 Task: Buy 2 Barrels from Wine Making section under best seller category for shipping address: Gilberto Hall, 3104 Abia Martin Drive, Panther Burn, Mississippi 38765, Cell Number 6314971043. Pay from credit card ending with 6759, CVV 506
Action: Mouse moved to (300, 332)
Screenshot: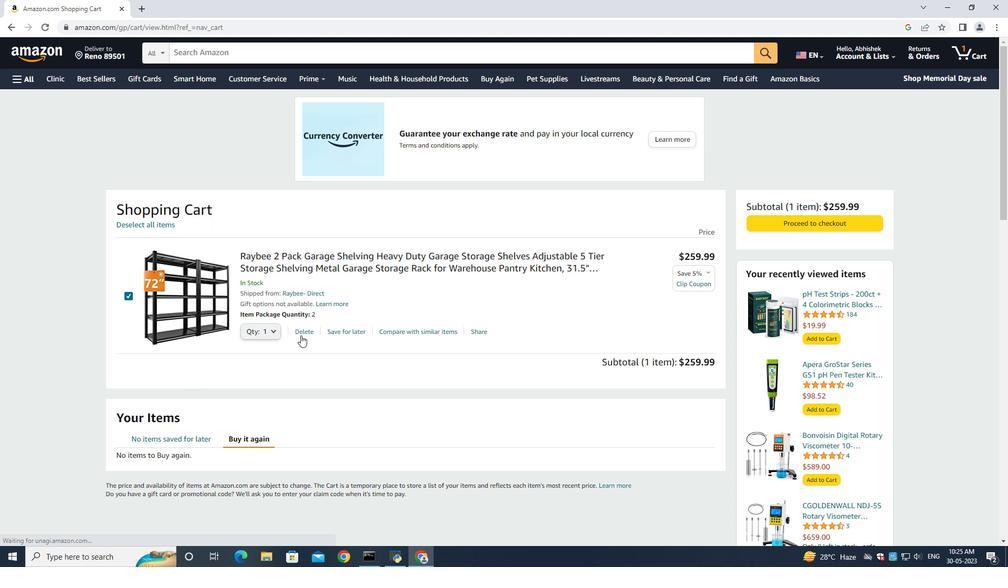 
Action: Mouse pressed left at (300, 332)
Screenshot: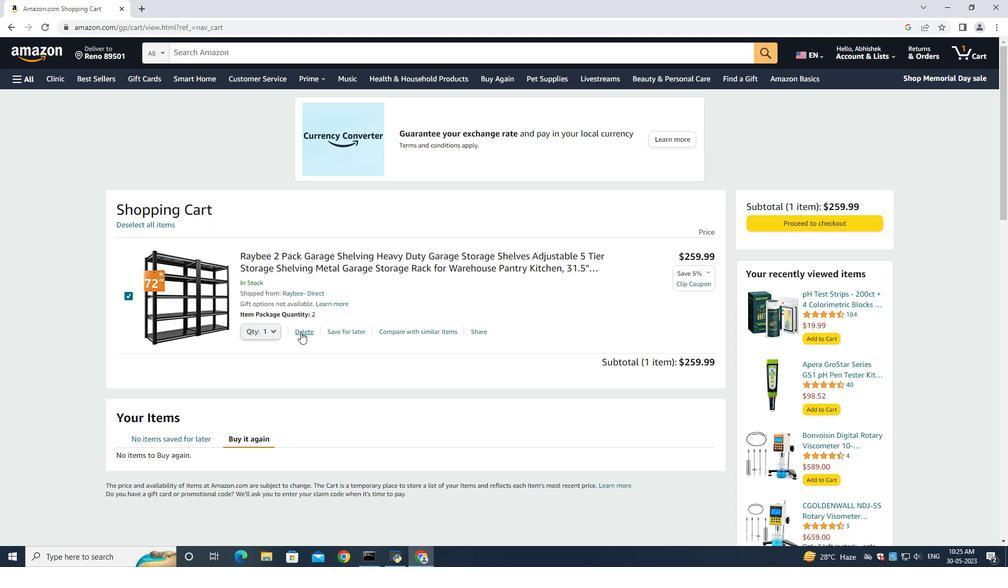 
Action: Mouse moved to (9, 79)
Screenshot: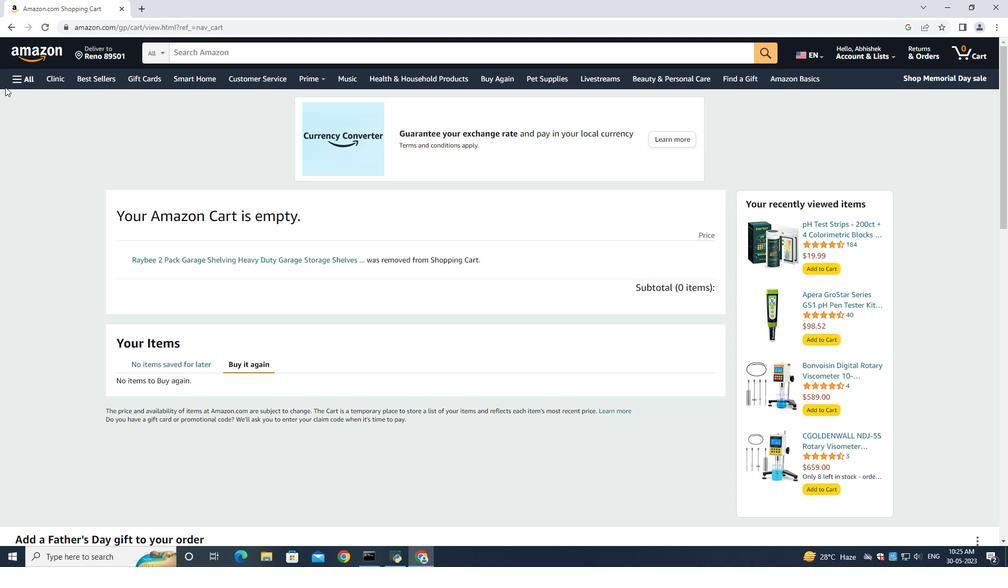 
Action: Mouse pressed left at (9, 79)
Screenshot: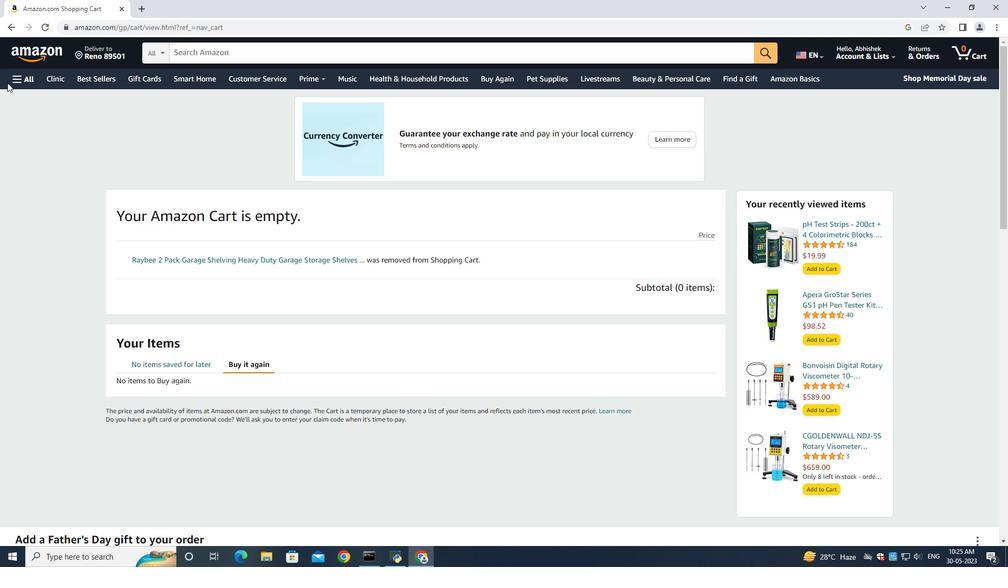 
Action: Mouse moved to (59, 103)
Screenshot: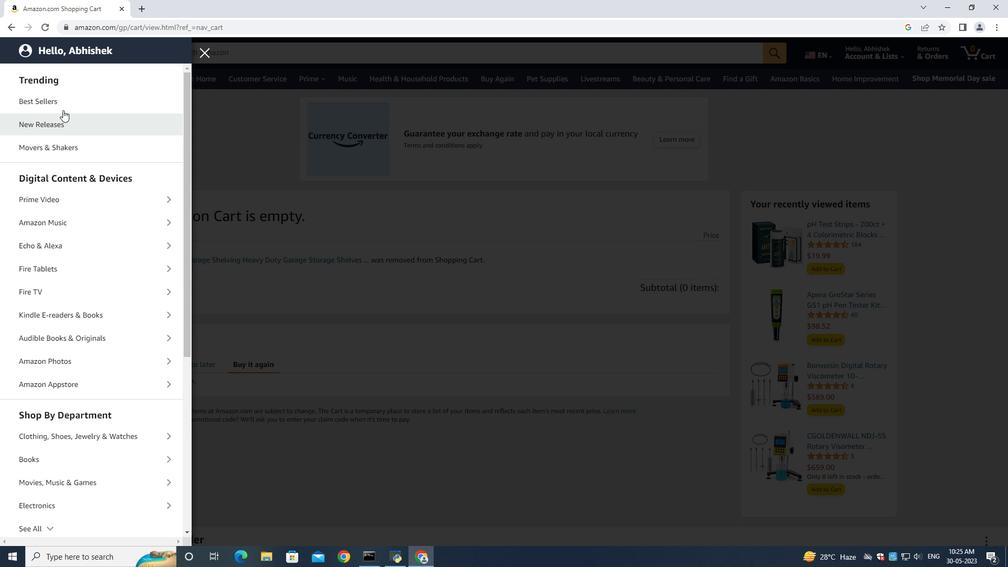 
Action: Mouse pressed left at (59, 103)
Screenshot: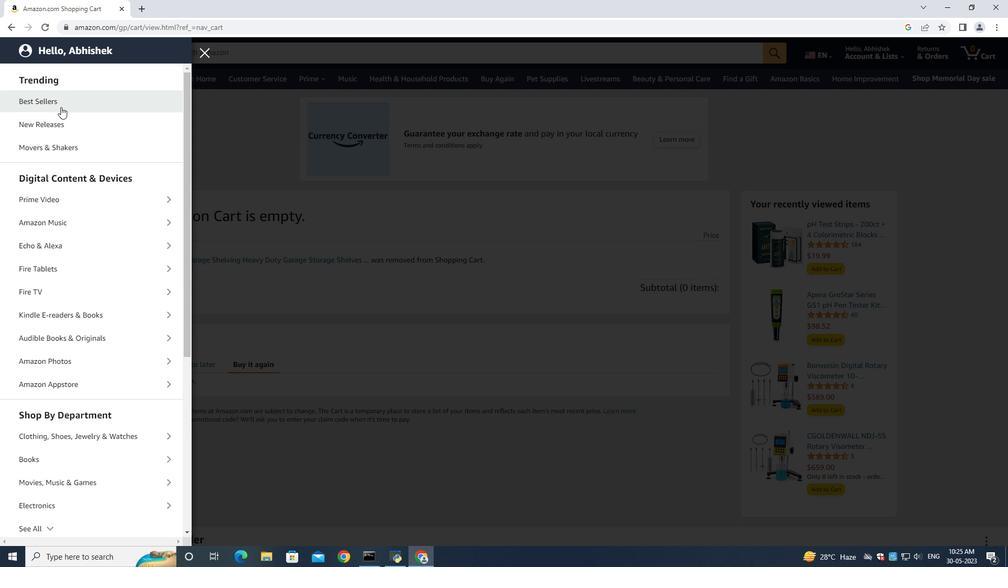 
Action: Mouse moved to (236, 55)
Screenshot: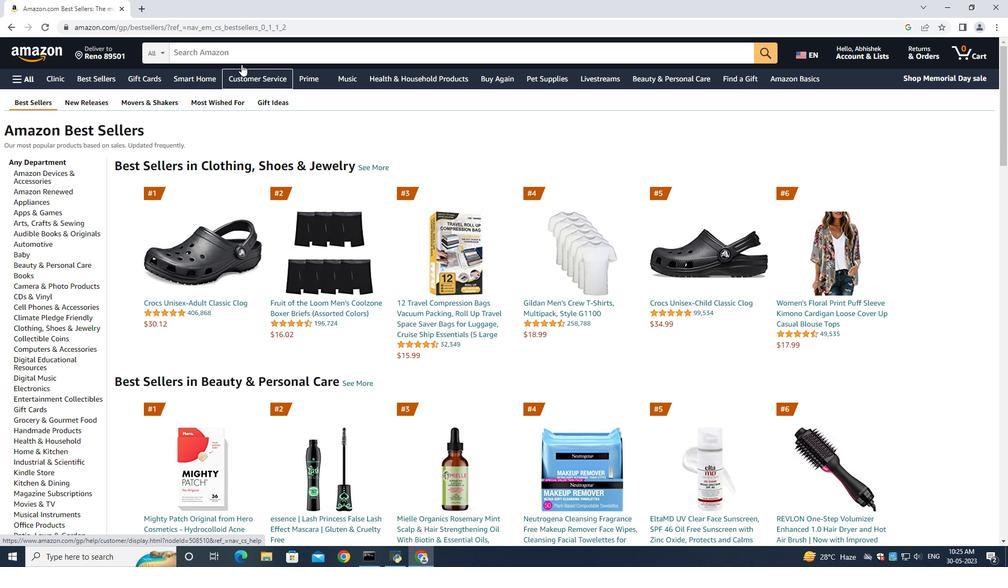 
Action: Mouse pressed left at (236, 55)
Screenshot: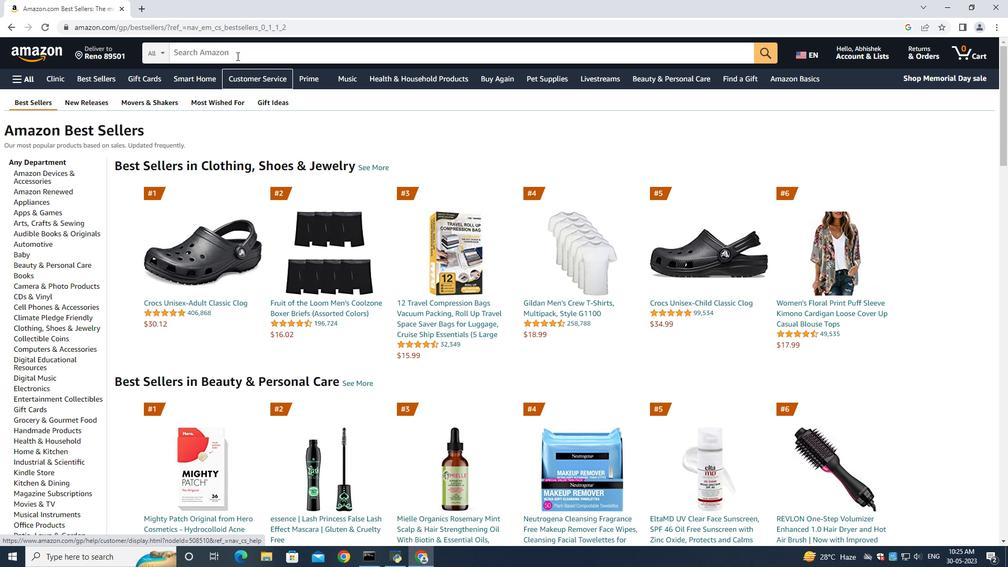 
Action: Key pressed <Key.shift>Barrels<Key.space><Key.enter>
Screenshot: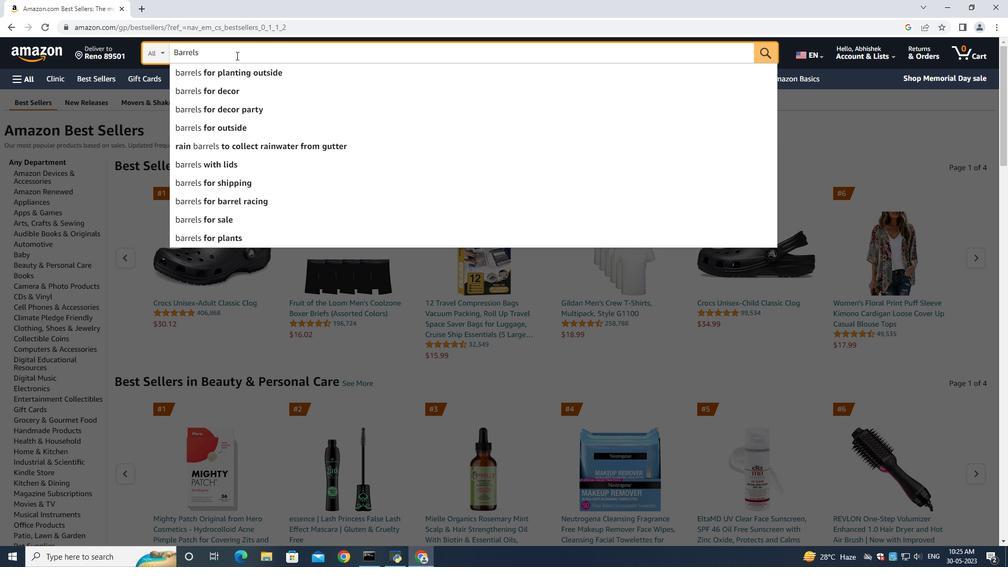 
Action: Mouse moved to (51, 327)
Screenshot: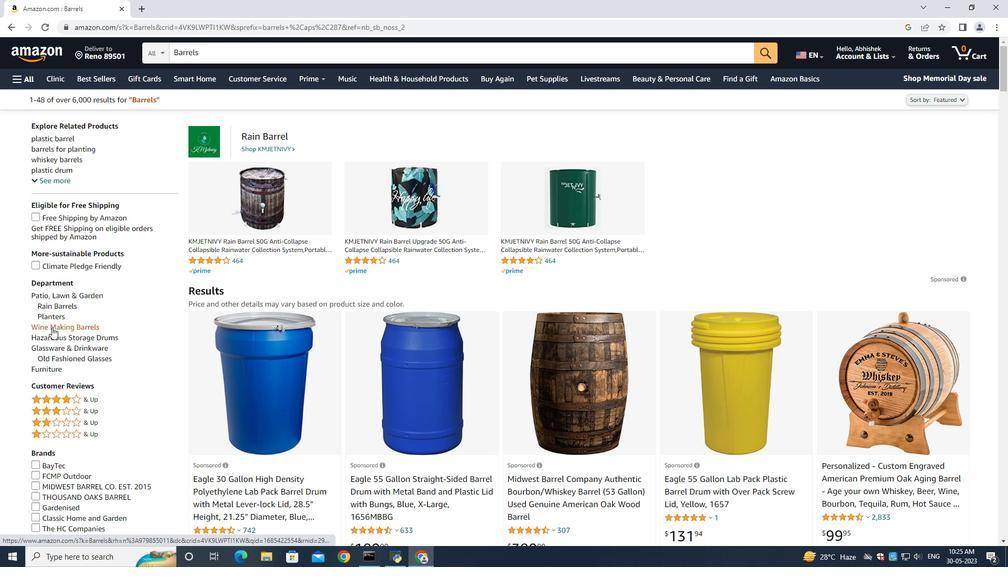 
Action: Mouse pressed left at (51, 327)
Screenshot: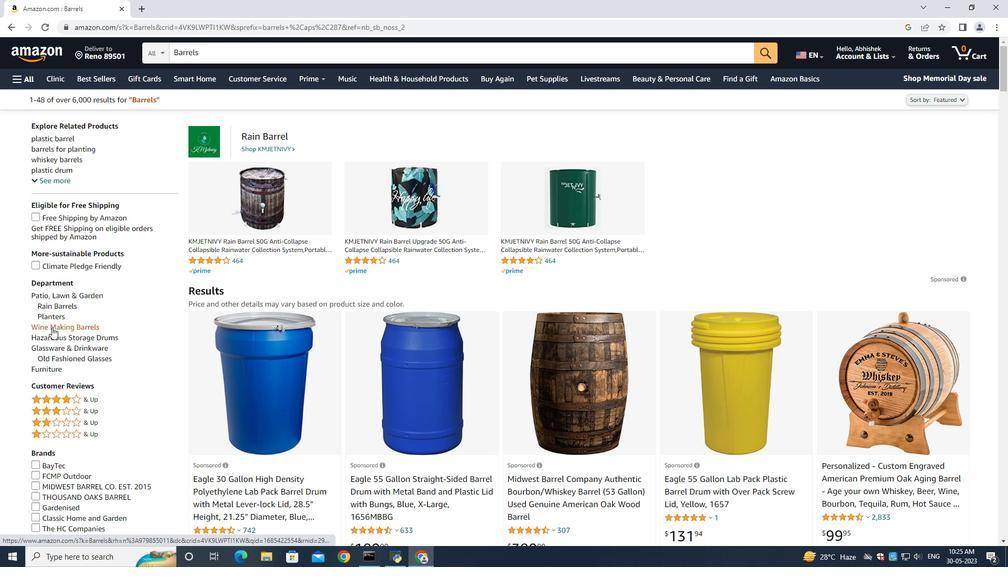 
Action: Mouse moved to (569, 374)
Screenshot: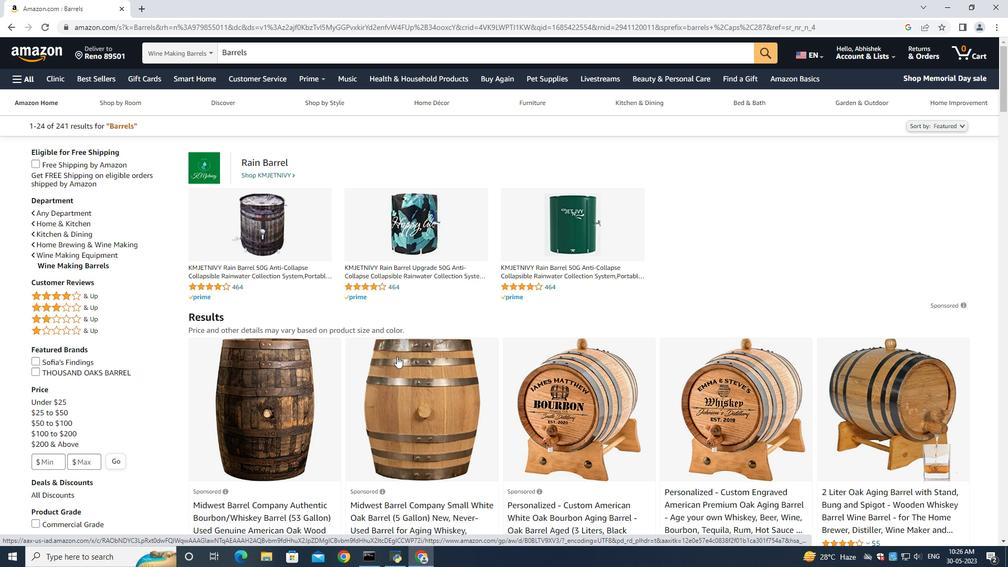 
Action: Mouse scrolled (569, 374) with delta (0, 0)
Screenshot: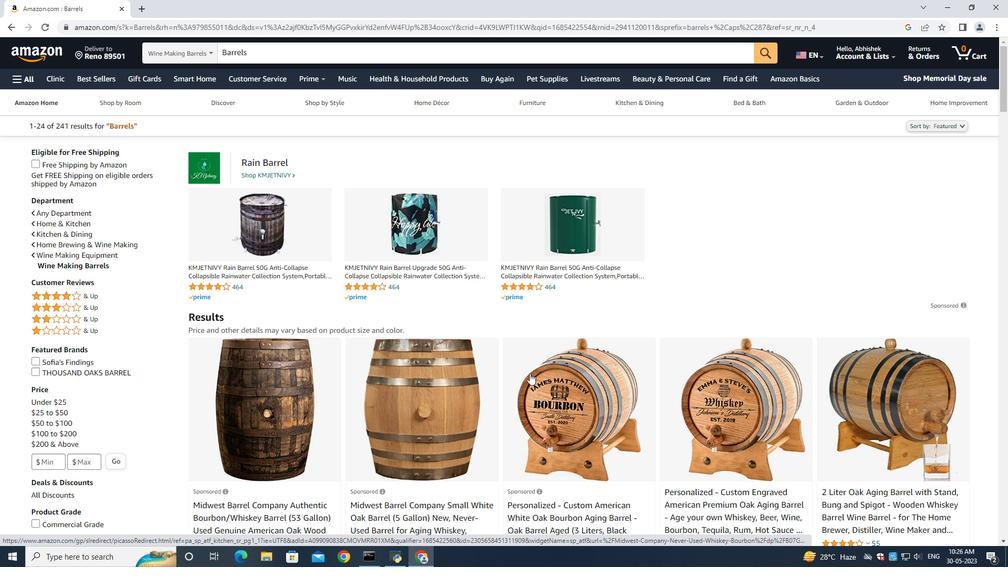 
Action: Mouse scrolled (569, 374) with delta (0, 0)
Screenshot: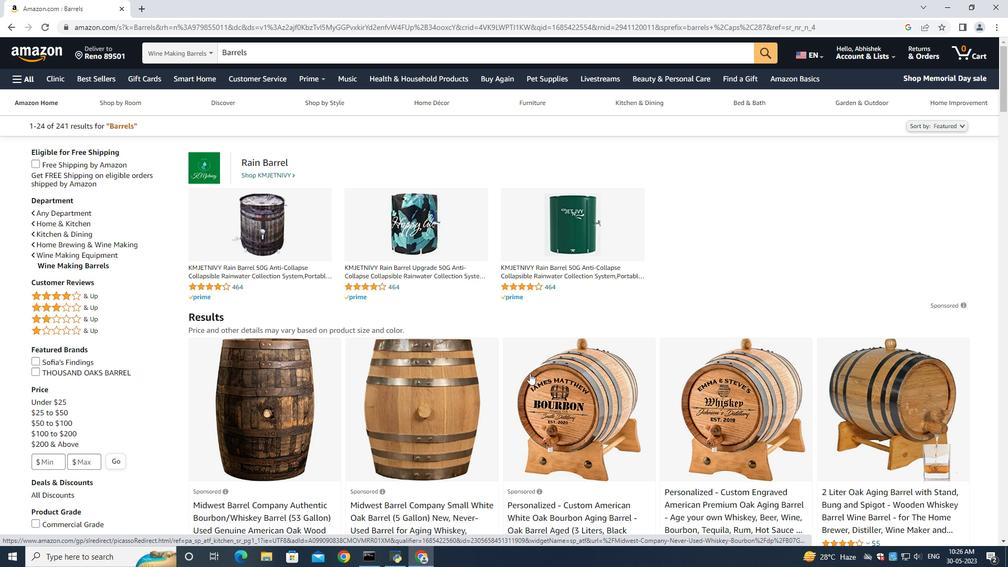 
Action: Mouse moved to (569, 372)
Screenshot: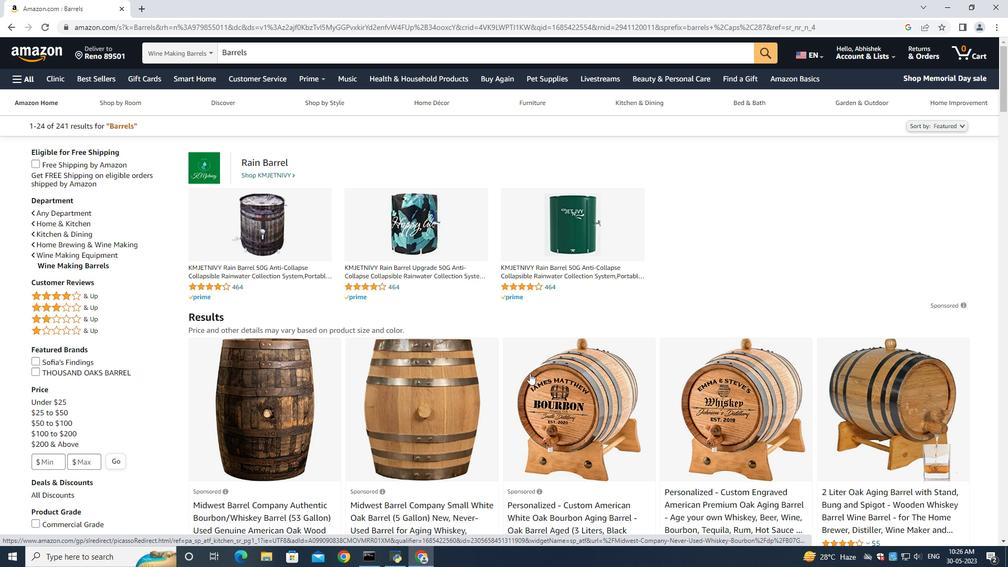 
Action: Mouse scrolled (569, 372) with delta (0, 0)
Screenshot: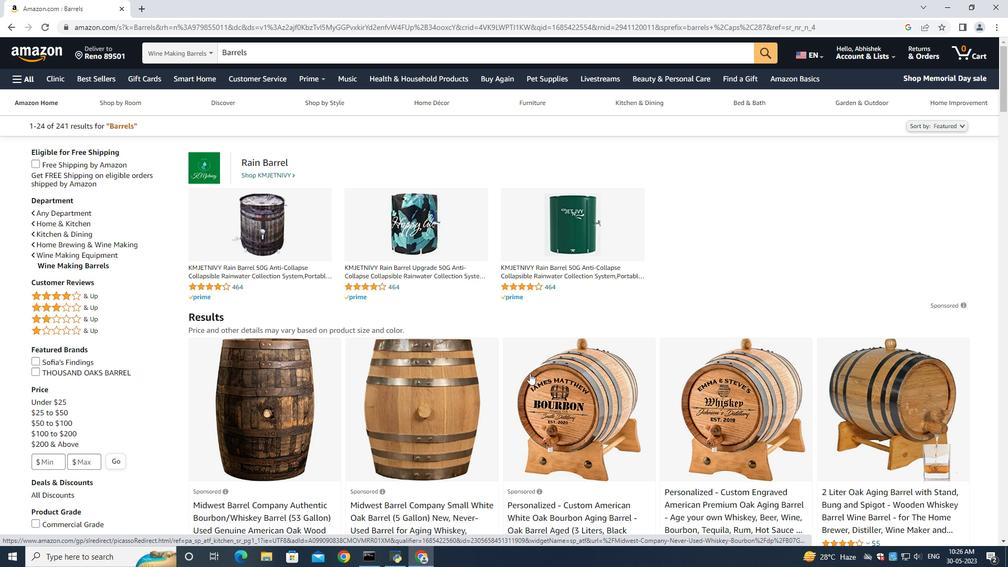 
Action: Mouse moved to (571, 366)
Screenshot: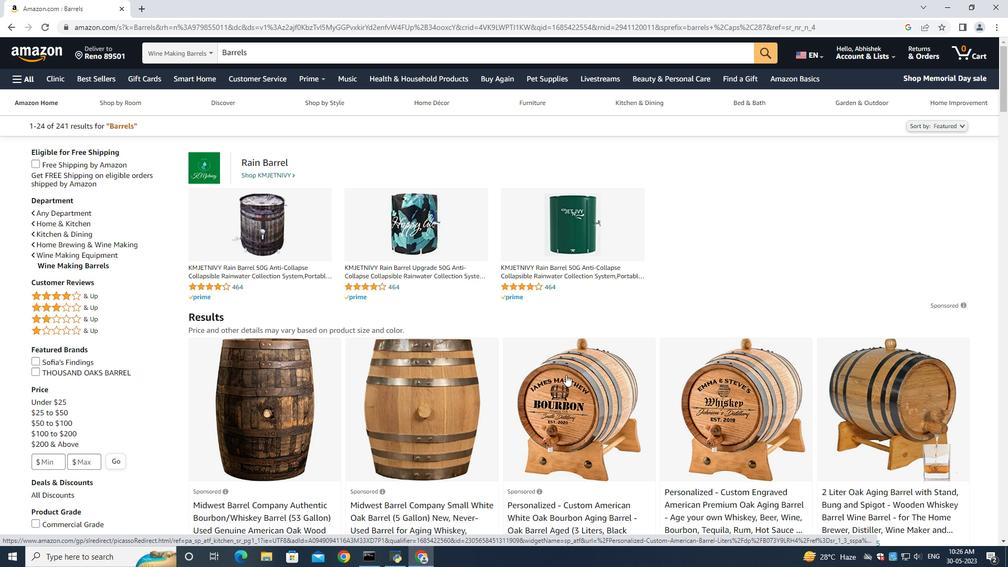 
Action: Mouse scrolled (570, 369) with delta (0, 0)
Screenshot: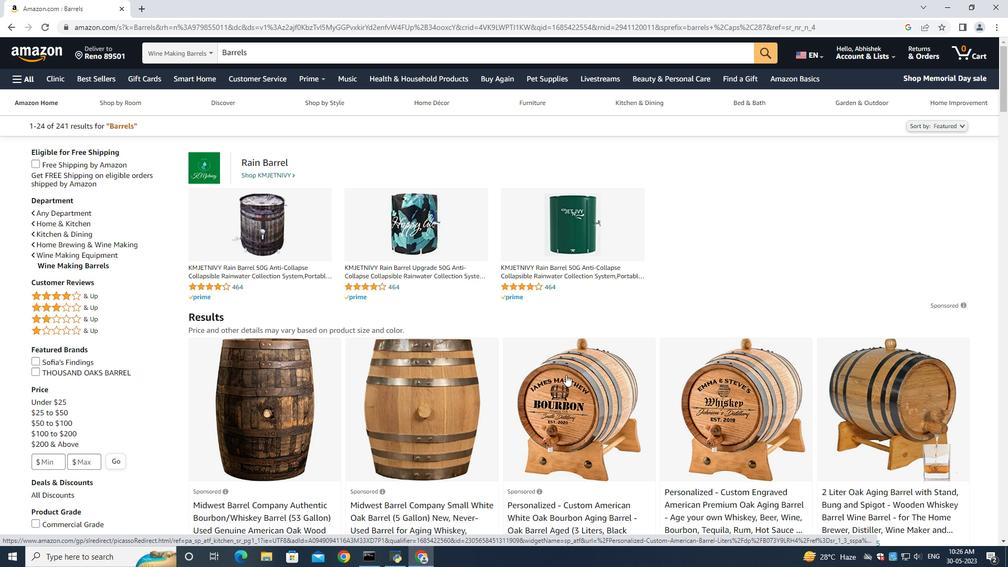 
Action: Mouse moved to (227, 298)
Screenshot: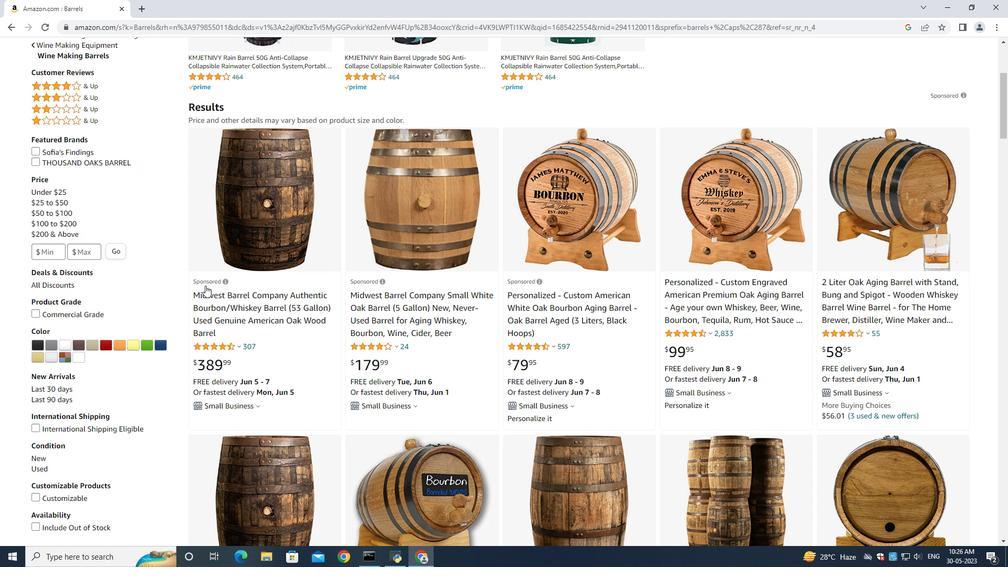 
Action: Mouse pressed left at (227, 298)
Screenshot: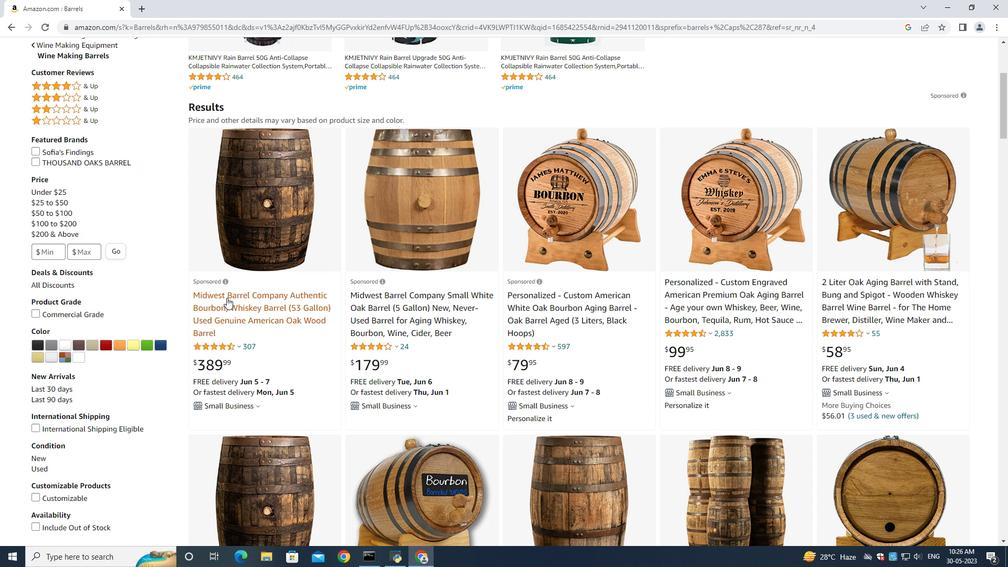 
Action: Mouse moved to (319, 430)
Screenshot: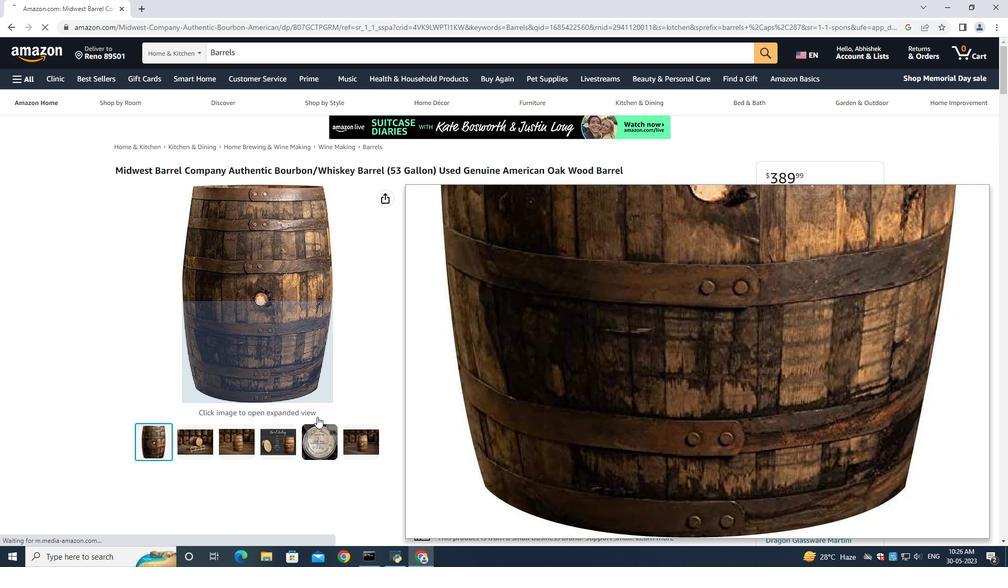 
Action: Mouse pressed left at (319, 430)
Screenshot: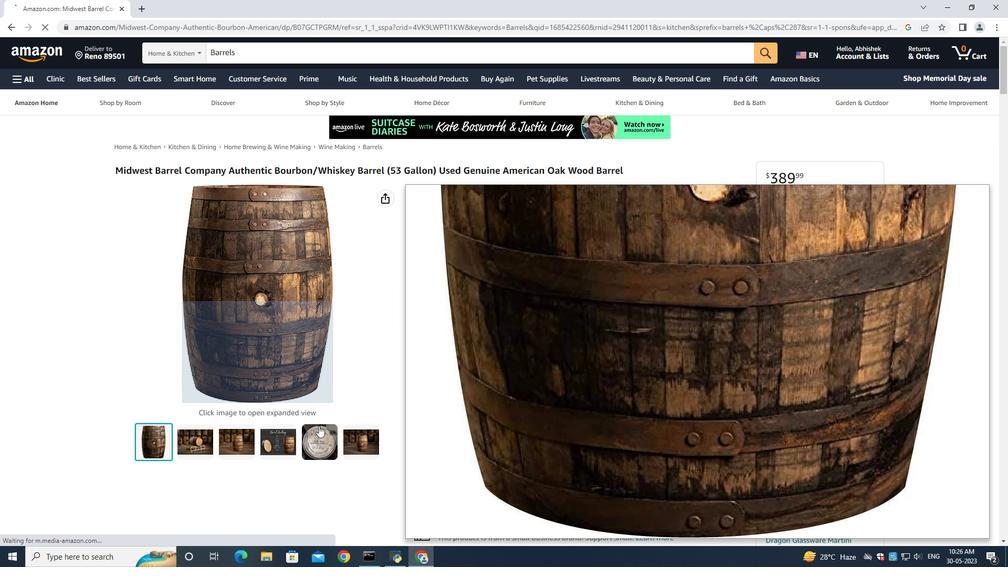
Action: Mouse moved to (8, 25)
Screenshot: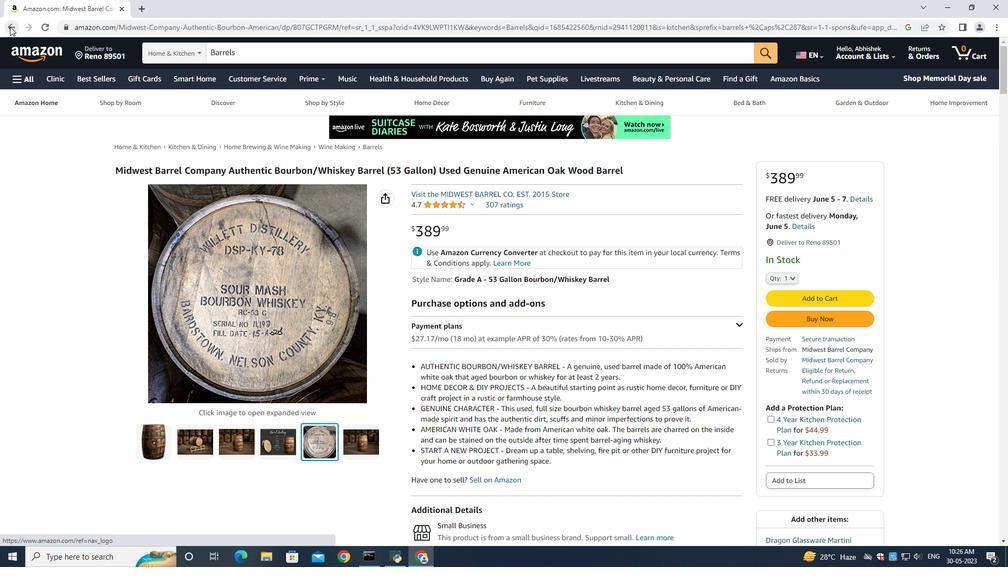 
Action: Mouse pressed left at (8, 25)
Screenshot: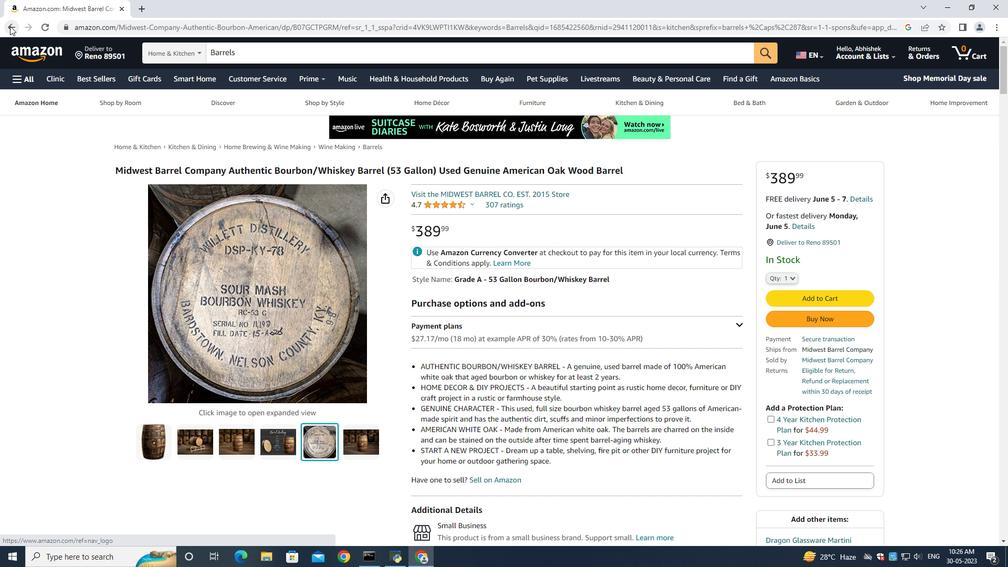 
Action: Mouse moved to (577, 246)
Screenshot: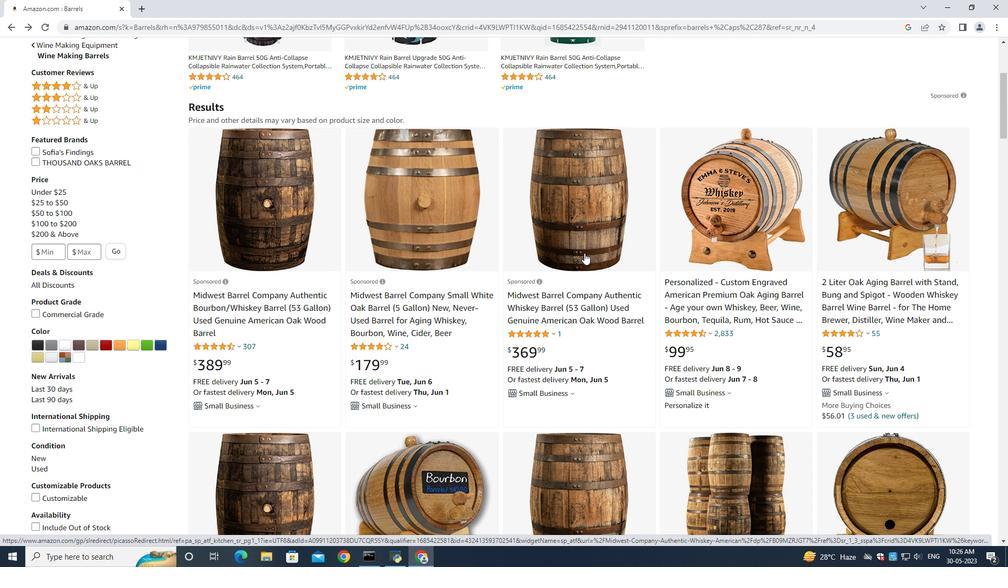 
Action: Mouse pressed left at (577, 246)
Screenshot: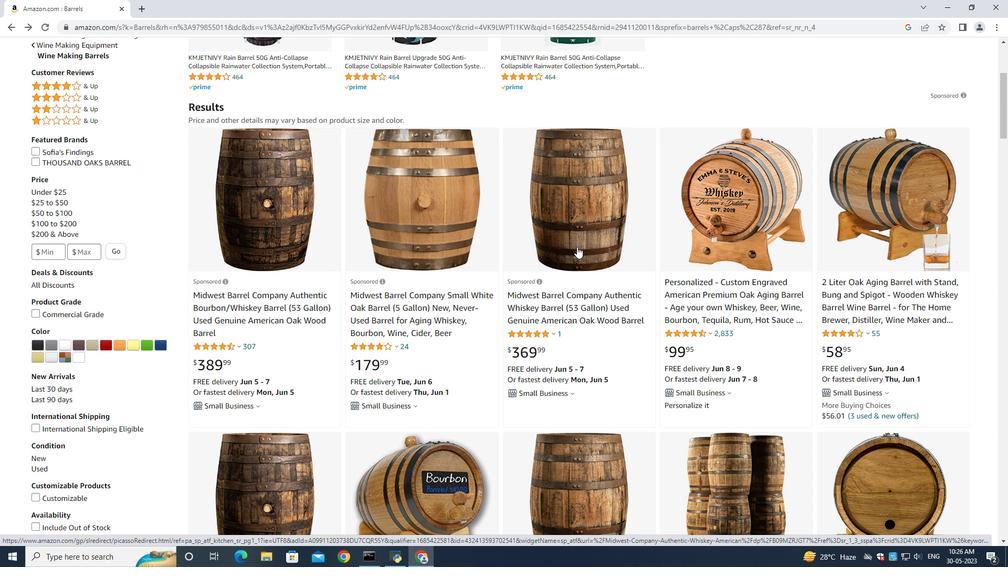 
Action: Mouse moved to (365, 450)
Screenshot: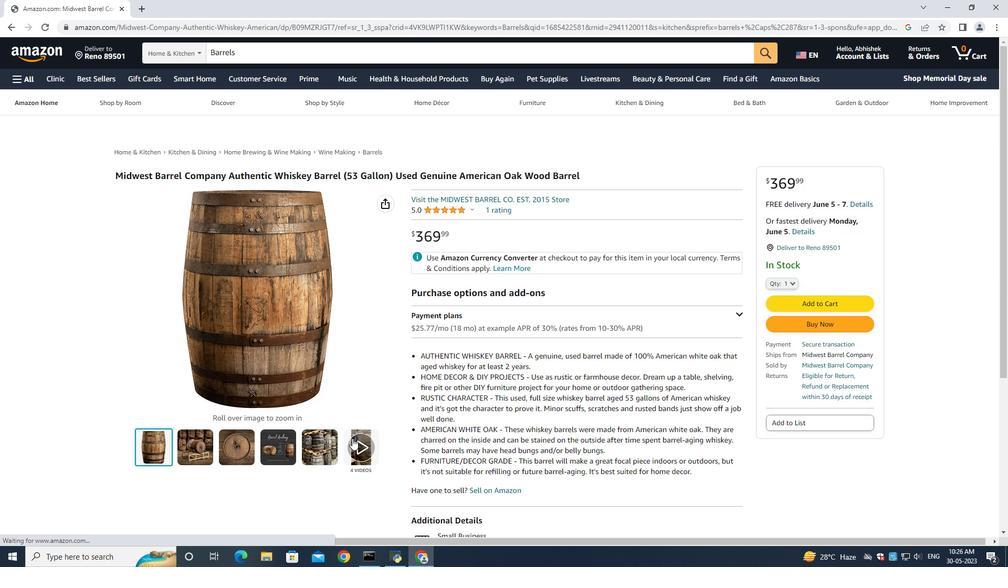 
Action: Mouse pressed left at (365, 450)
Screenshot: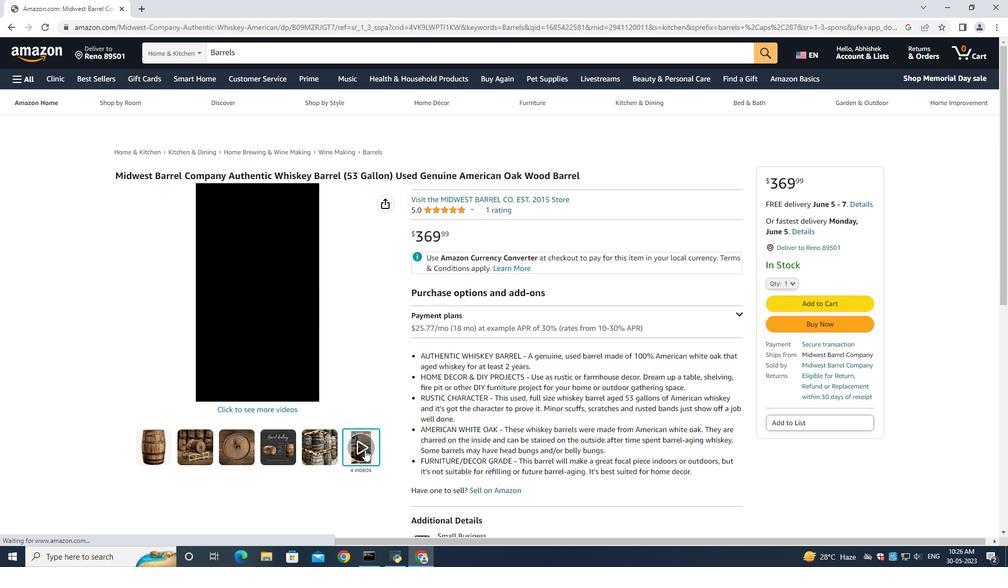 
Action: Mouse moved to (167, 457)
Screenshot: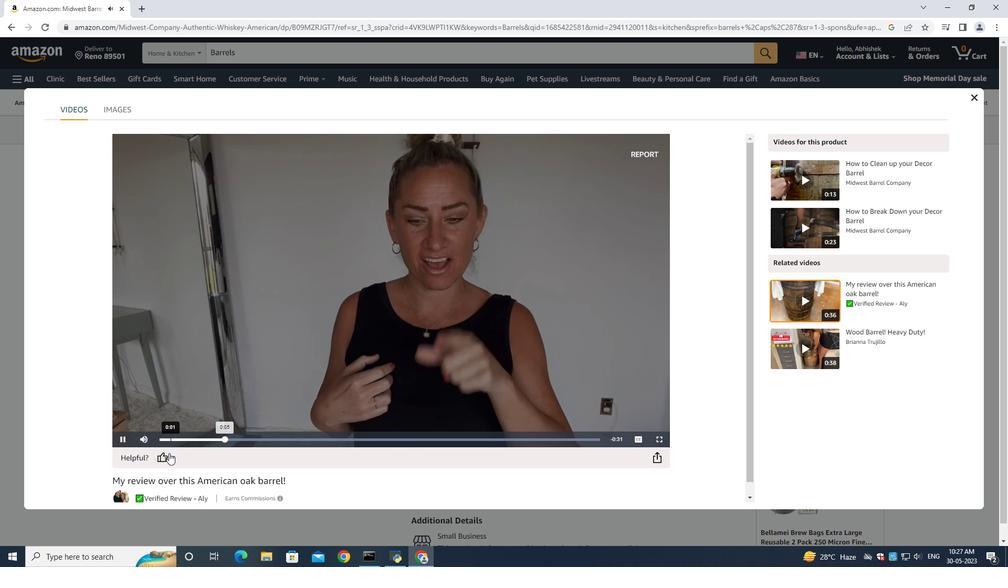
Action: Mouse pressed left at (167, 457)
Screenshot: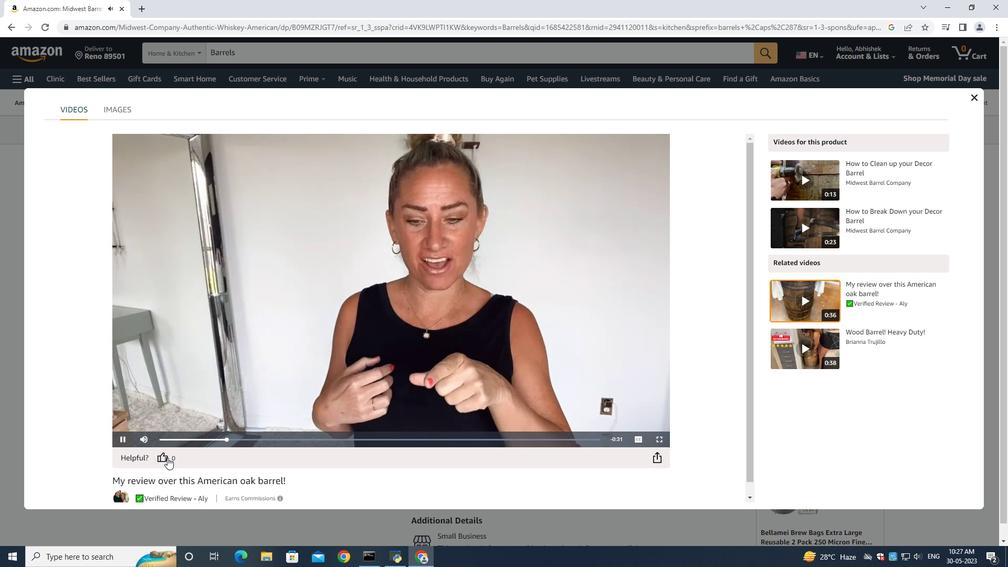 
Action: Mouse moved to (975, 98)
Screenshot: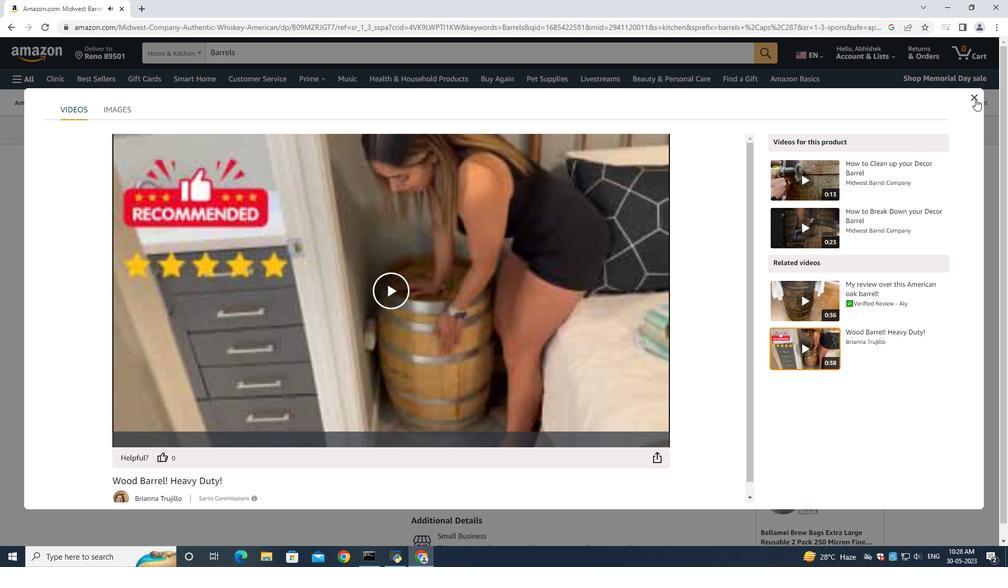 
Action: Mouse pressed left at (975, 98)
Screenshot: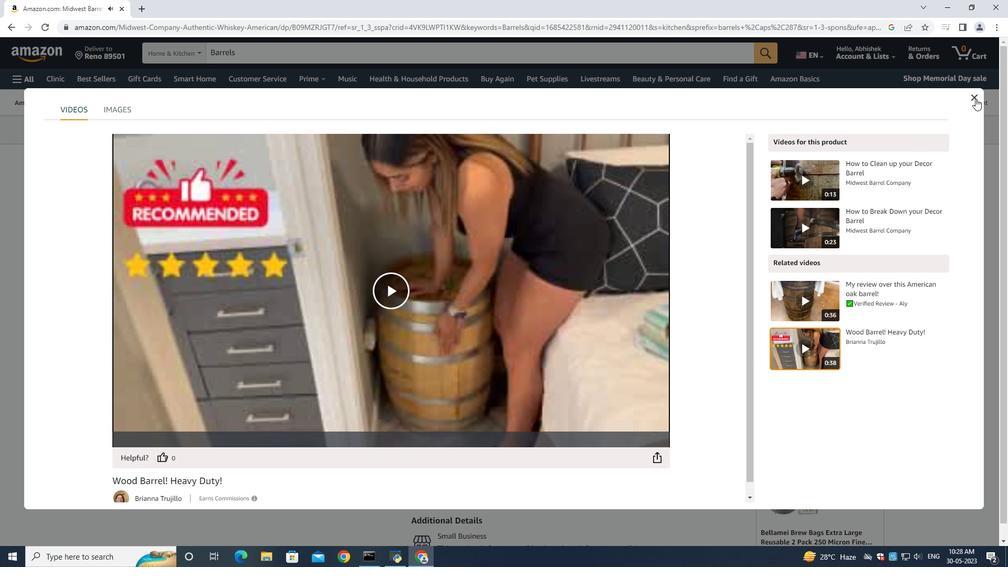 
Action: Mouse moved to (779, 282)
Screenshot: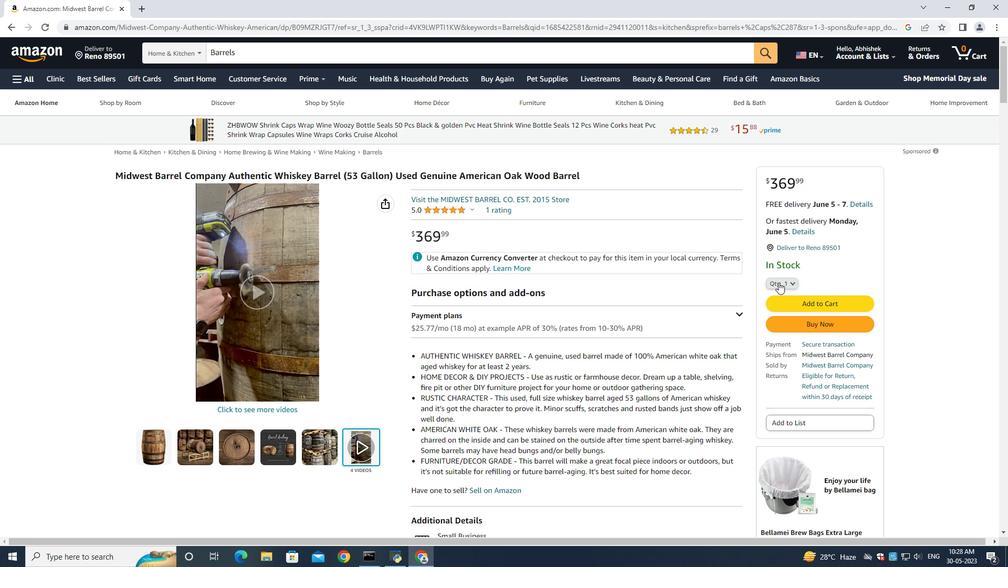 
Action: Mouse pressed left at (779, 282)
Screenshot: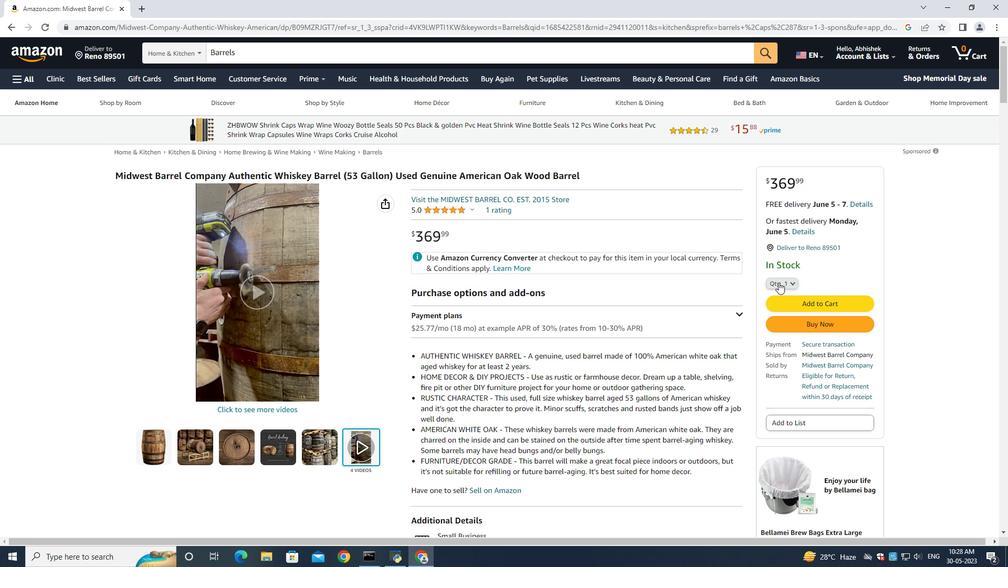 
Action: Mouse moved to (778, 302)
Screenshot: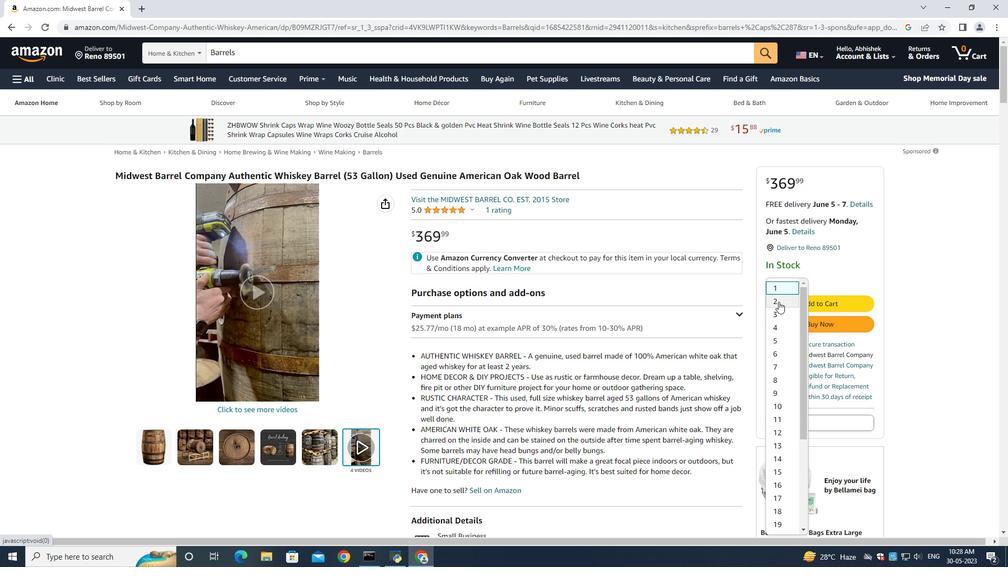 
Action: Mouse pressed left at (778, 302)
Screenshot: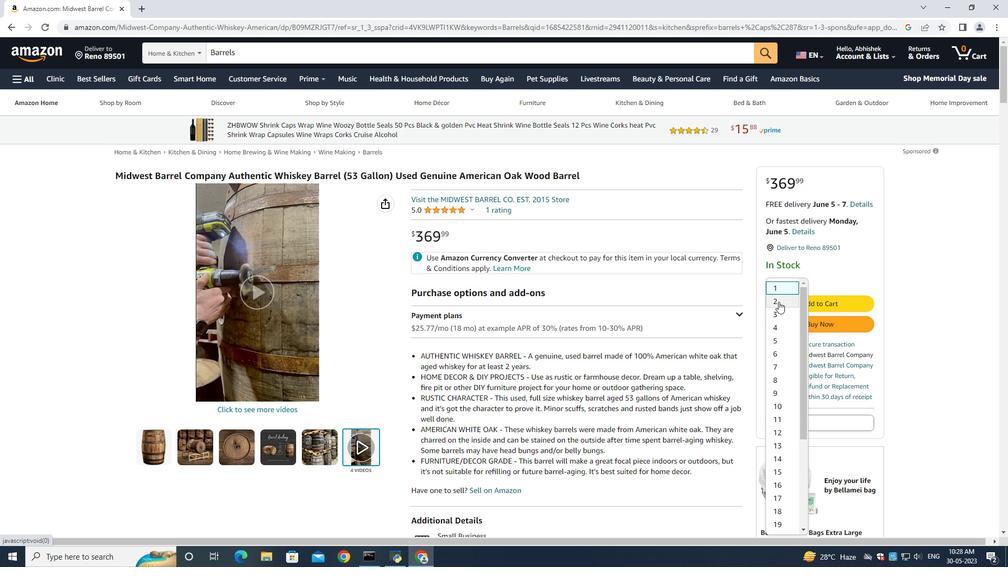 
Action: Mouse moved to (824, 325)
Screenshot: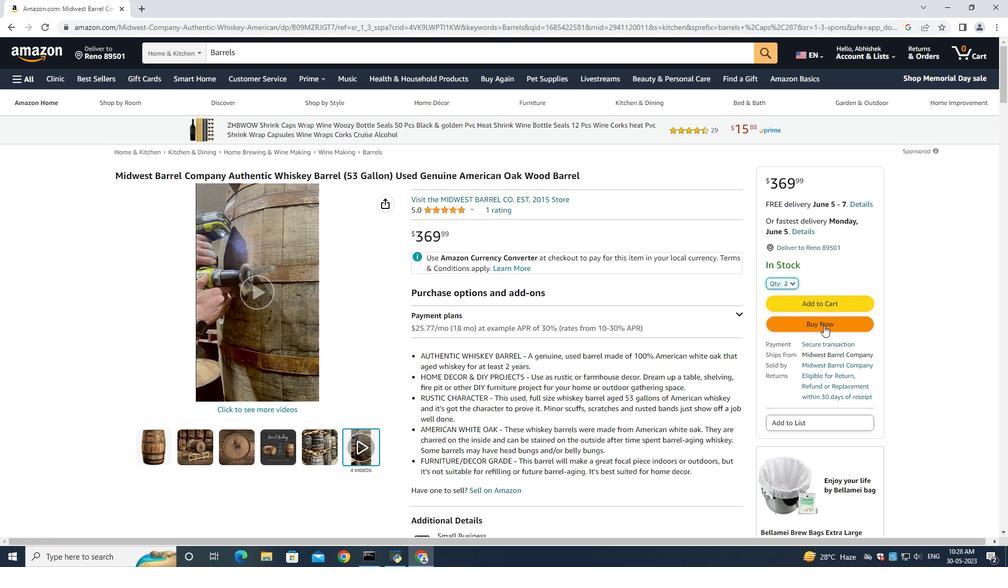 
Action: Mouse pressed left at (824, 325)
Screenshot: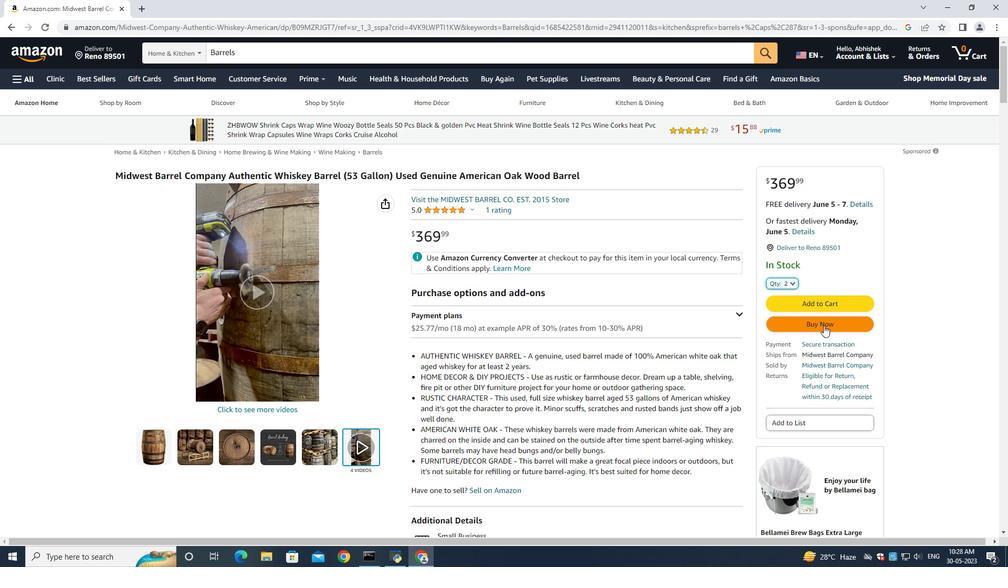 
Action: Mouse moved to (330, 292)
Screenshot: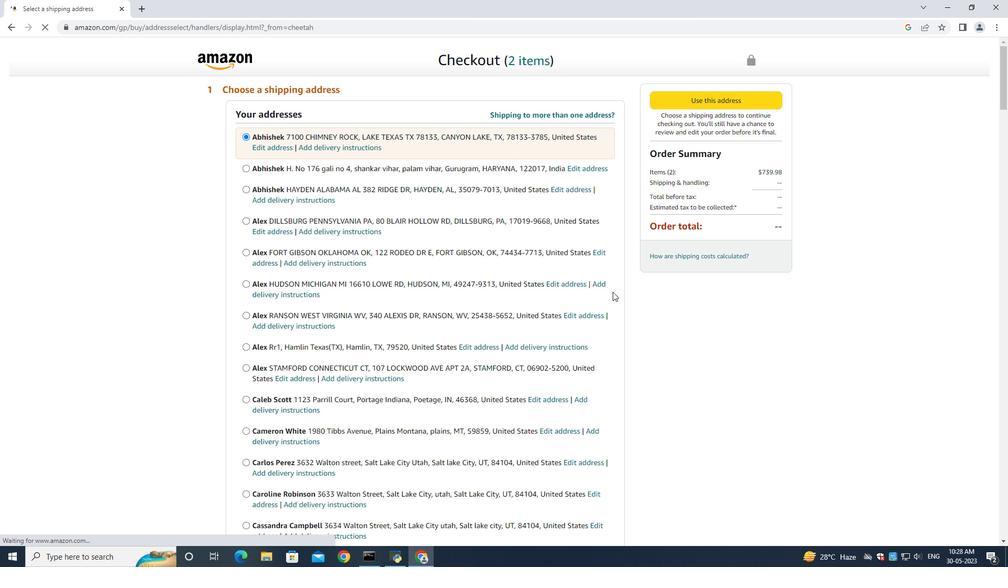 
Action: Mouse scrolled (332, 289) with delta (0, 0)
Screenshot: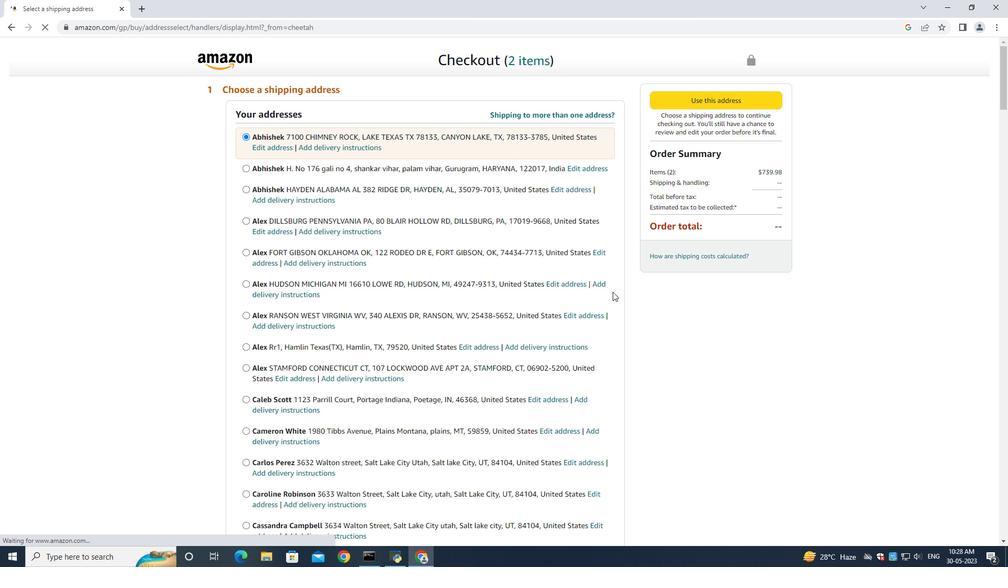 
Action: Mouse moved to (328, 294)
Screenshot: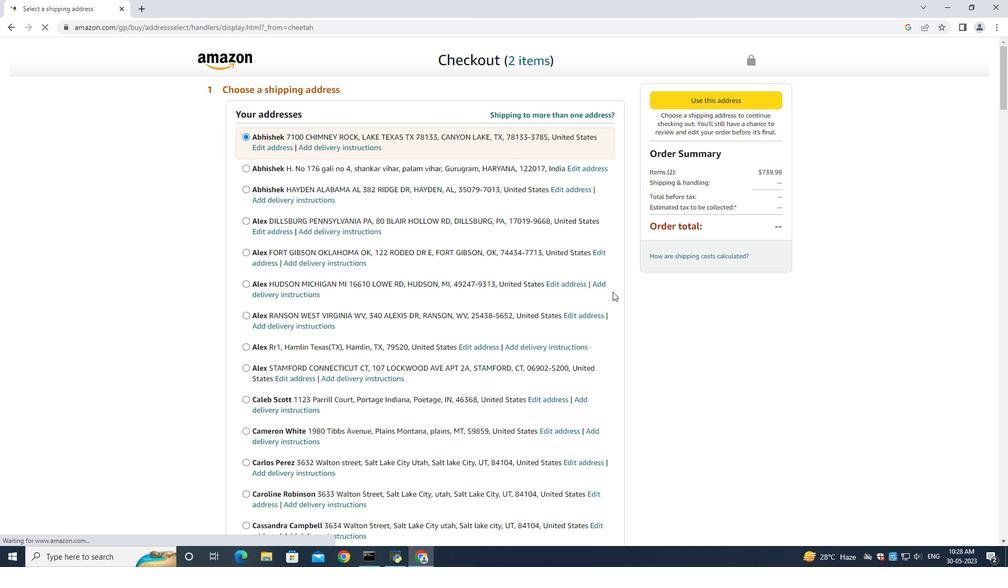 
Action: Mouse scrolled (329, 293) with delta (0, 0)
Screenshot: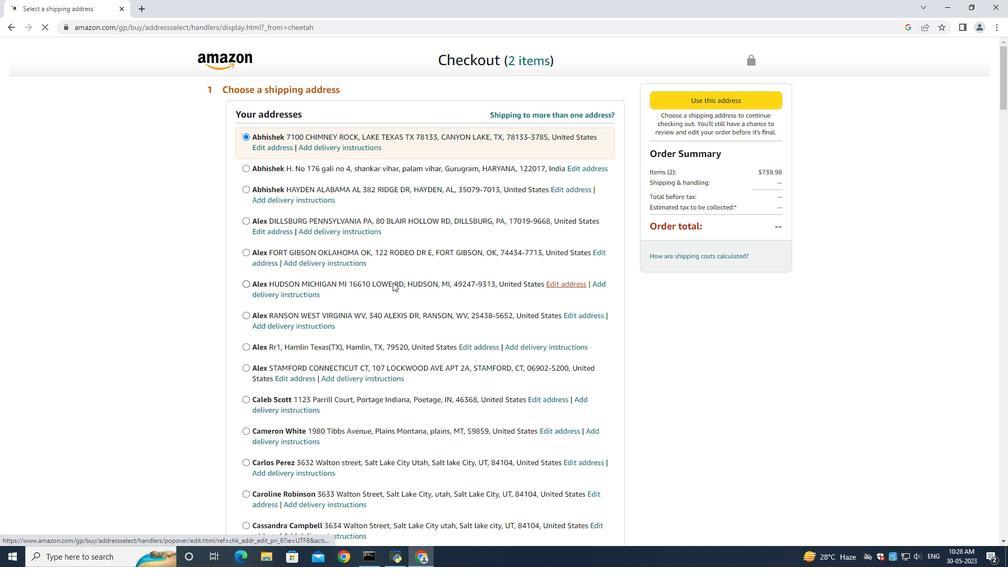 
Action: Mouse scrolled (328, 294) with delta (0, 0)
Screenshot: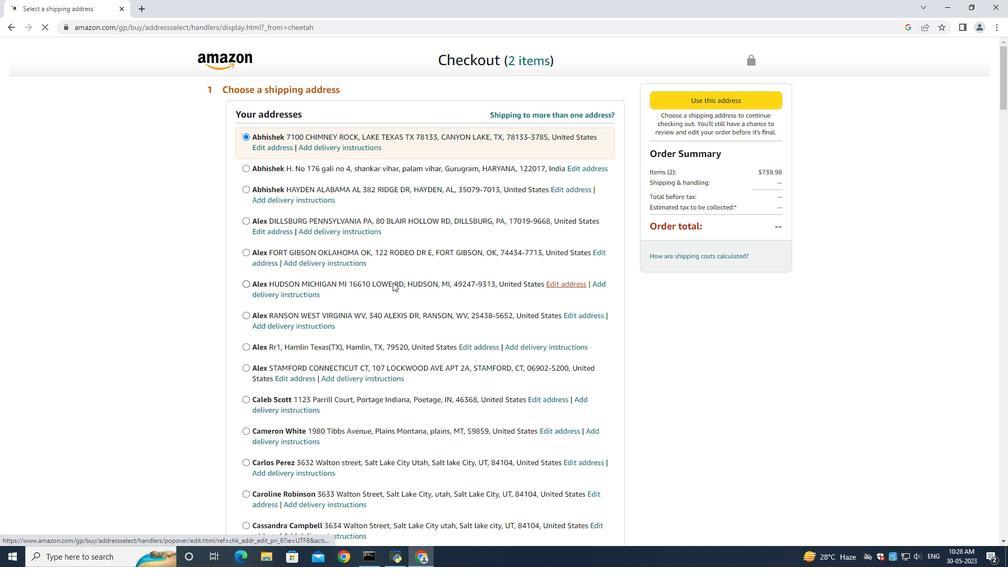 
Action: Mouse scrolled (328, 294) with delta (0, 0)
Screenshot: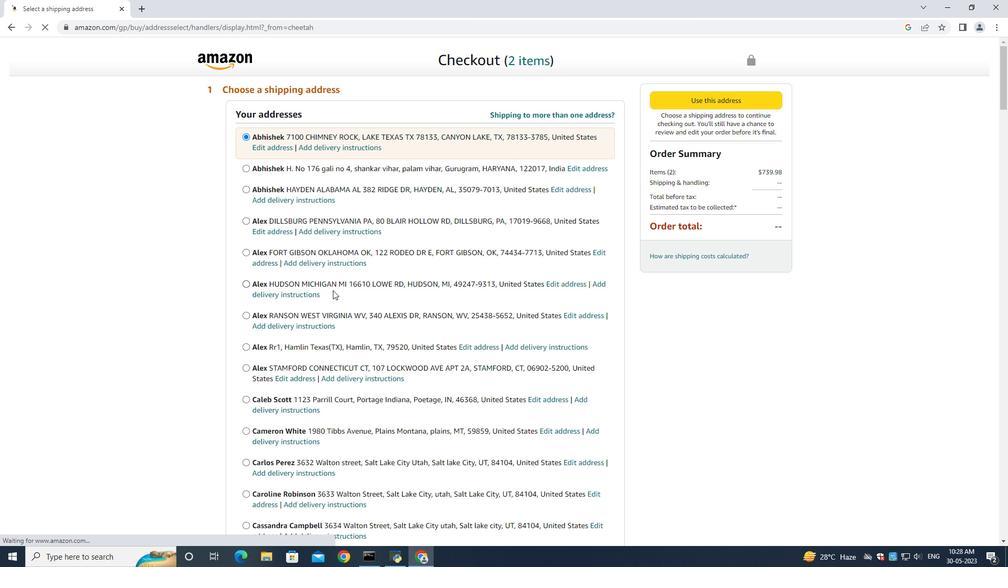 
Action: Mouse scrolled (328, 294) with delta (0, 0)
Screenshot: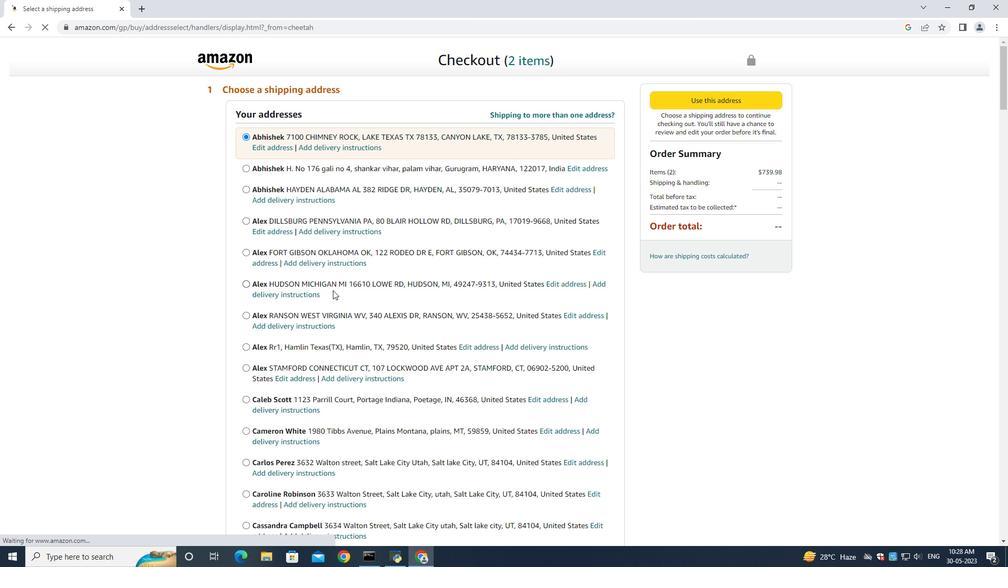 
Action: Mouse scrolled (328, 294) with delta (0, 0)
Screenshot: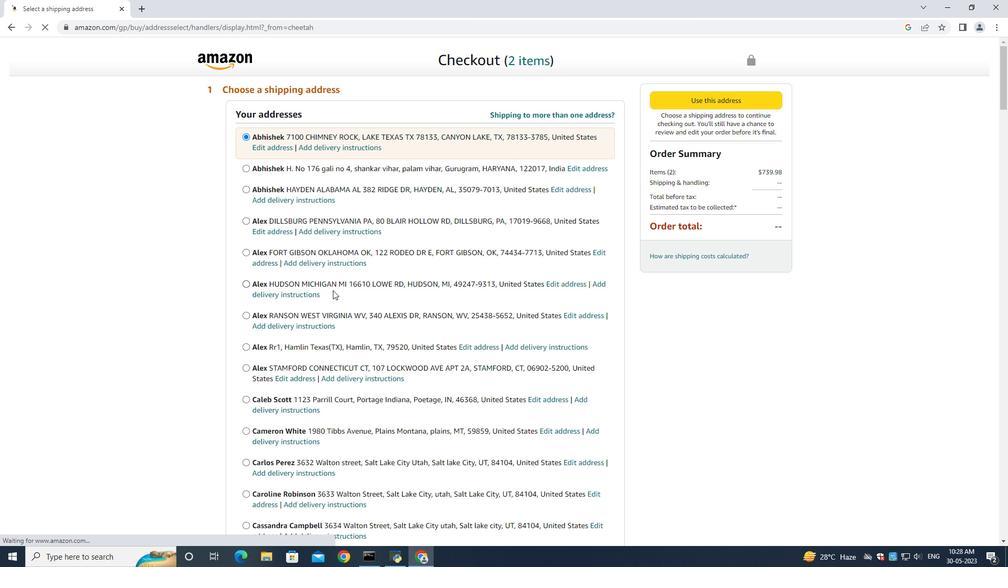 
Action: Mouse scrolled (328, 294) with delta (0, 0)
Screenshot: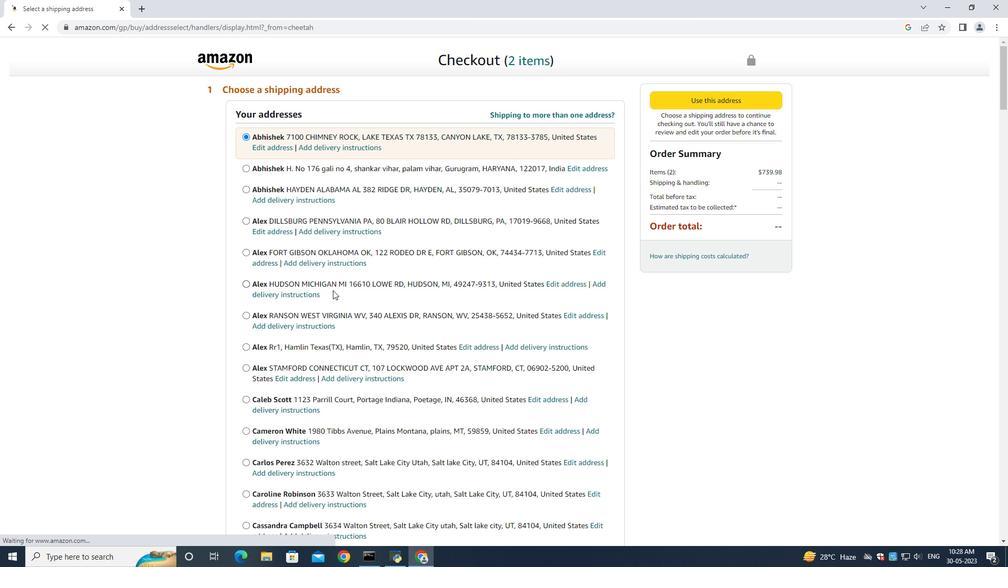 
Action: Mouse moved to (337, 292)
Screenshot: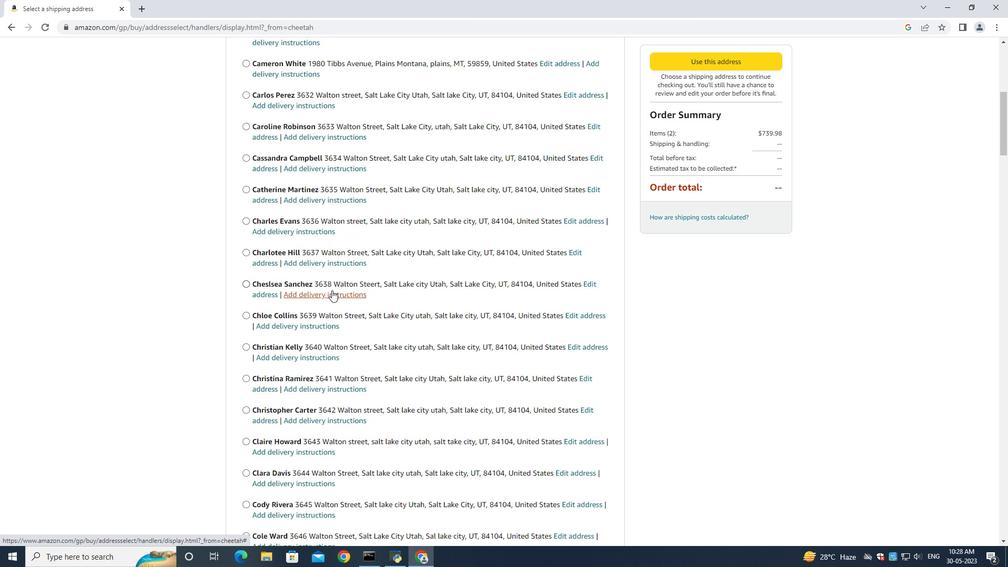 
Action: Mouse scrolled (336, 290) with delta (0, 0)
Screenshot: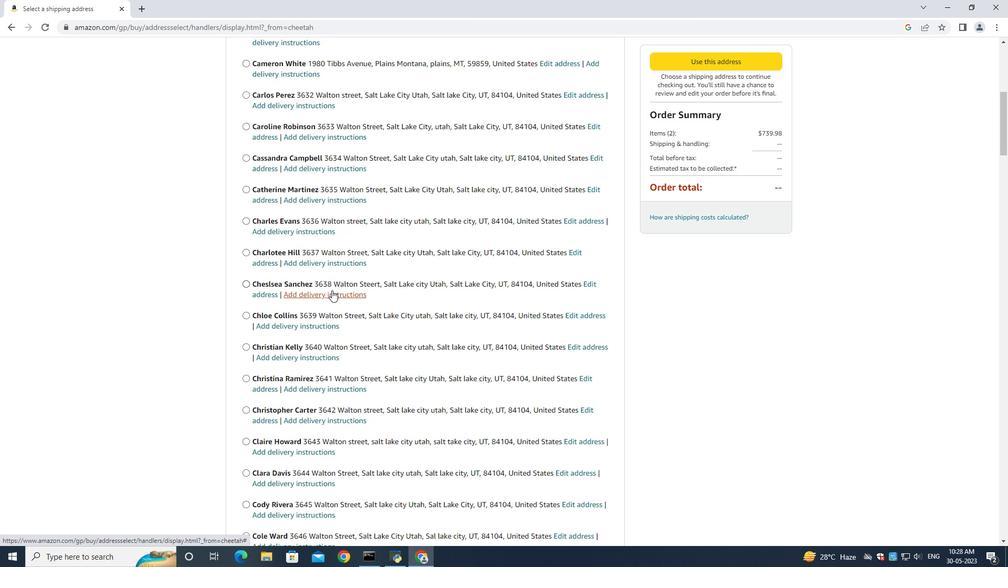 
Action: Mouse moved to (345, 293)
Screenshot: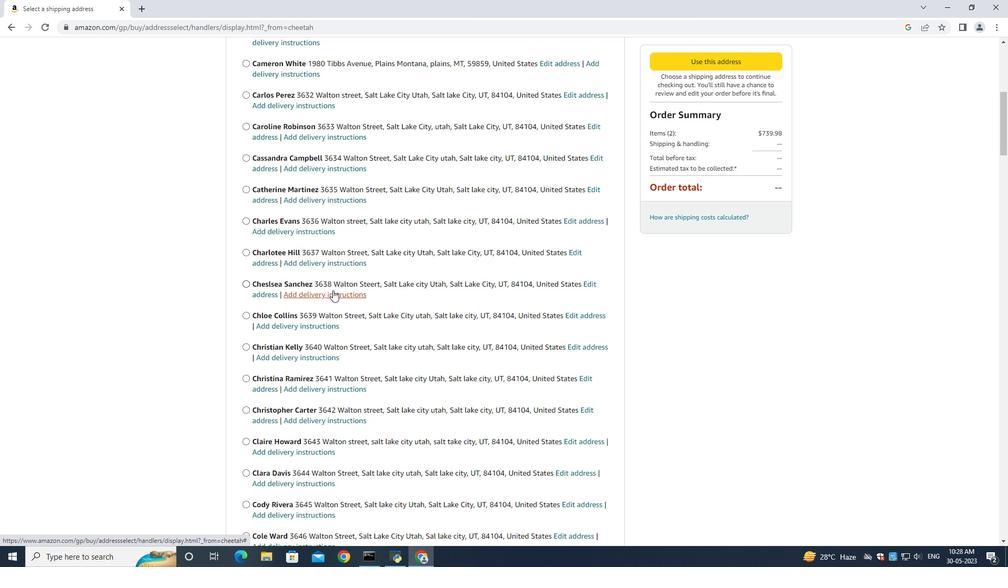 
Action: Mouse scrolled (337, 292) with delta (0, 0)
Screenshot: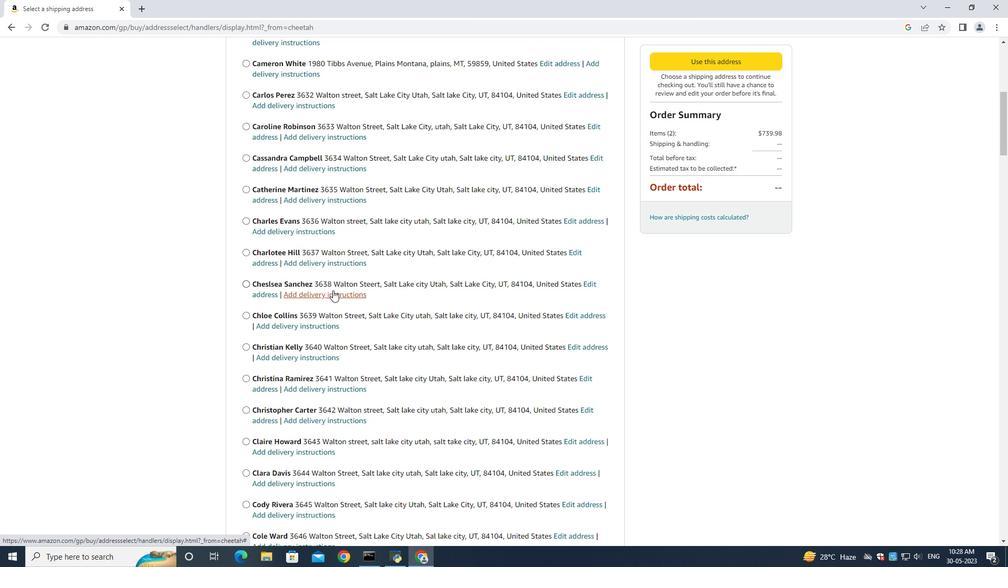 
Action: Mouse moved to (346, 293)
Screenshot: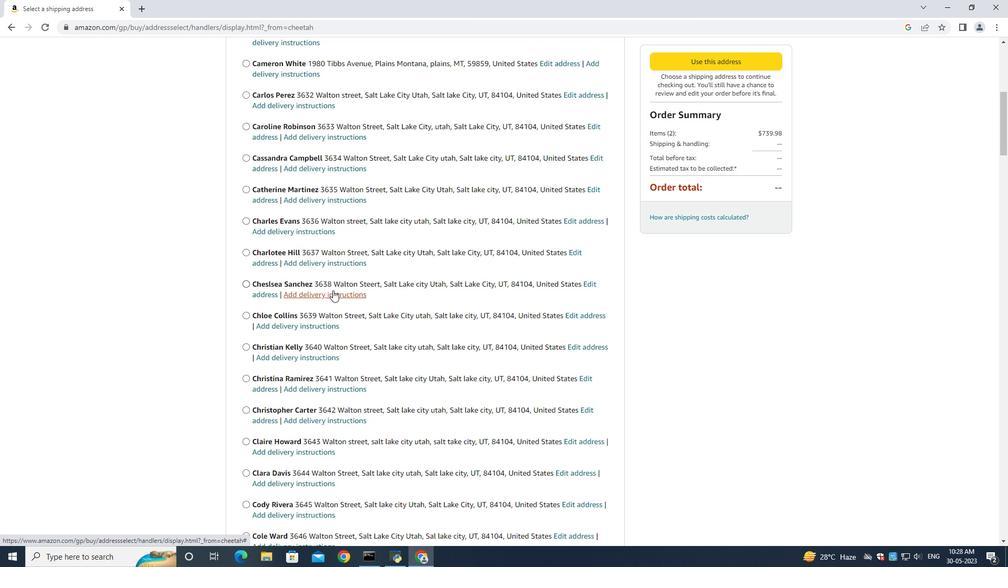 
Action: Mouse scrolled (338, 292) with delta (0, 0)
Screenshot: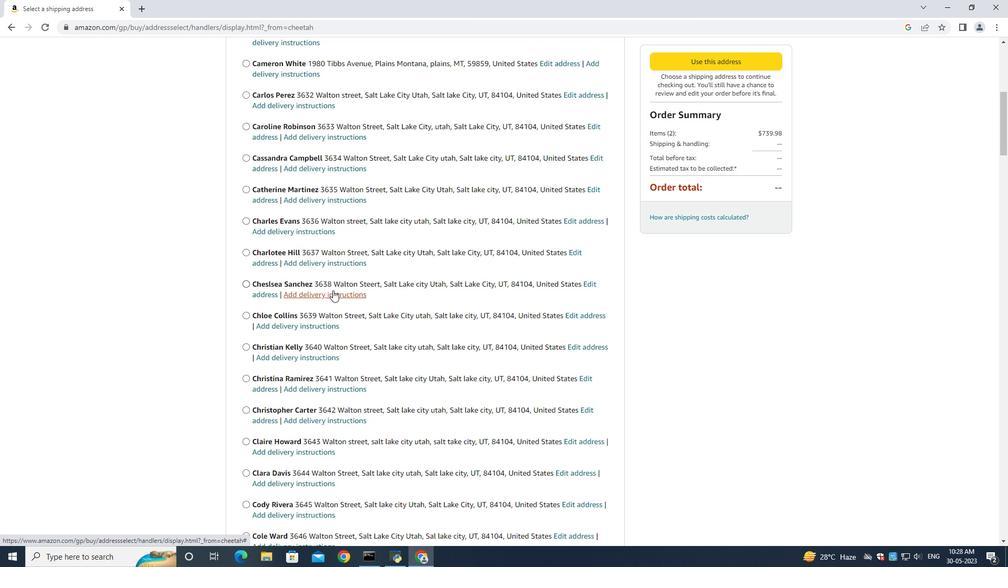 
Action: Mouse scrolled (338, 293) with delta (0, 0)
Screenshot: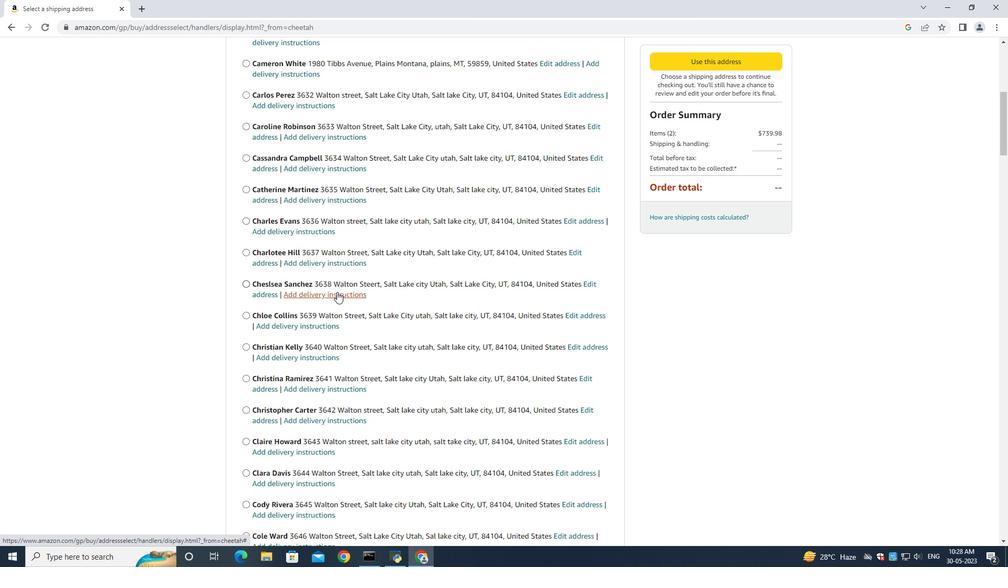 
Action: Mouse scrolled (339, 293) with delta (0, 0)
Screenshot: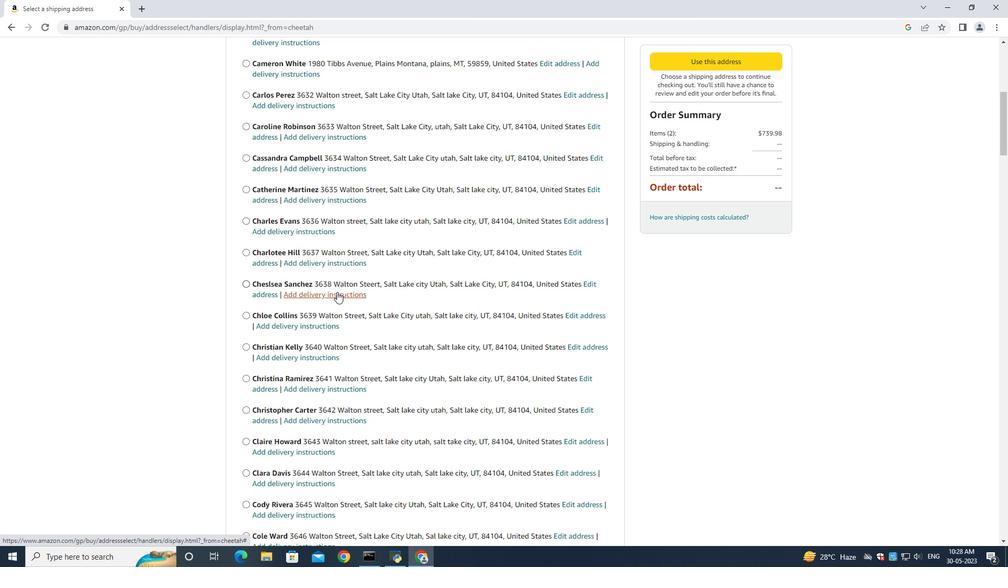 
Action: Mouse scrolled (339, 292) with delta (0, -1)
Screenshot: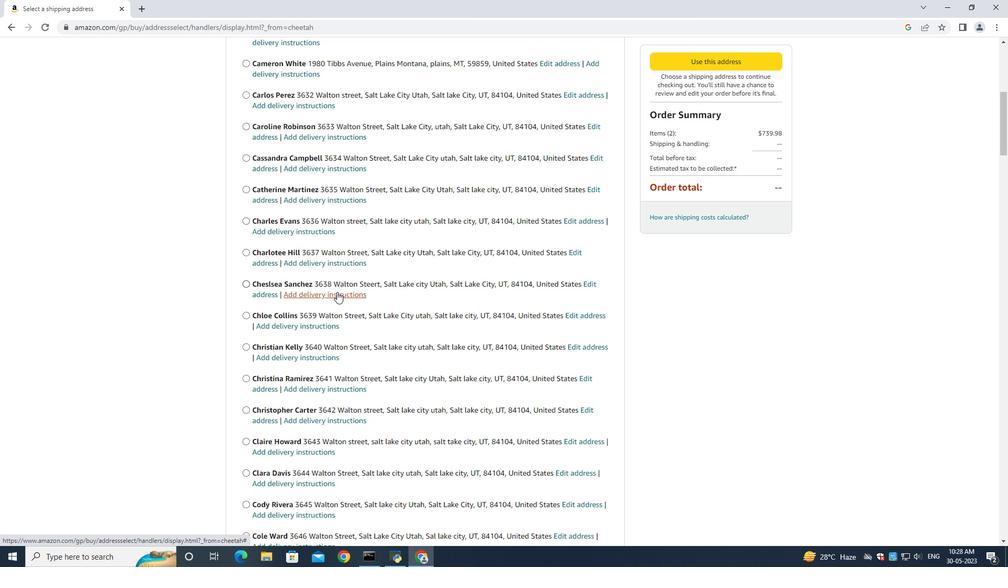
Action: Mouse moved to (346, 293)
Screenshot: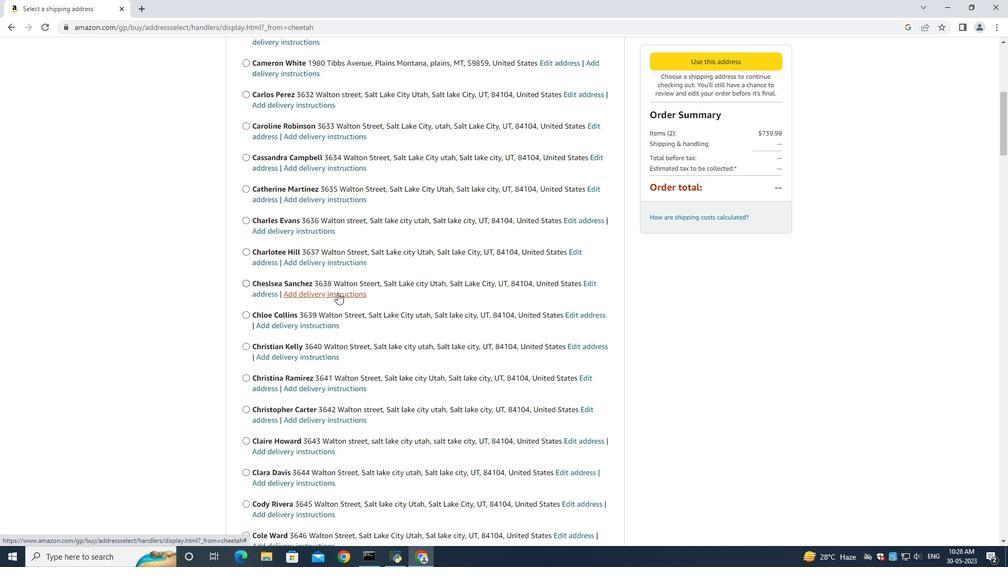 
Action: Mouse scrolled (341, 293) with delta (0, 0)
Screenshot: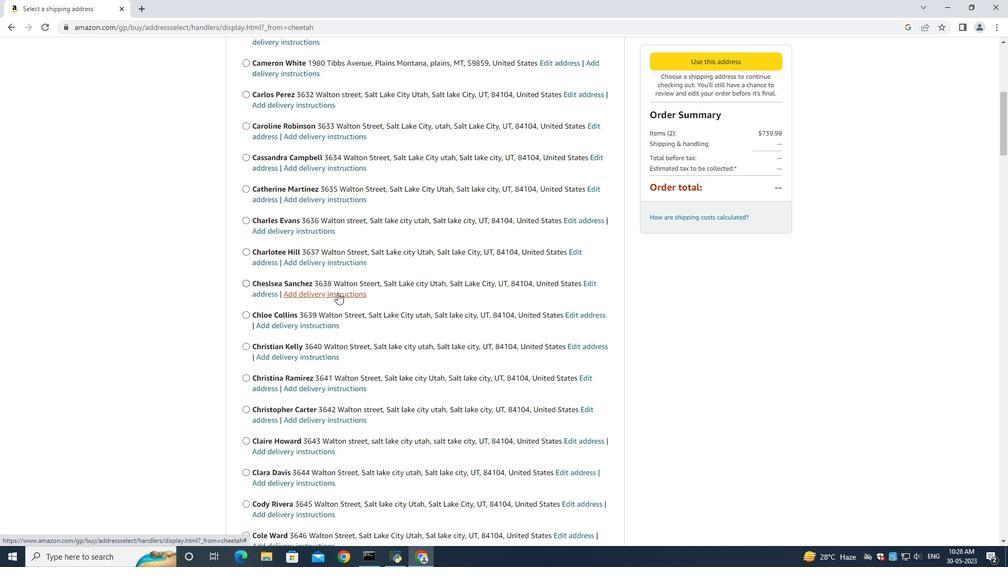 
Action: Mouse moved to (346, 293)
Screenshot: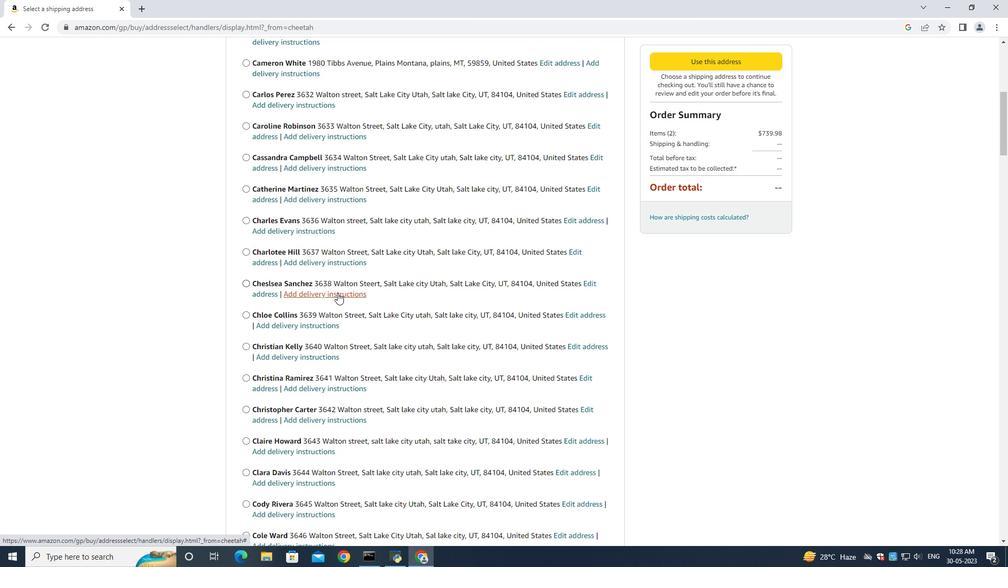 
Action: Mouse scrolled (346, 292) with delta (0, 0)
Screenshot: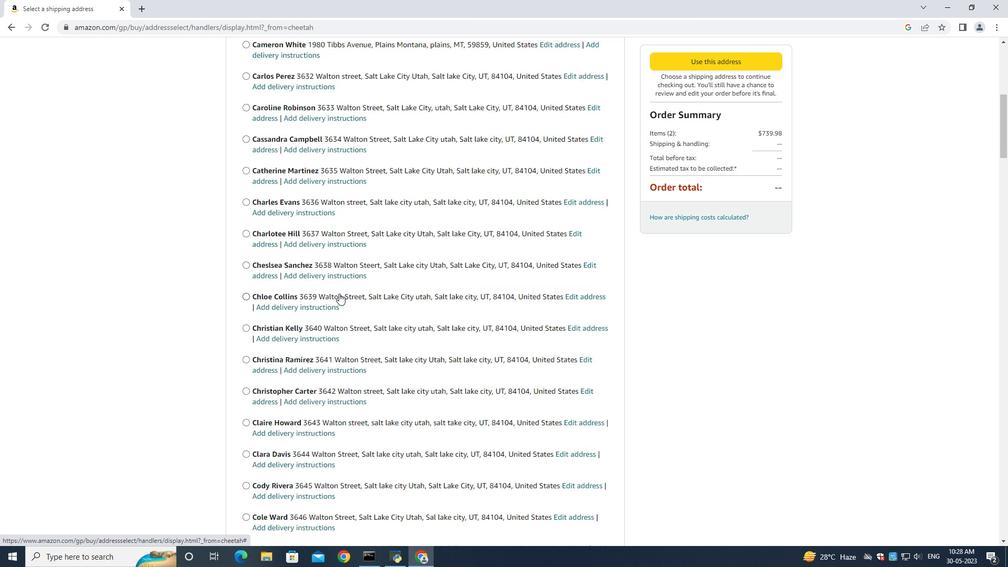 
Action: Mouse moved to (346, 293)
Screenshot: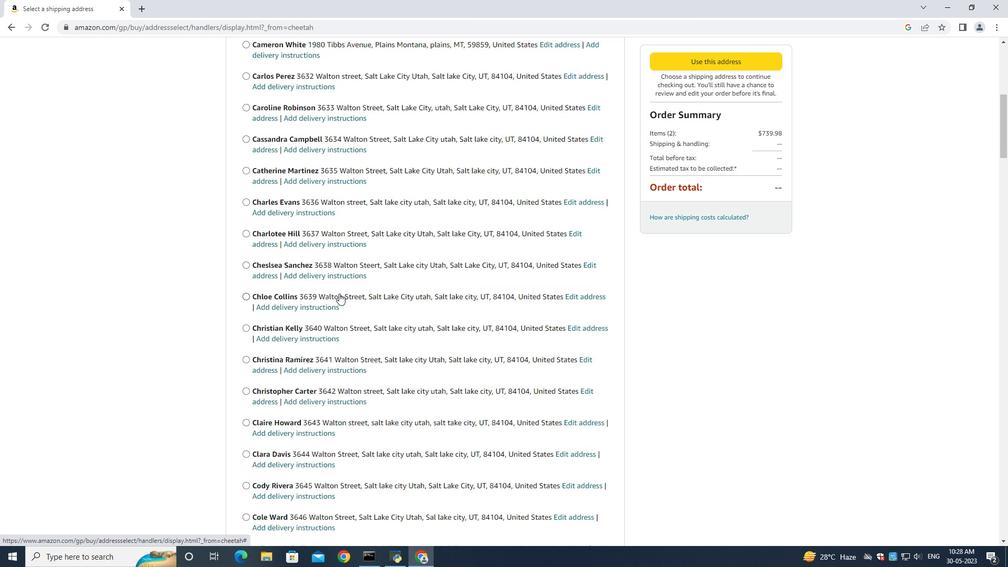 
Action: Mouse scrolled (346, 292) with delta (0, 0)
Screenshot: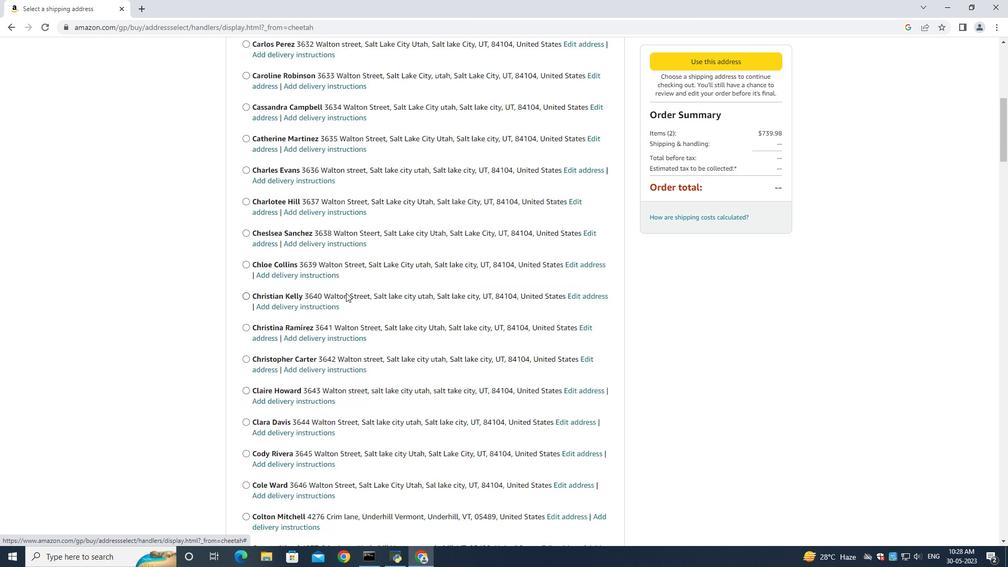 
Action: Mouse moved to (346, 292)
Screenshot: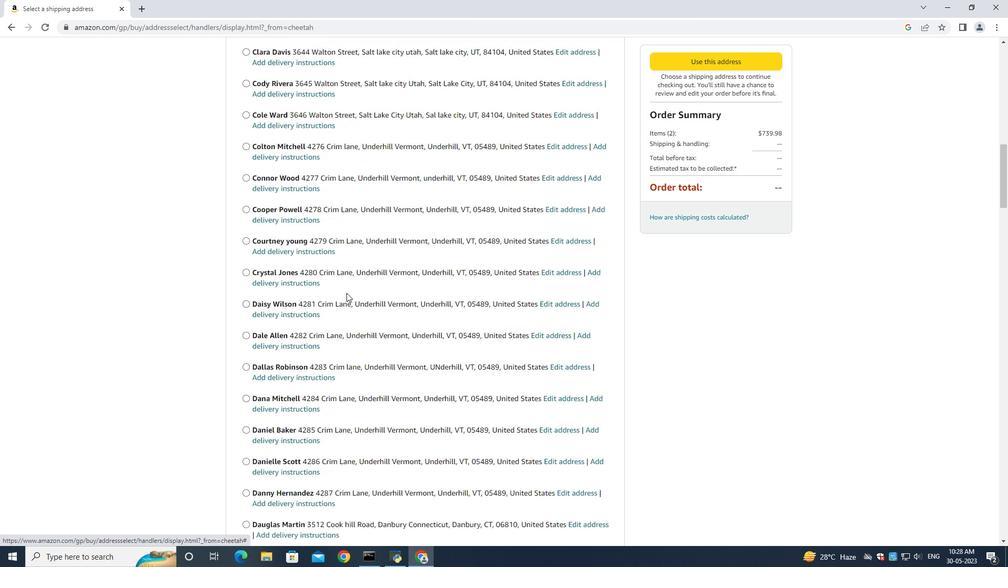 
Action: Mouse scrolled (346, 293) with delta (0, 0)
Screenshot: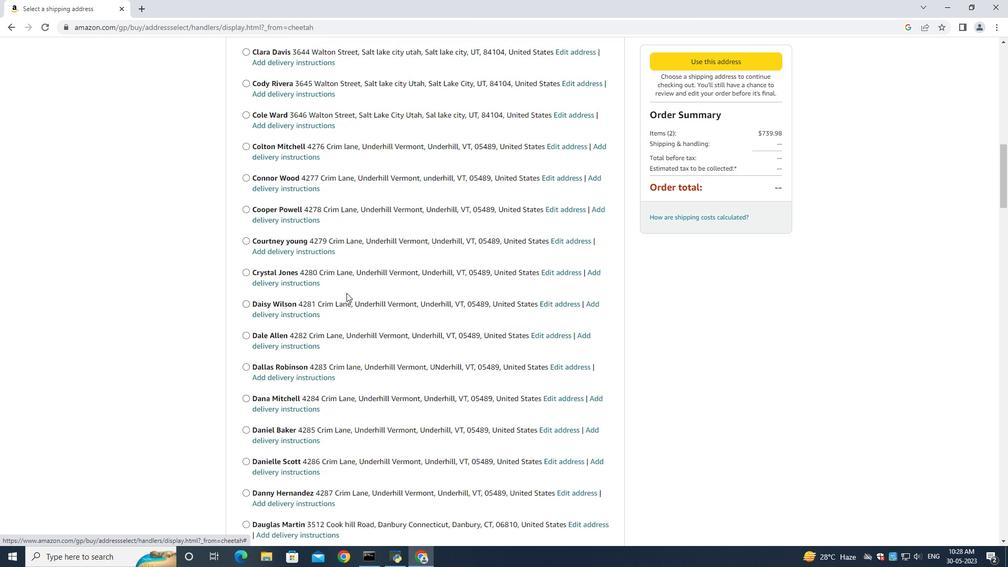 
Action: Mouse moved to (346, 292)
Screenshot: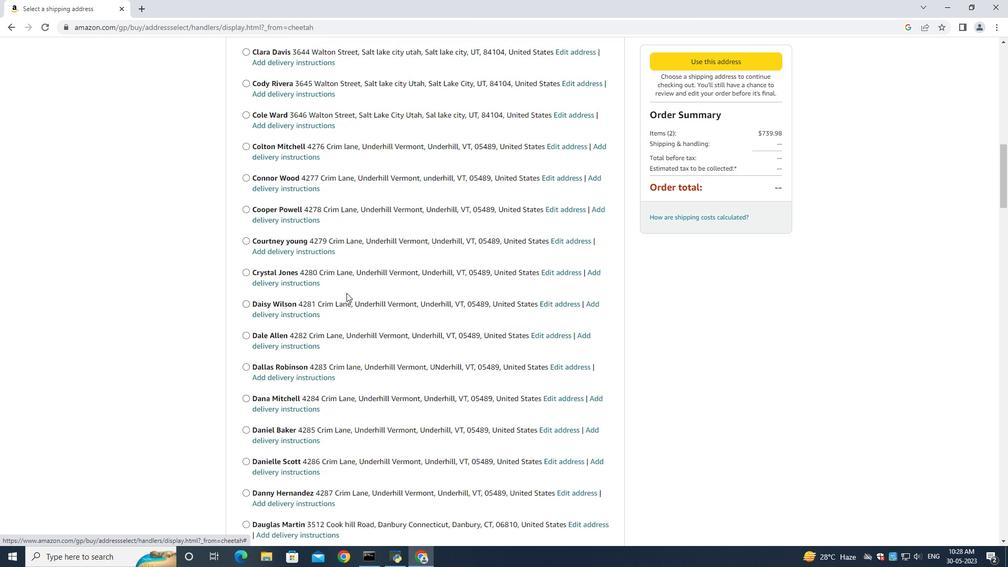 
Action: Mouse scrolled (346, 292) with delta (0, -1)
Screenshot: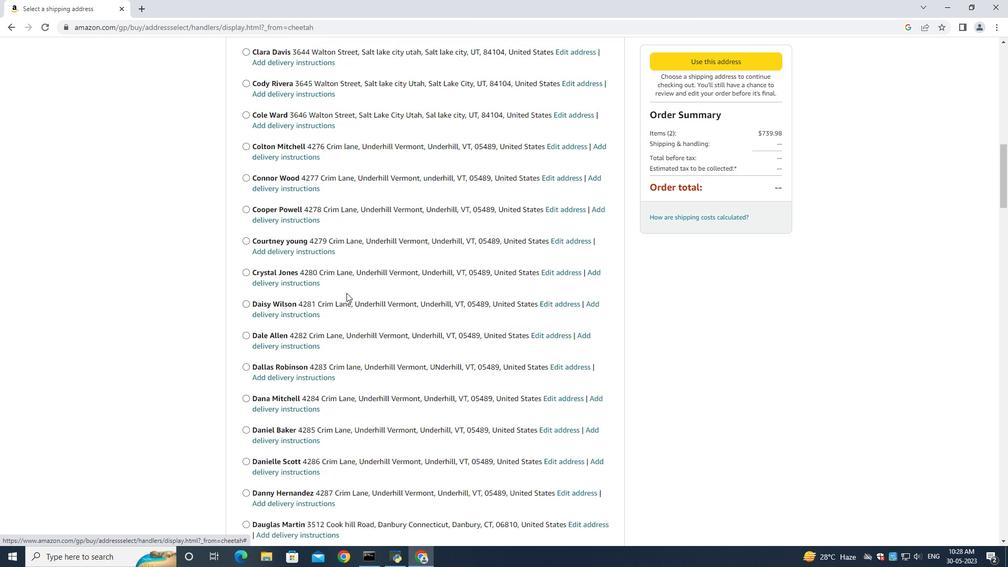 
Action: Mouse scrolled (346, 293) with delta (0, 0)
Screenshot: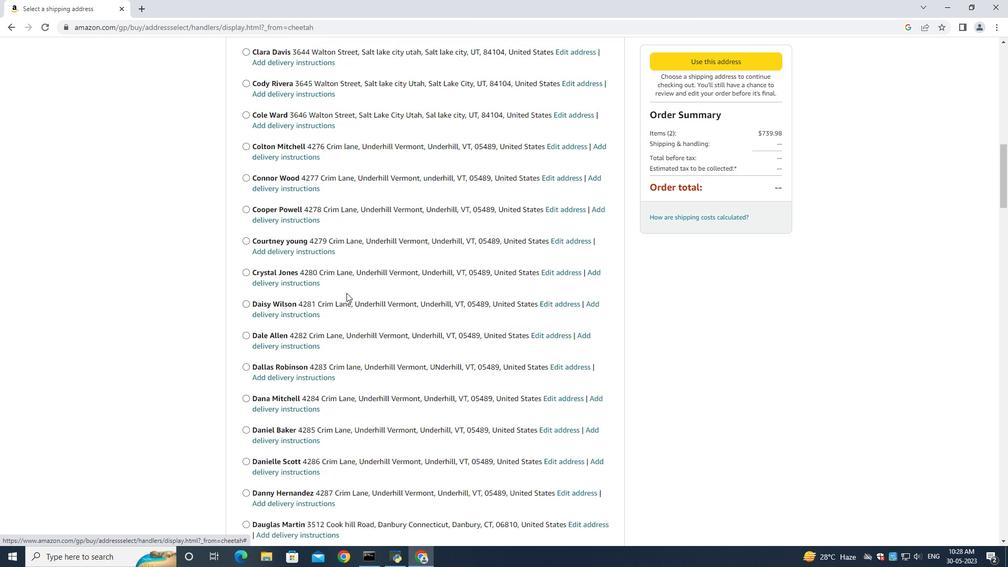 
Action: Mouse scrolled (346, 293) with delta (0, 0)
Screenshot: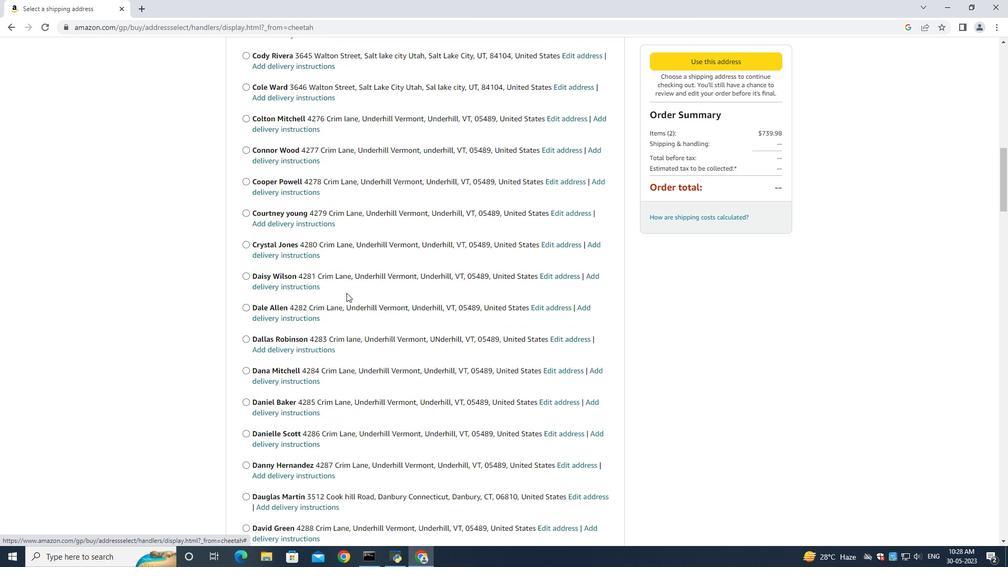 
Action: Mouse scrolled (346, 291) with delta (0, 0)
Screenshot: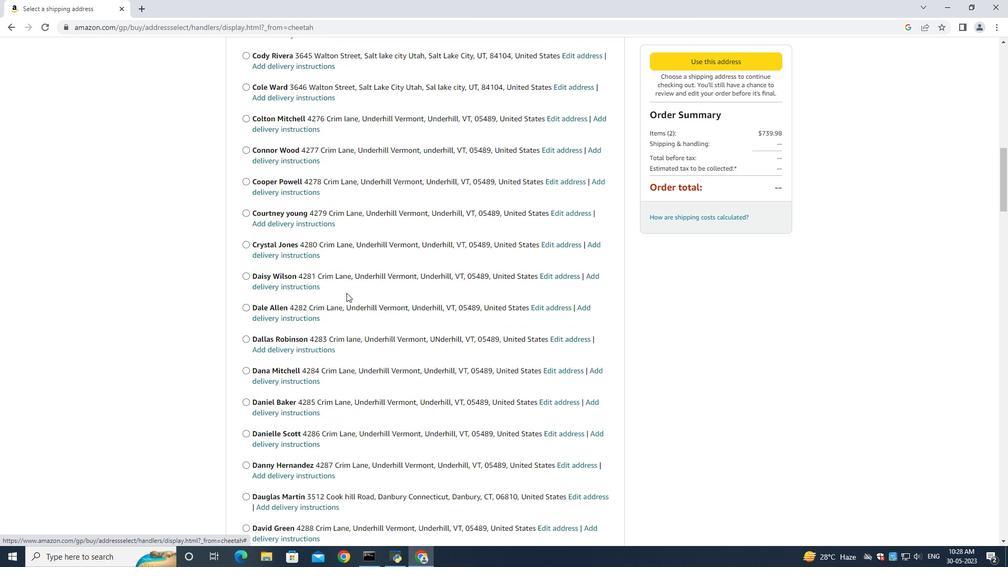 
Action: Mouse scrolled (346, 291) with delta (0, 0)
Screenshot: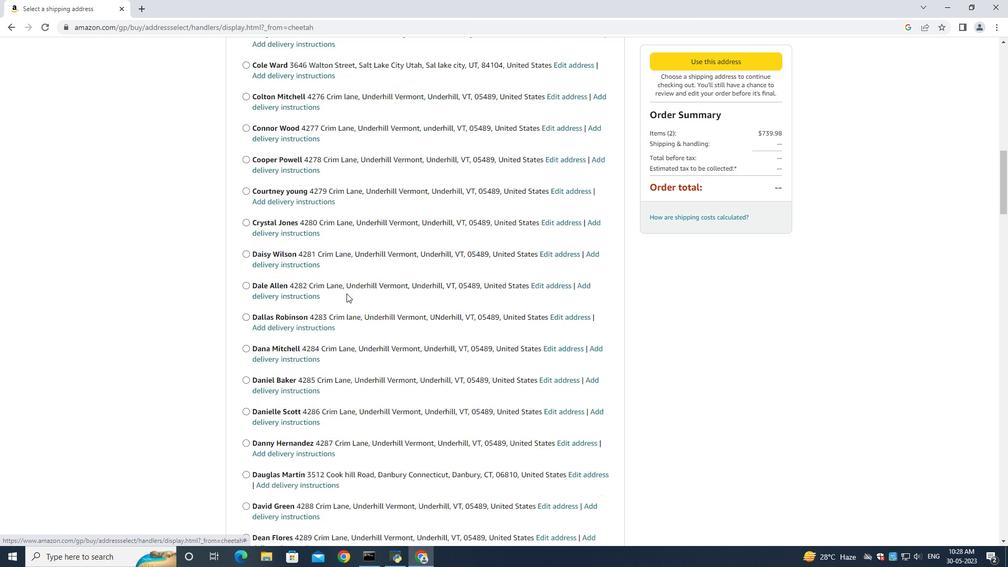 
Action: Mouse moved to (346, 291)
Screenshot: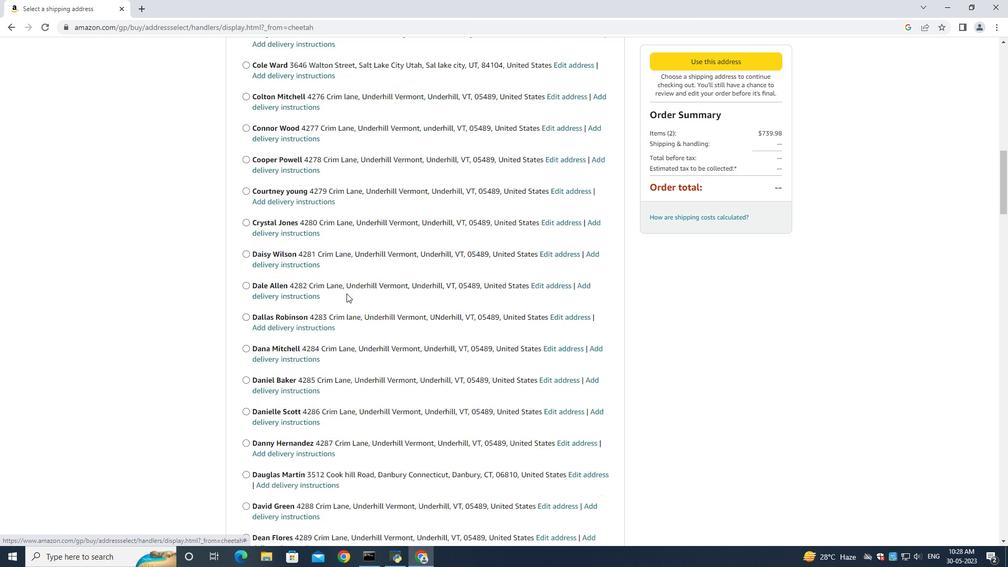 
Action: Mouse scrolled (346, 291) with delta (0, 0)
Screenshot: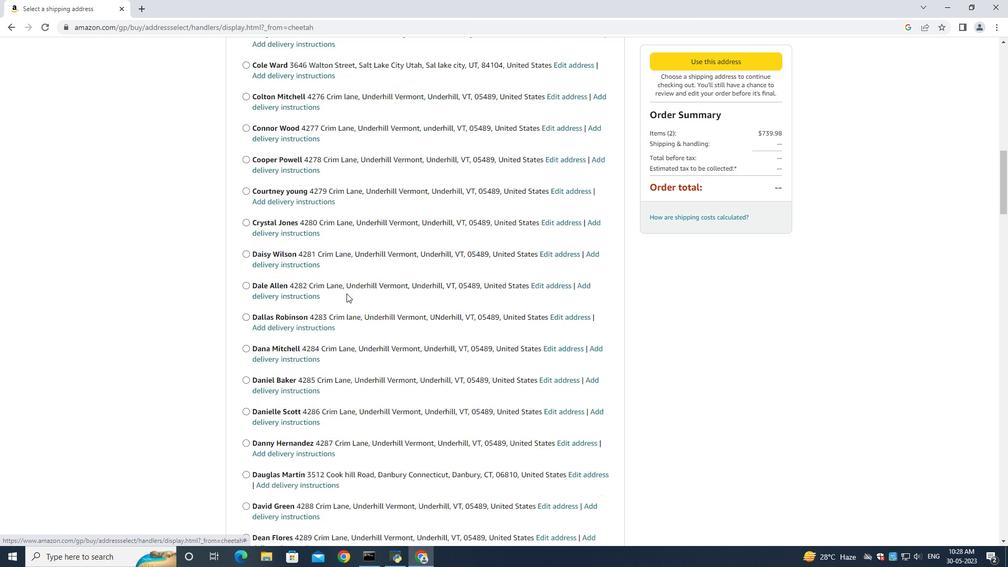 
Action: Mouse moved to (346, 291)
Screenshot: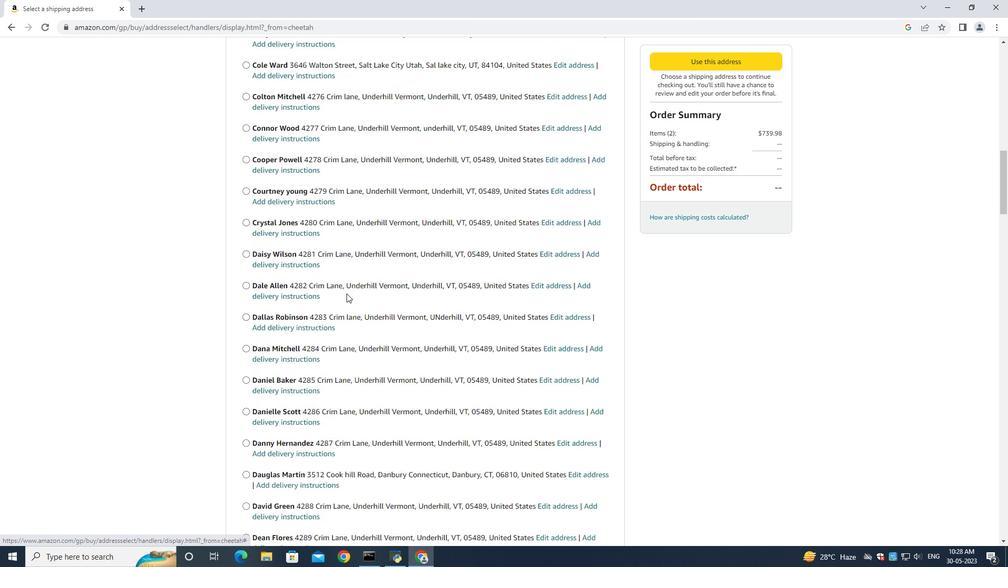 
Action: Mouse scrolled (346, 291) with delta (0, 0)
Screenshot: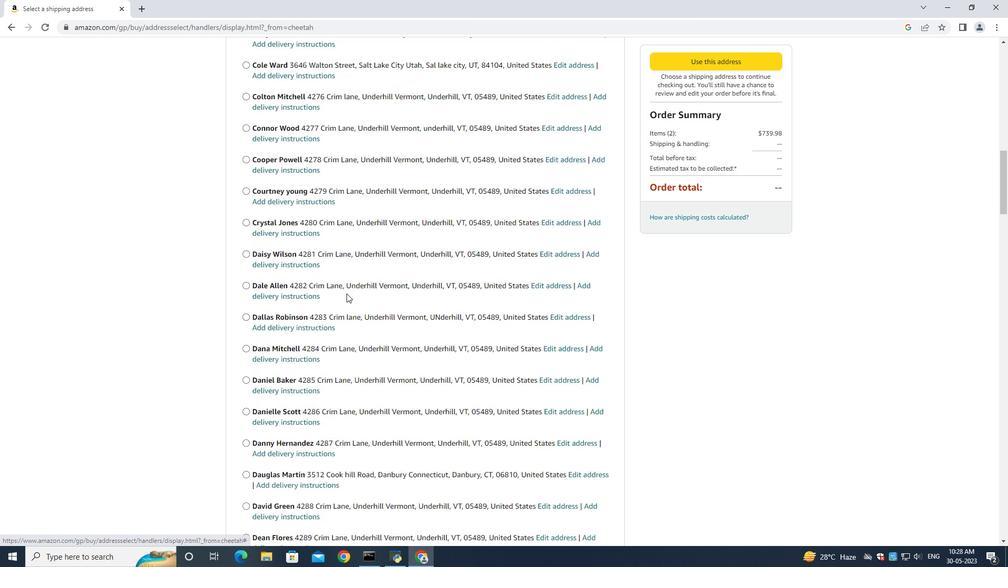 
Action: Mouse scrolled (346, 291) with delta (0, 0)
Screenshot: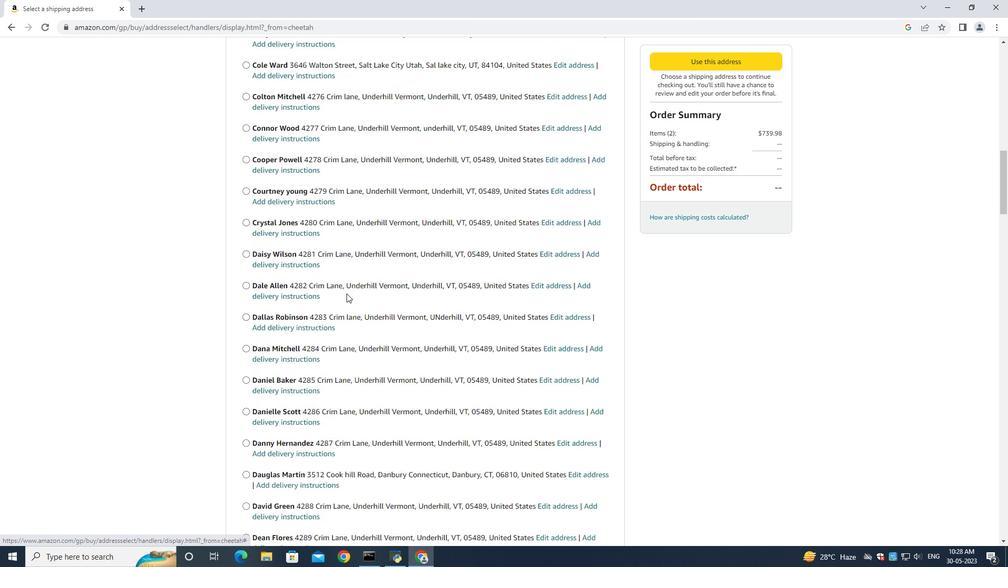 
Action: Mouse scrolled (346, 291) with delta (0, 0)
Screenshot: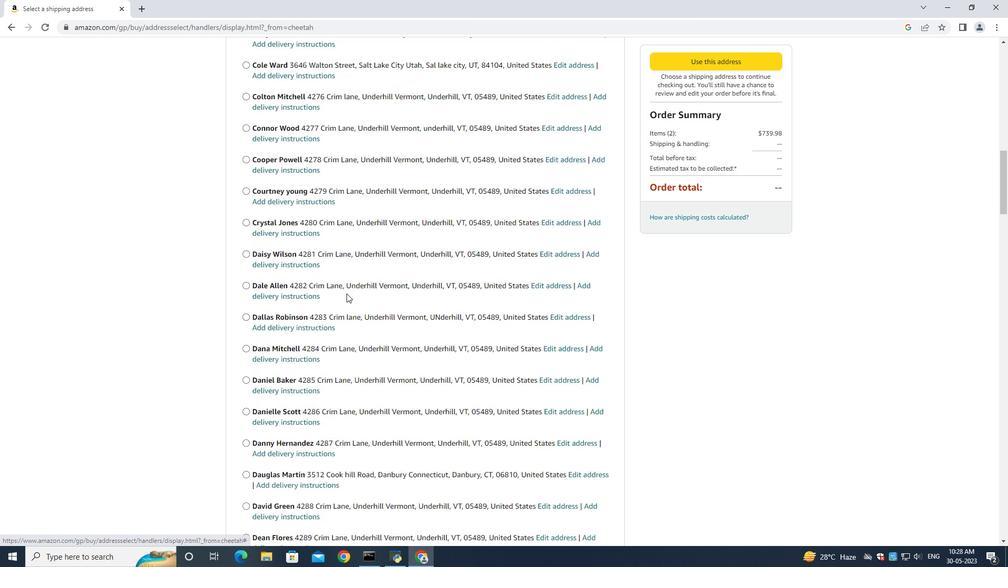 
Action: Mouse scrolled (346, 291) with delta (0, 0)
Screenshot: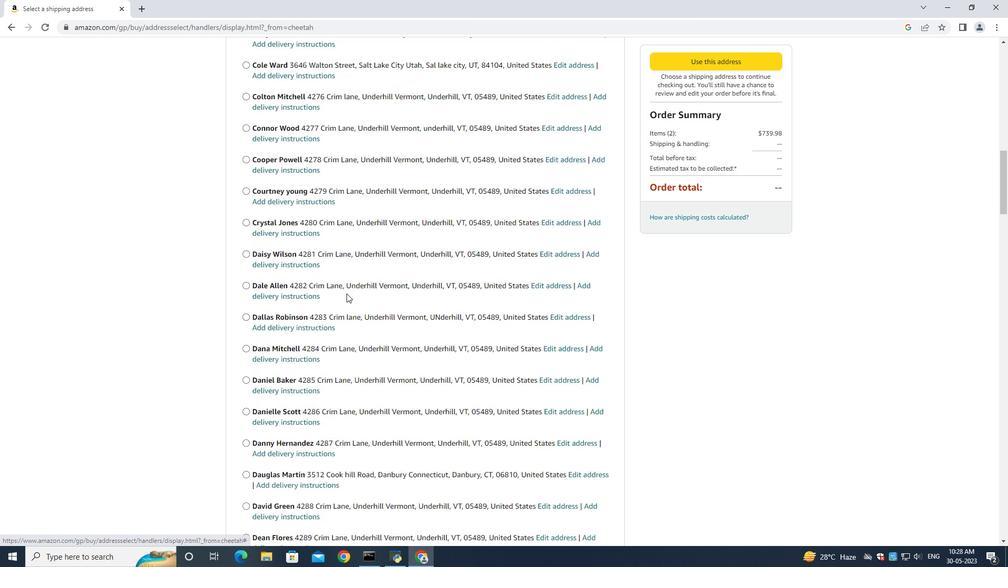 
Action: Mouse moved to (346, 290)
Screenshot: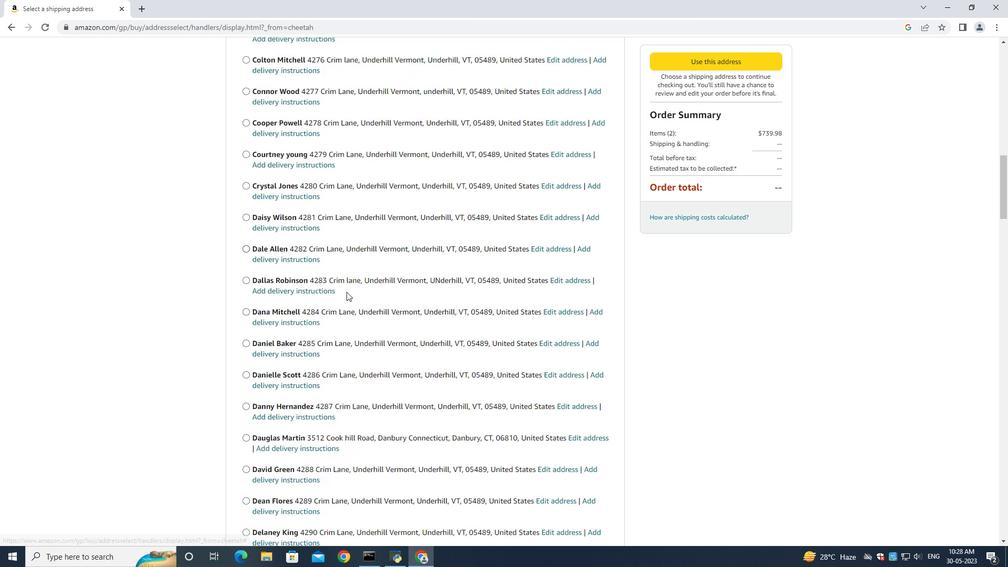 
Action: Mouse scrolled (346, 290) with delta (0, 0)
Screenshot: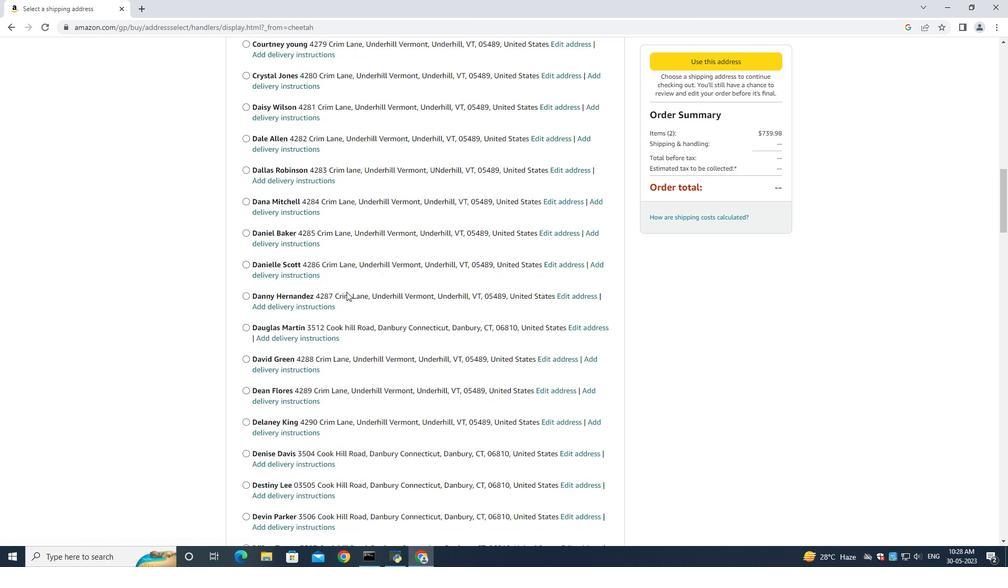 
Action: Mouse scrolled (346, 290) with delta (0, 0)
Screenshot: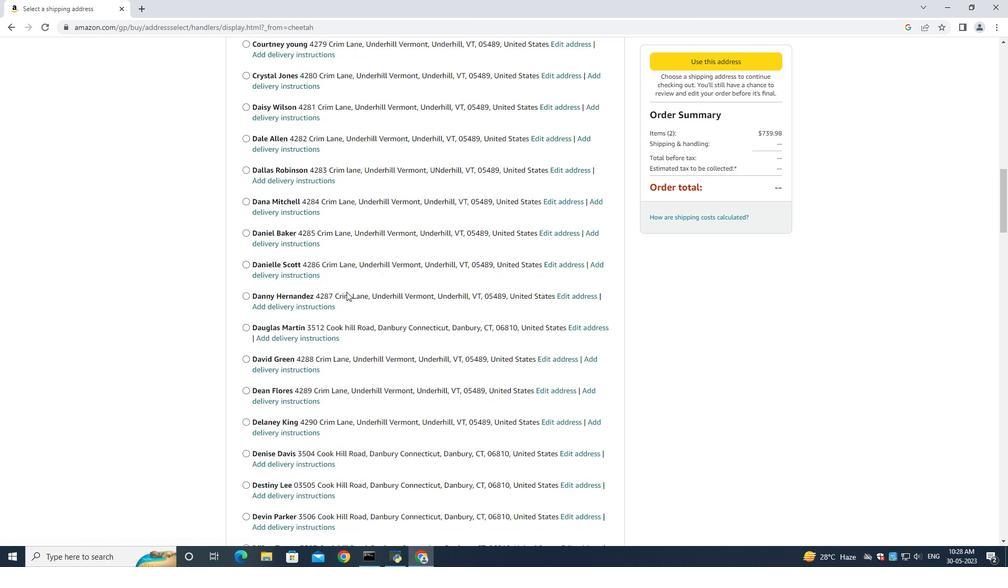 
Action: Mouse scrolled (346, 290) with delta (0, 0)
Screenshot: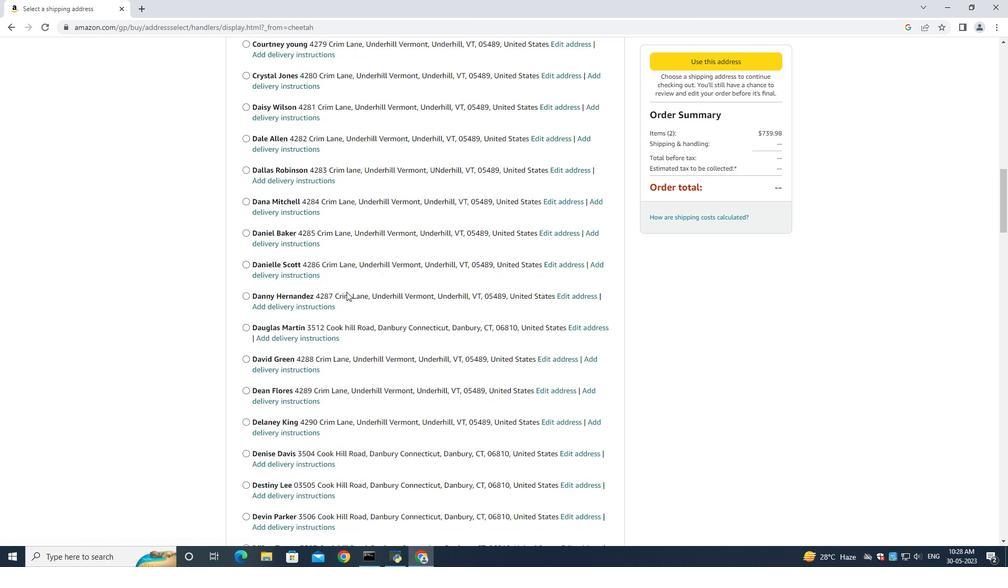 
Action: Mouse moved to (346, 290)
Screenshot: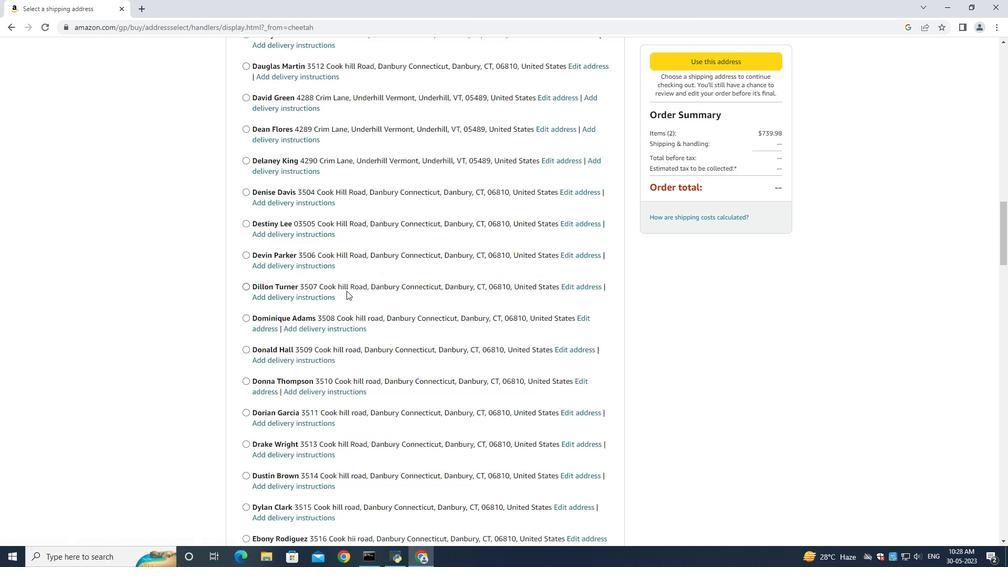 
Action: Mouse scrolled (346, 290) with delta (0, 0)
Screenshot: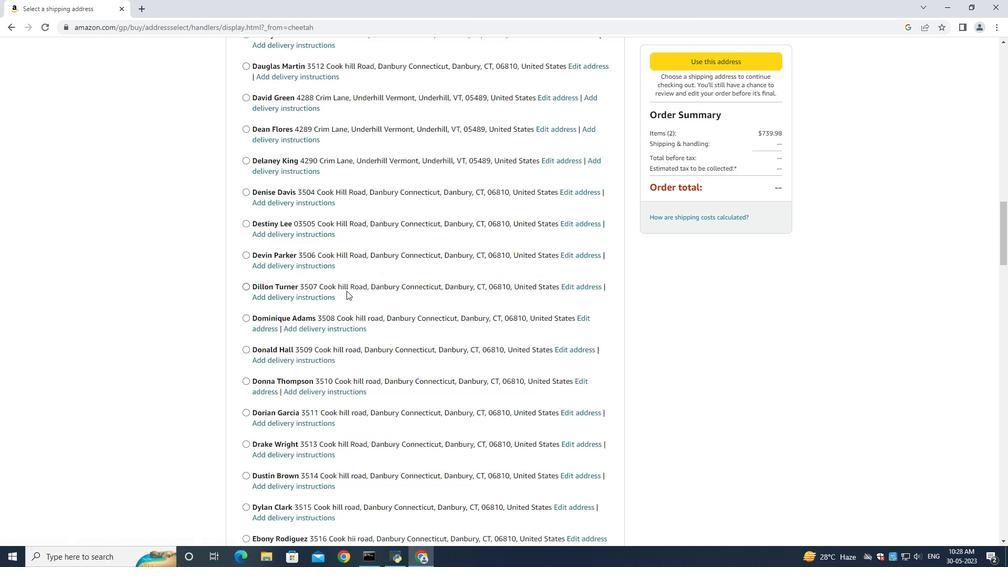 
Action: Mouse moved to (346, 289)
Screenshot: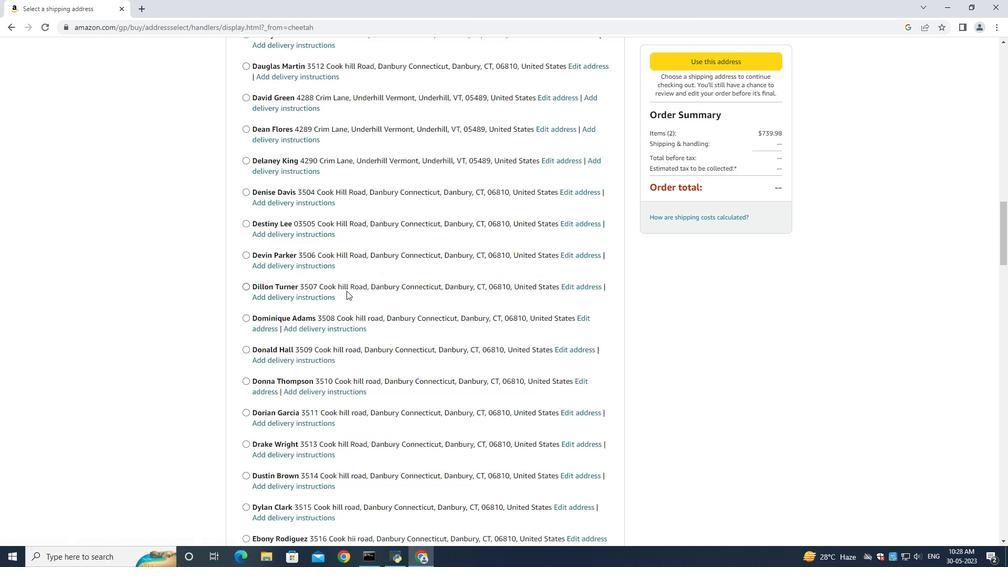
Action: Mouse scrolled (346, 290) with delta (0, 0)
Screenshot: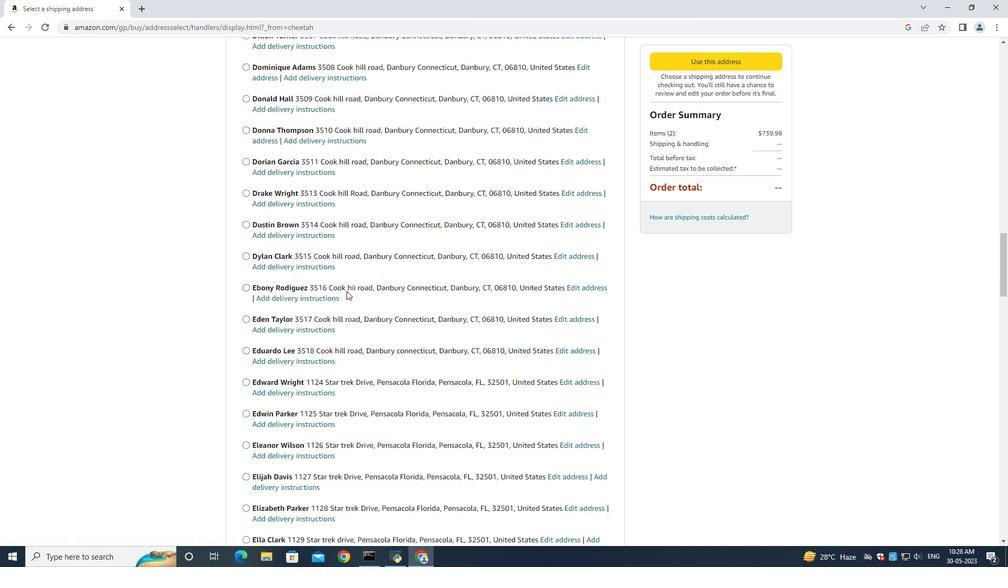 
Action: Mouse moved to (341, 285)
Screenshot: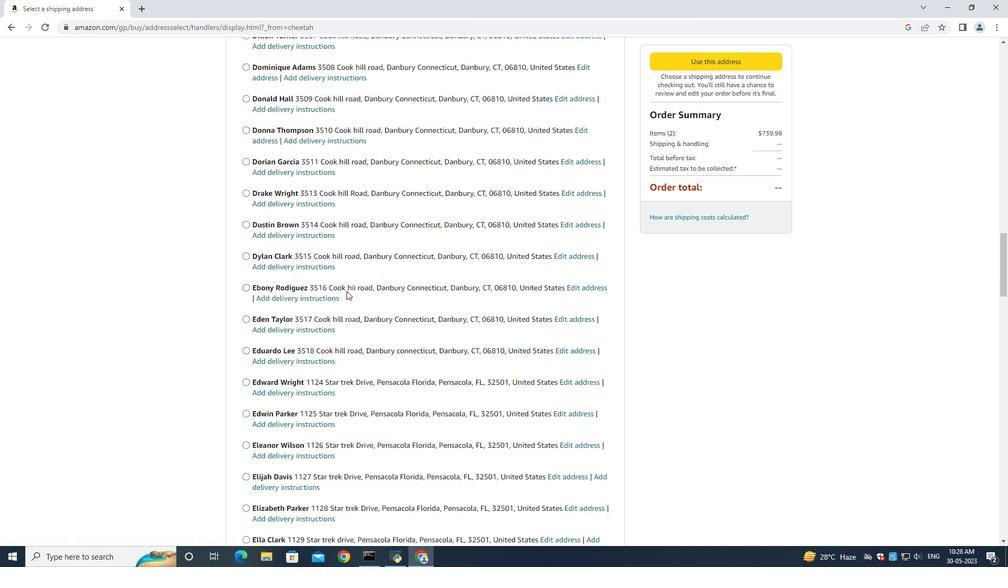 
Action: Mouse scrolled (345, 287) with delta (0, 0)
Screenshot: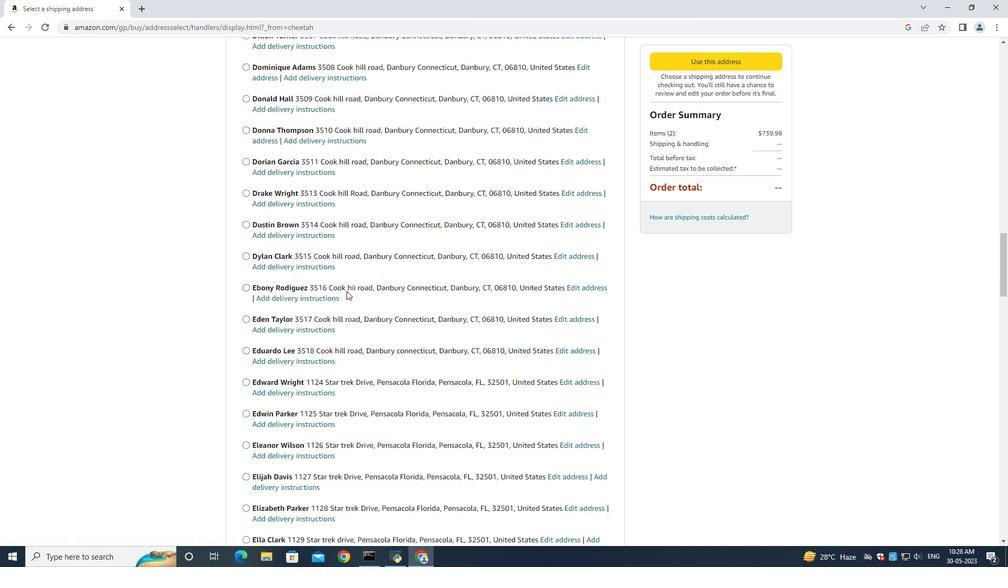 
Action: Mouse moved to (340, 284)
Screenshot: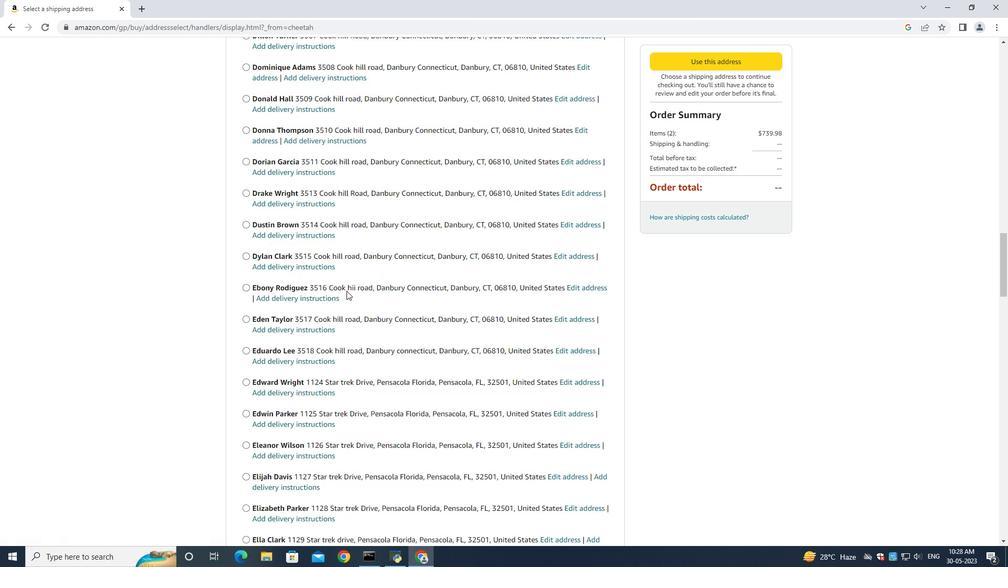 
Action: Mouse scrolled (340, 283) with delta (0, 0)
Screenshot: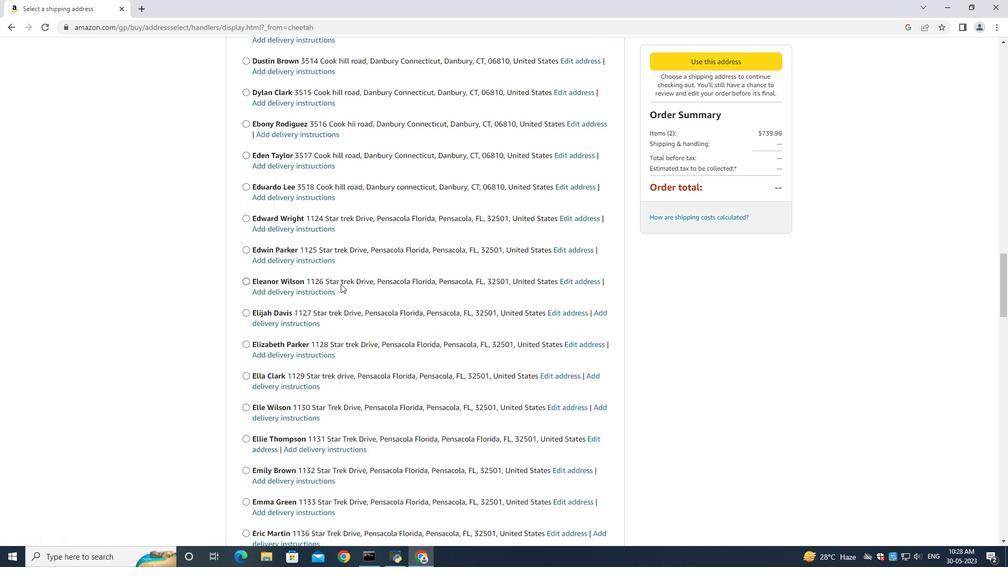 
Action: Mouse scrolled (340, 283) with delta (0, 0)
Screenshot: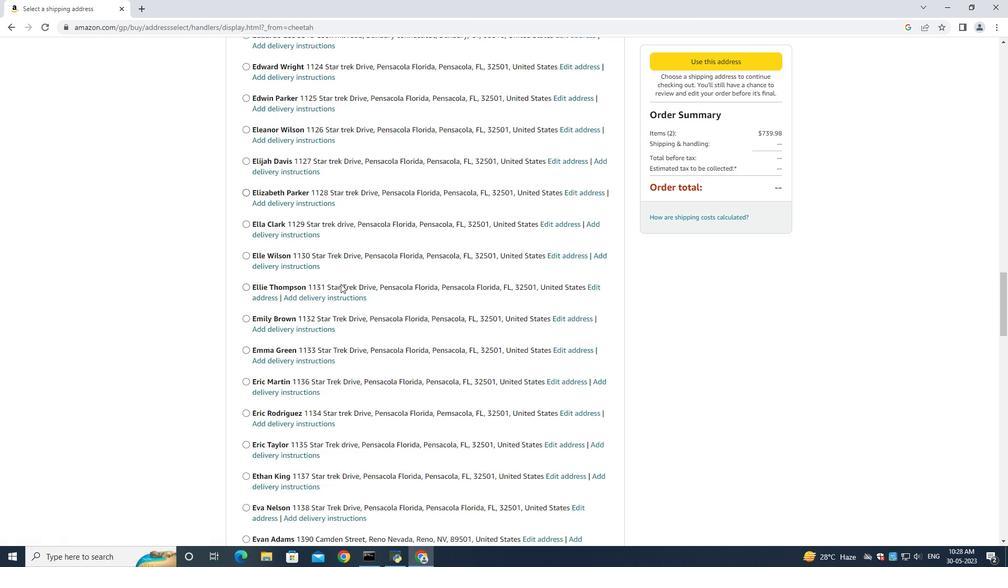 
Action: Mouse scrolled (340, 283) with delta (0, 0)
Screenshot: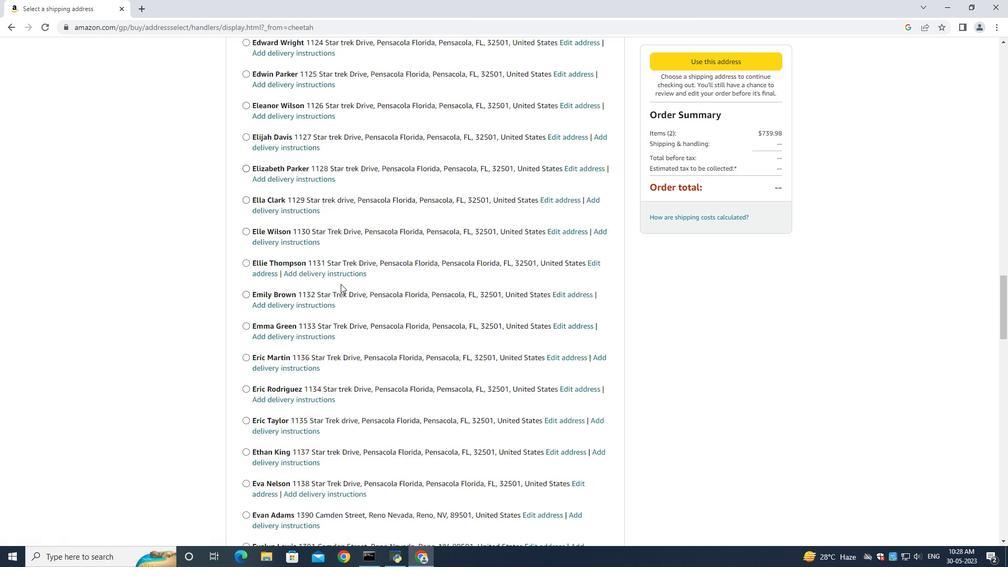 
Action: Mouse scrolled (340, 283) with delta (0, 0)
Screenshot: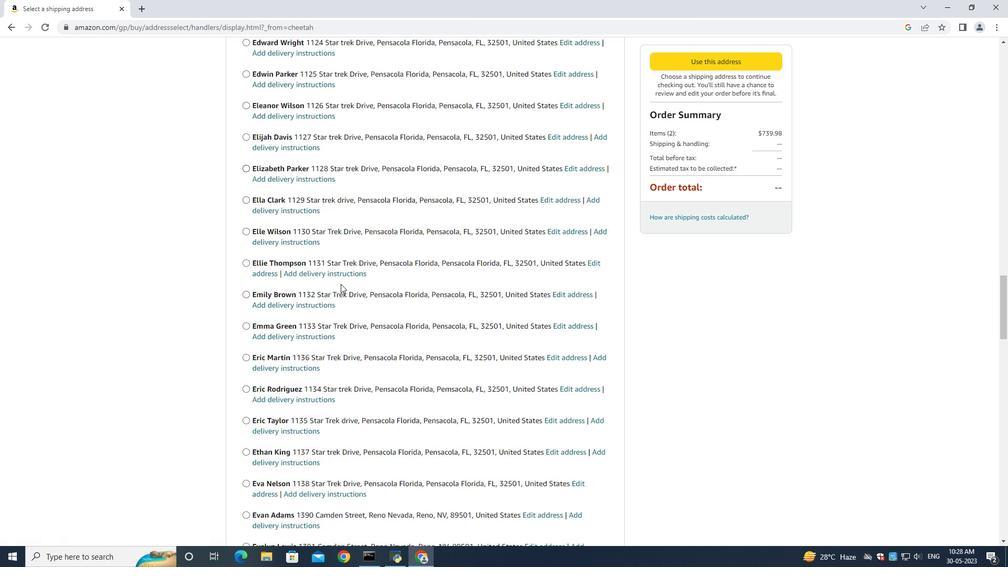 
Action: Mouse scrolled (340, 283) with delta (0, 0)
Screenshot: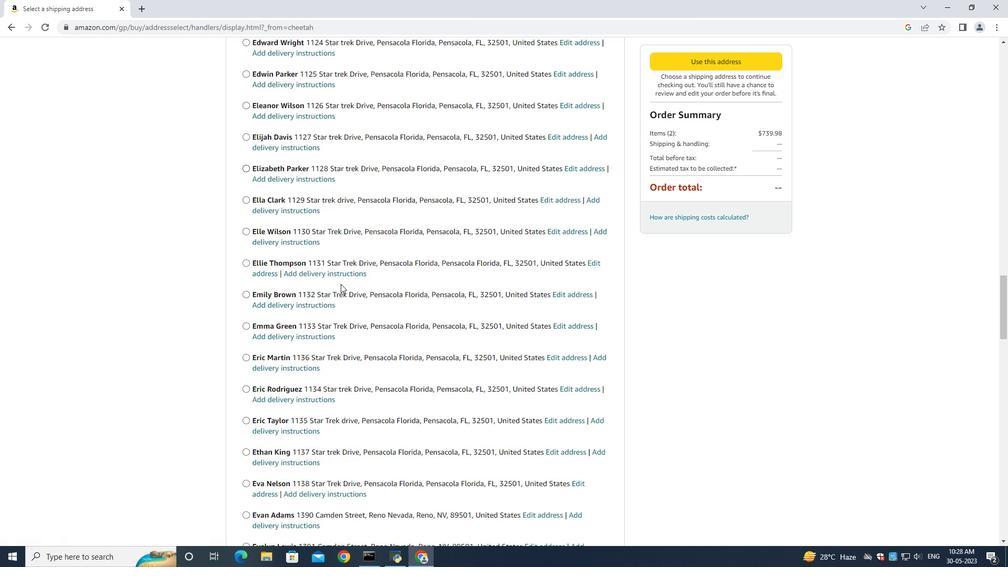 
Action: Mouse scrolled (340, 283) with delta (0, 0)
Screenshot: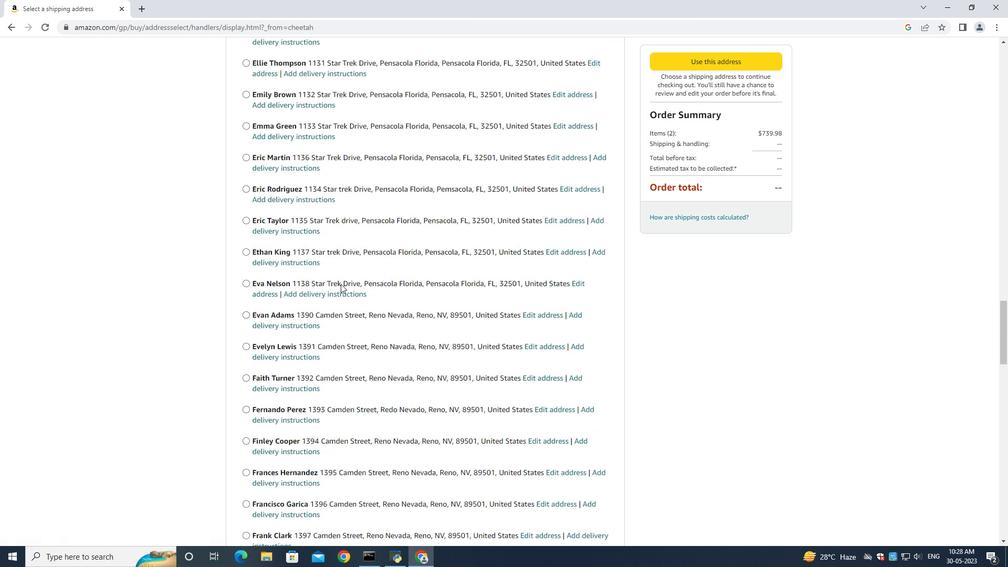 
Action: Mouse scrolled (340, 283) with delta (0, 0)
Screenshot: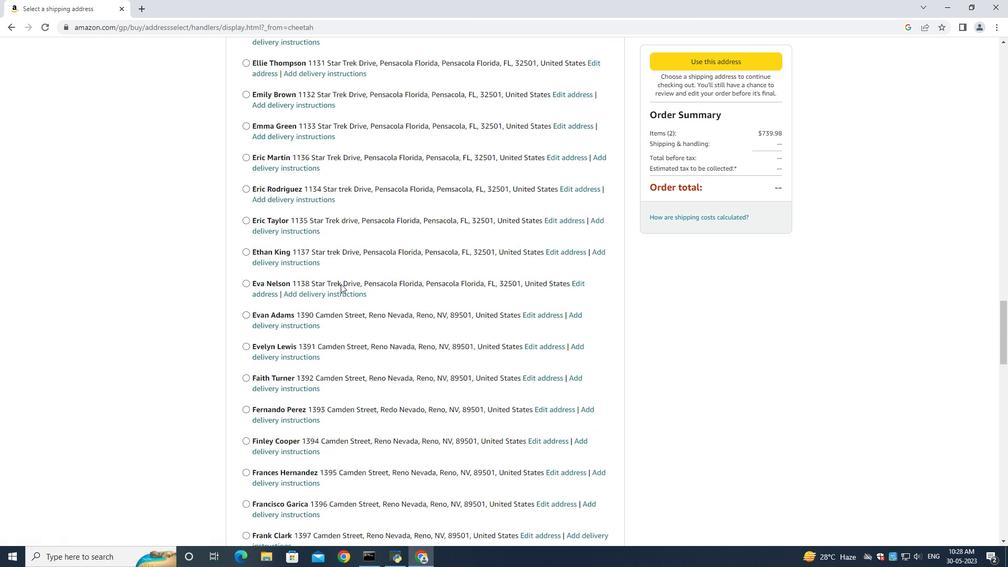 
Action: Mouse scrolled (340, 283) with delta (0, 0)
Screenshot: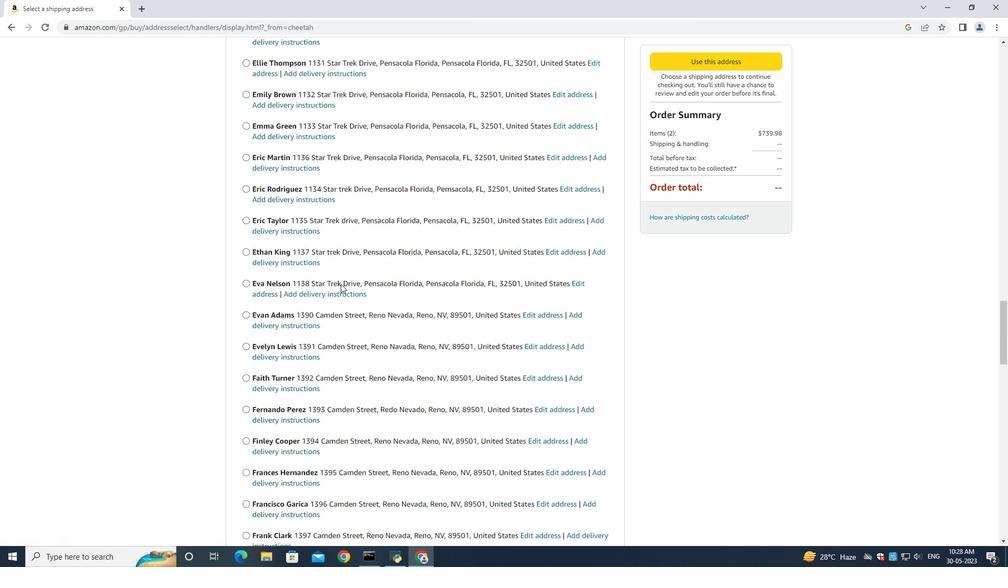 
Action: Mouse scrolled (340, 283) with delta (0, 0)
Screenshot: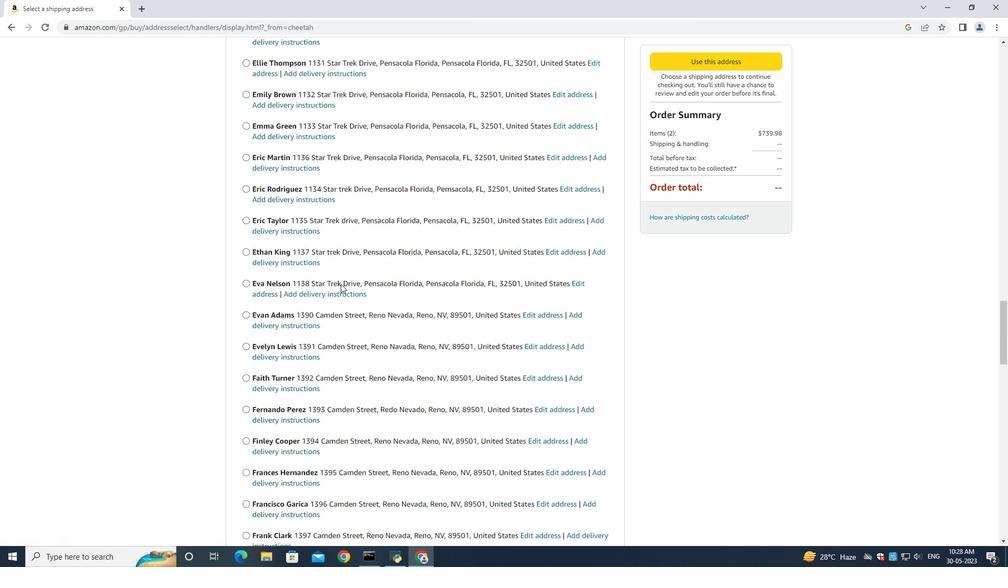 
Action: Mouse scrolled (340, 283) with delta (0, 0)
Screenshot: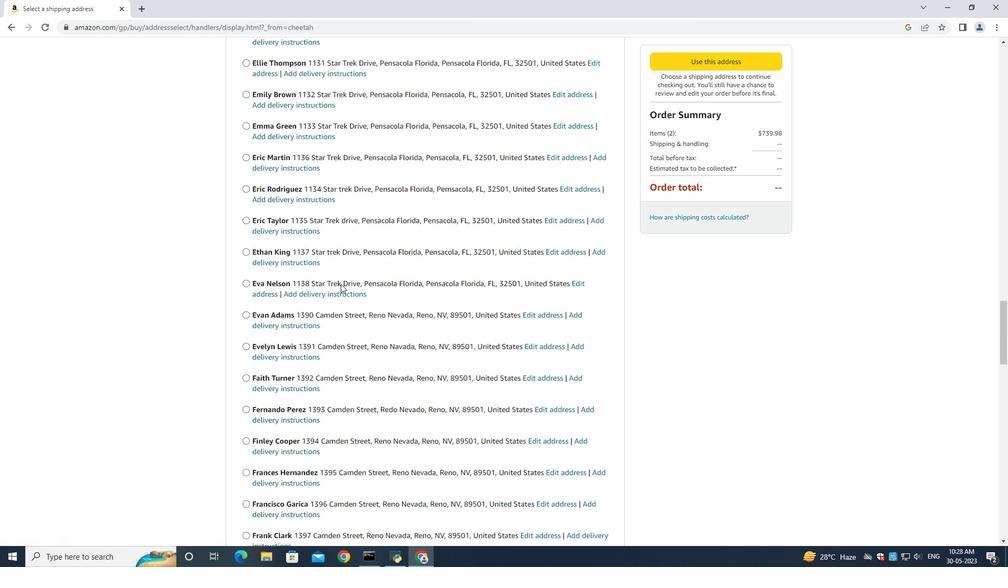 
Action: Mouse scrolled (340, 283) with delta (0, 0)
Screenshot: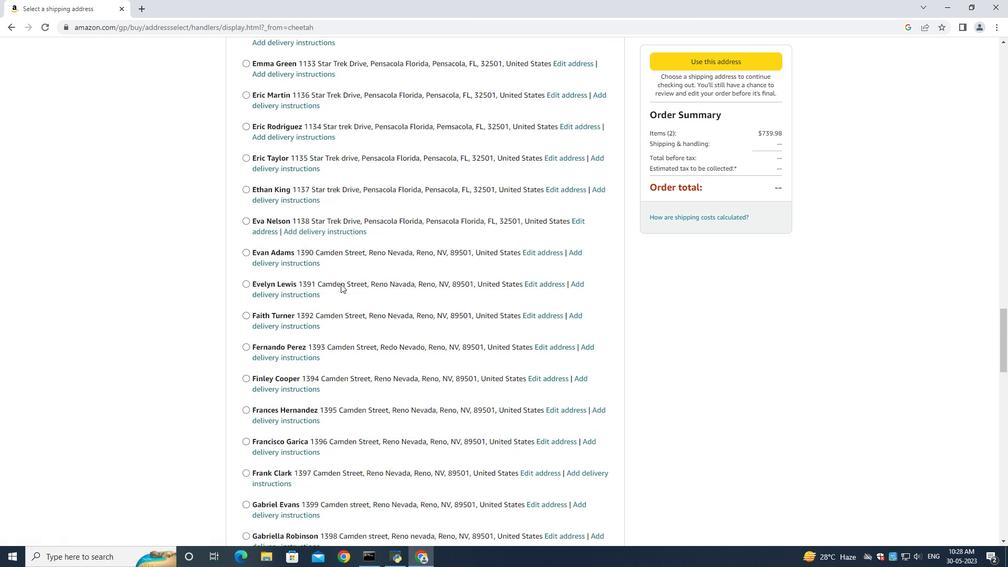 
Action: Mouse moved to (341, 283)
Screenshot: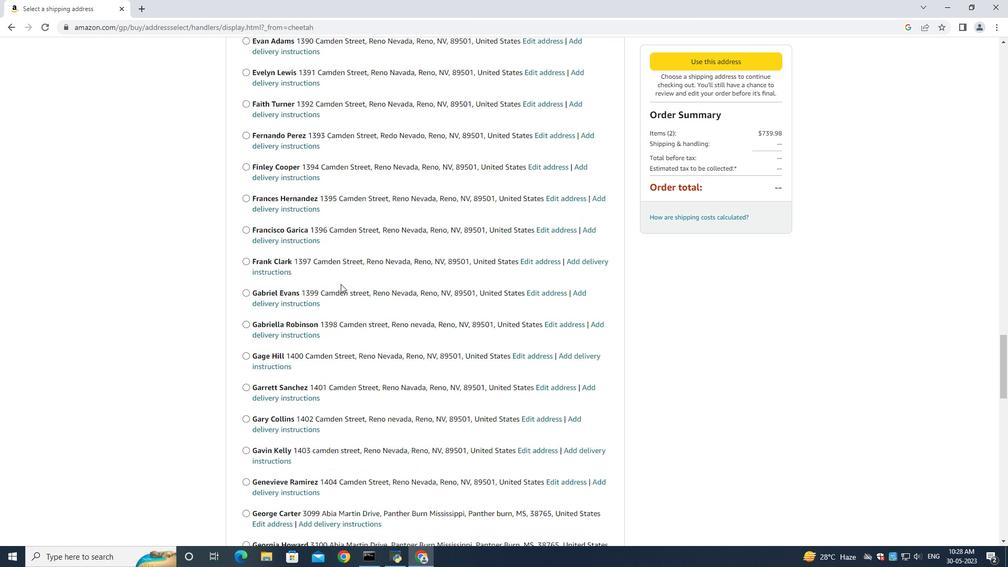
Action: Mouse scrolled (341, 283) with delta (0, 0)
Screenshot: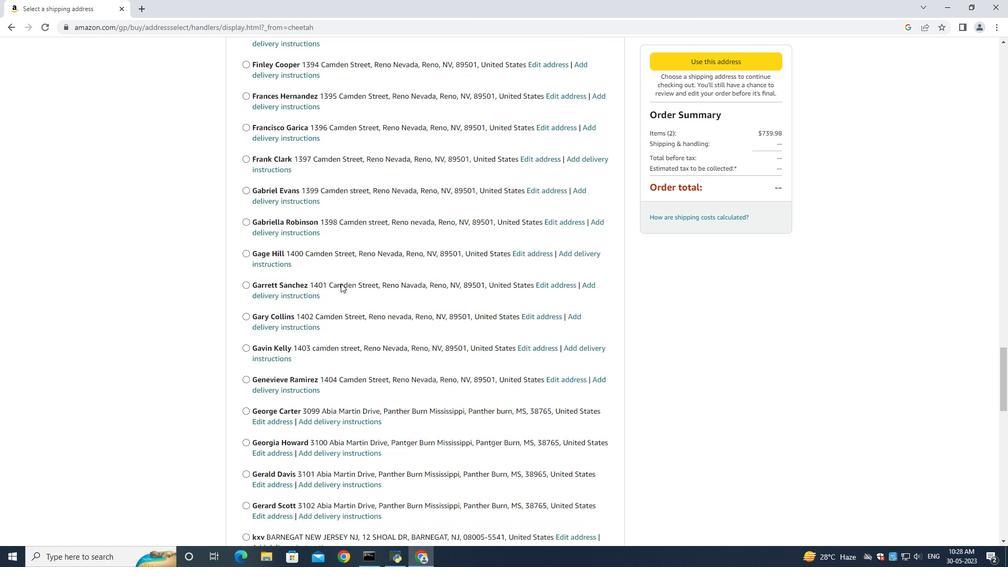 
Action: Mouse scrolled (341, 283) with delta (0, 0)
Screenshot: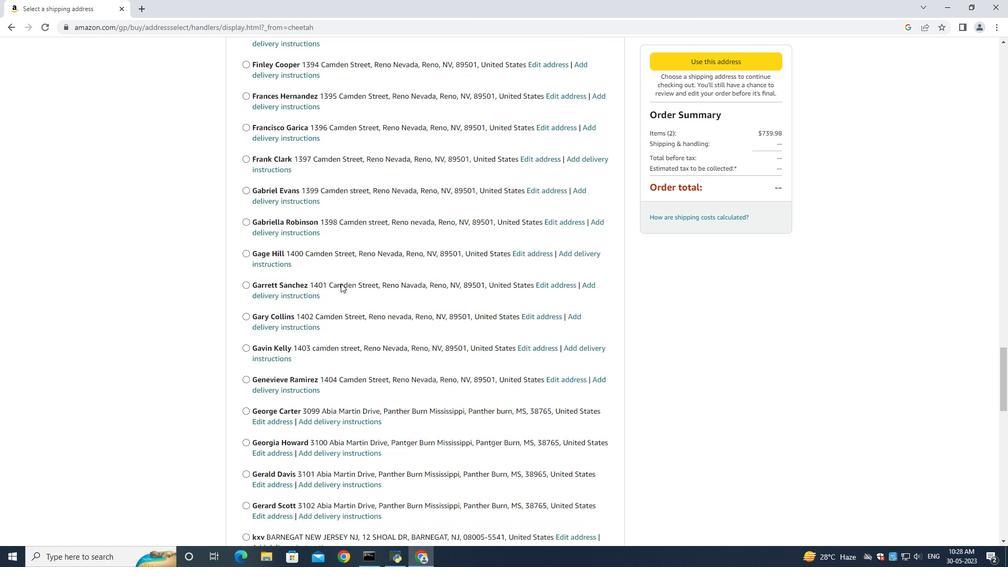 
Action: Mouse moved to (341, 283)
Screenshot: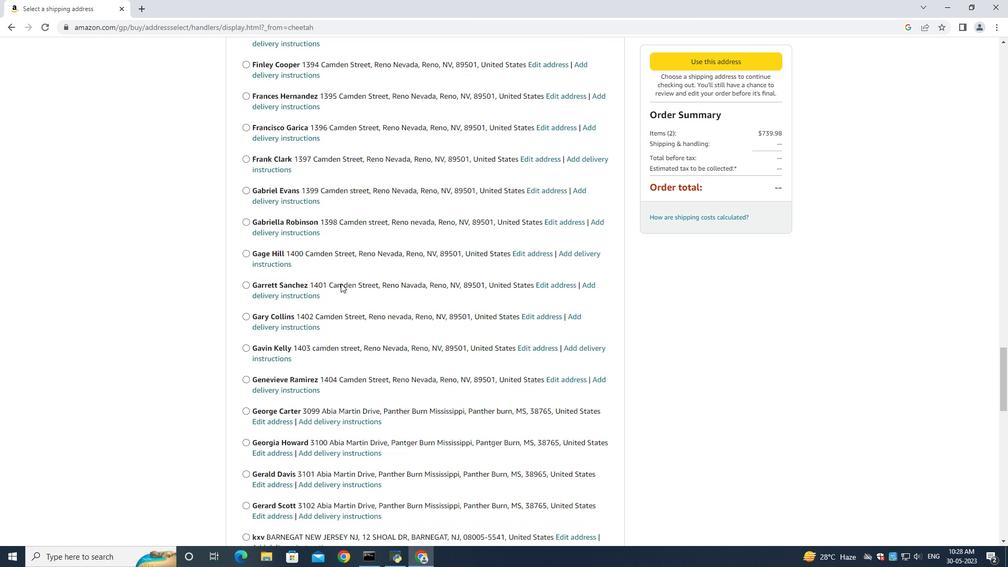
Action: Mouse scrolled (341, 283) with delta (0, 0)
Screenshot: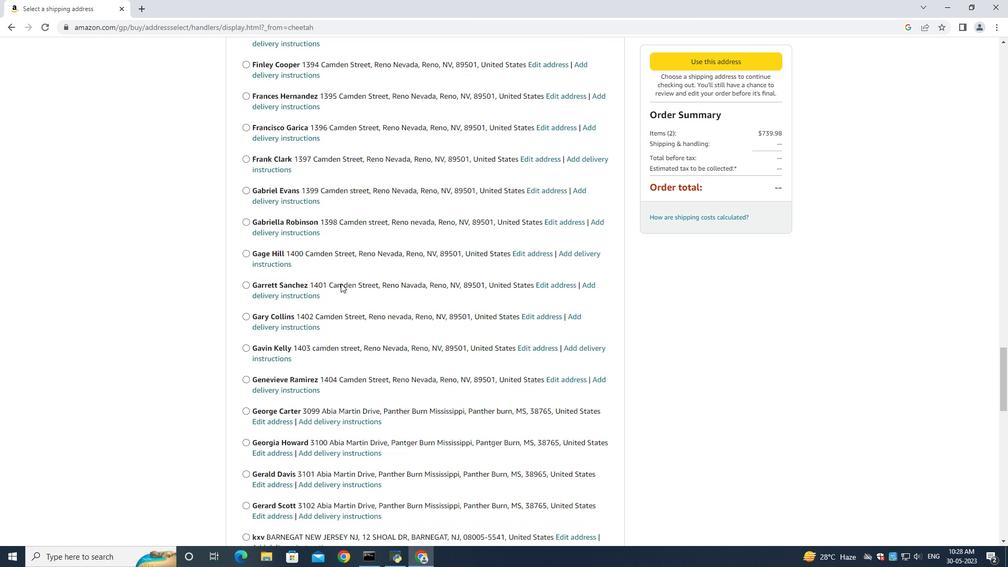 
Action: Mouse scrolled (341, 283) with delta (0, 0)
Screenshot: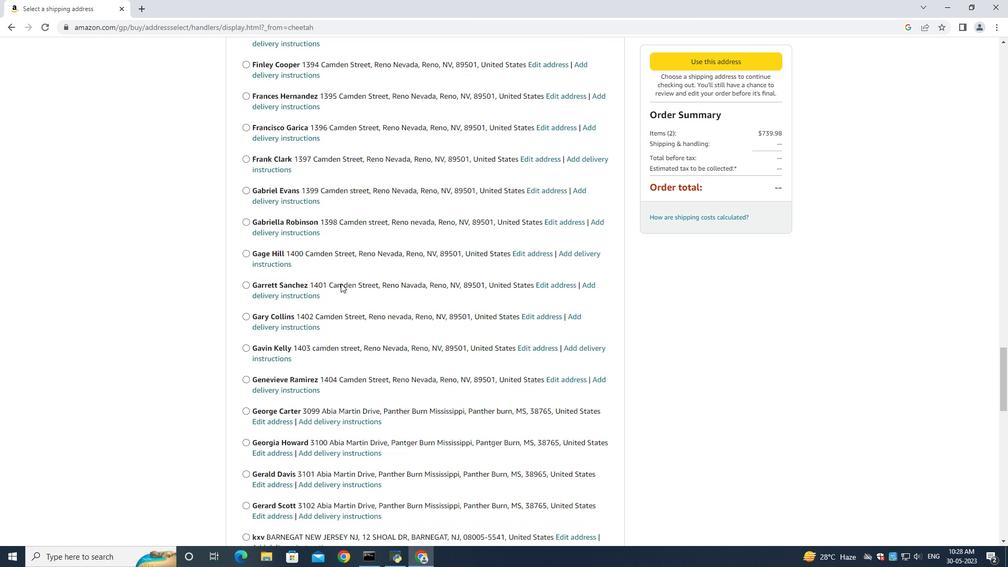 
Action: Mouse moved to (341, 283)
Screenshot: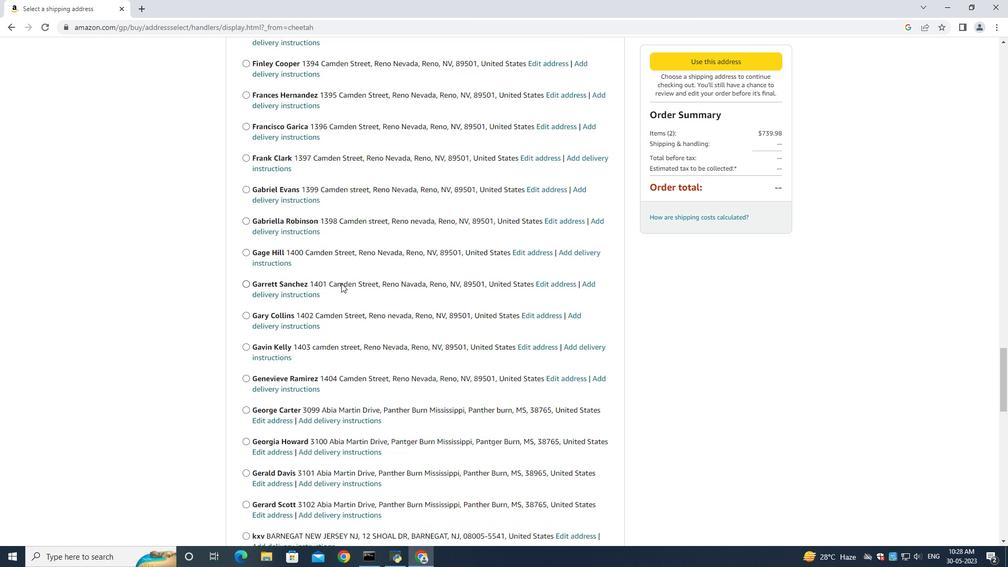 
Action: Mouse scrolled (341, 283) with delta (0, 0)
Screenshot: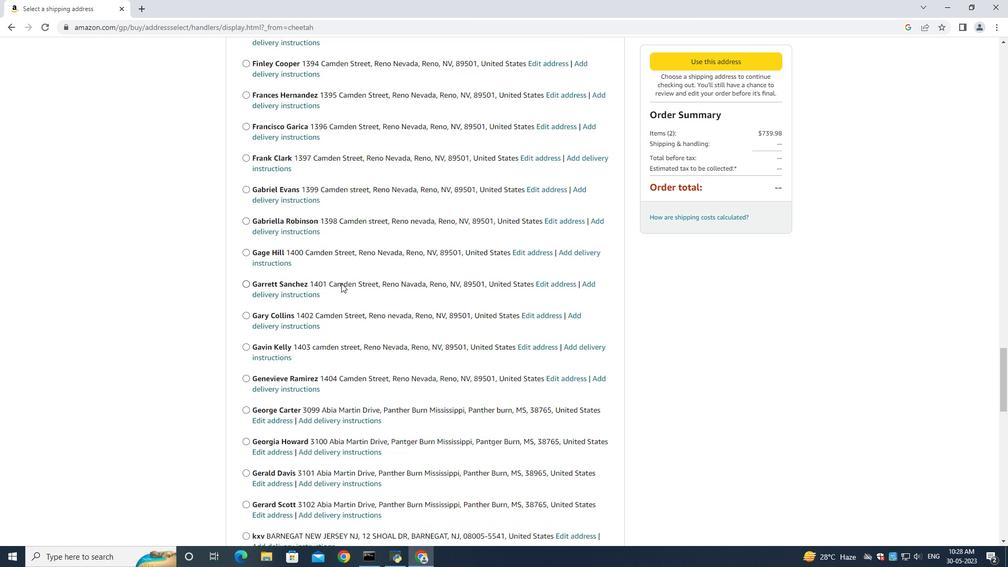 
Action: Mouse moved to (341, 283)
Screenshot: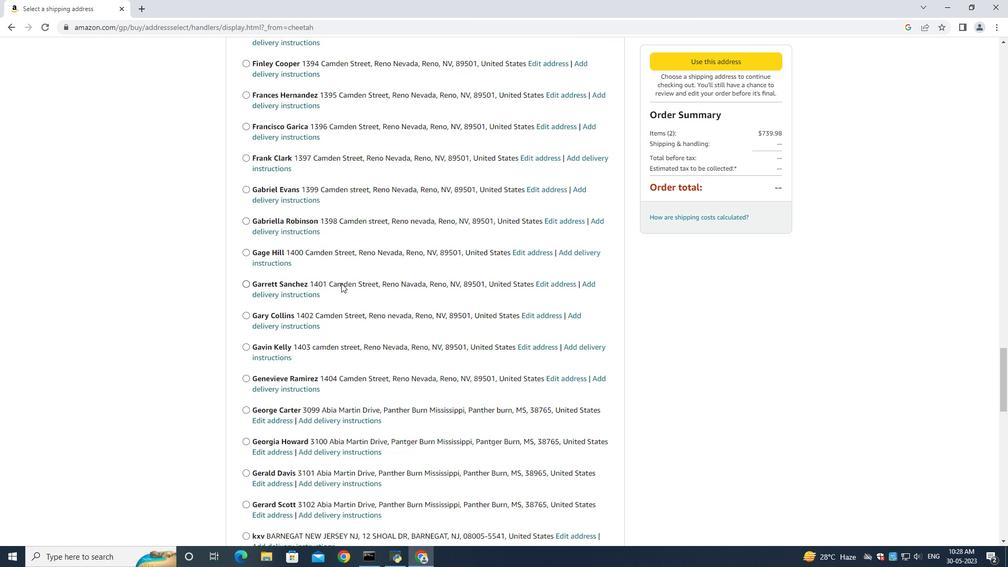 
Action: Mouse scrolled (341, 283) with delta (0, 0)
Screenshot: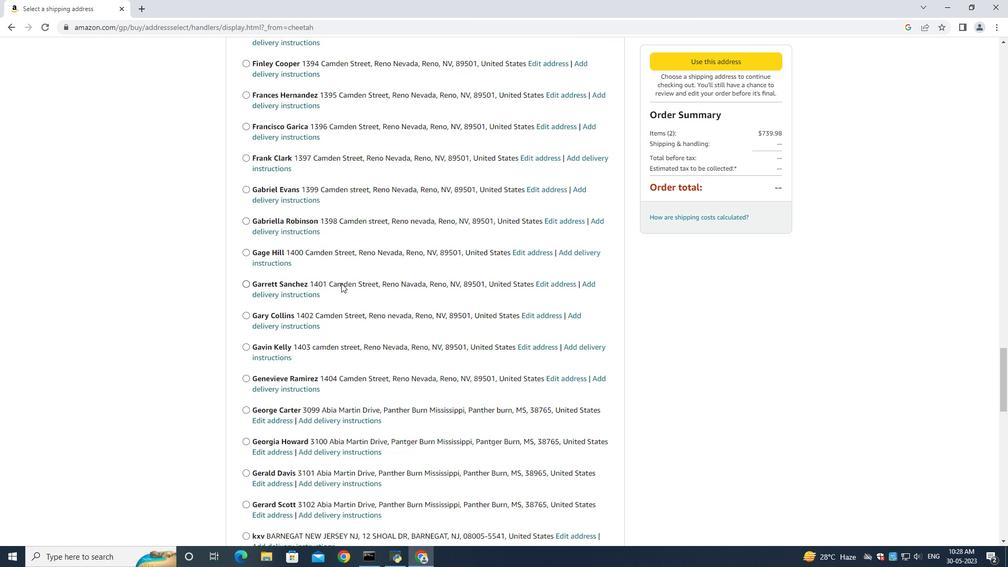 
Action: Mouse moved to (345, 283)
Screenshot: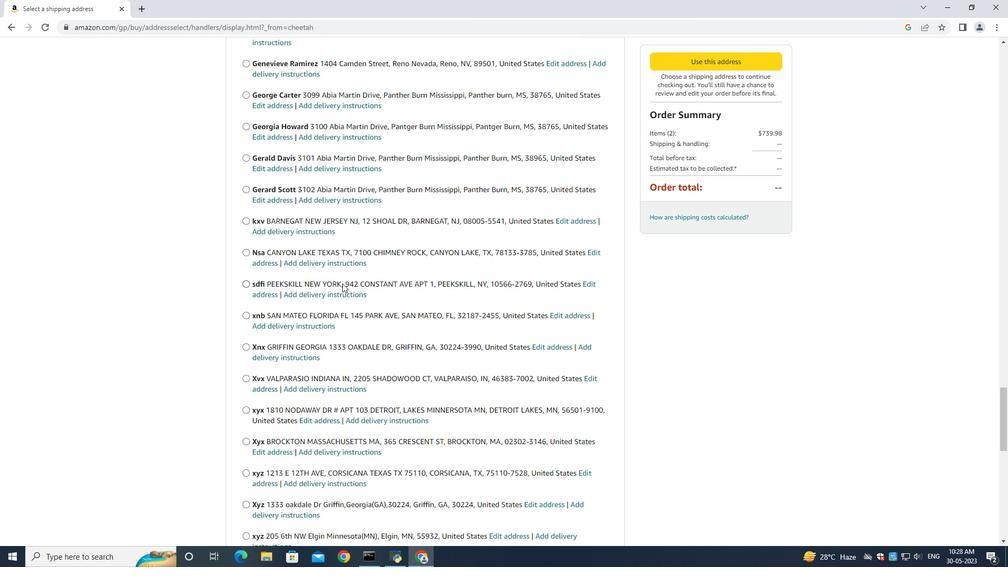 
Action: Mouse scrolled (345, 283) with delta (0, 0)
Screenshot: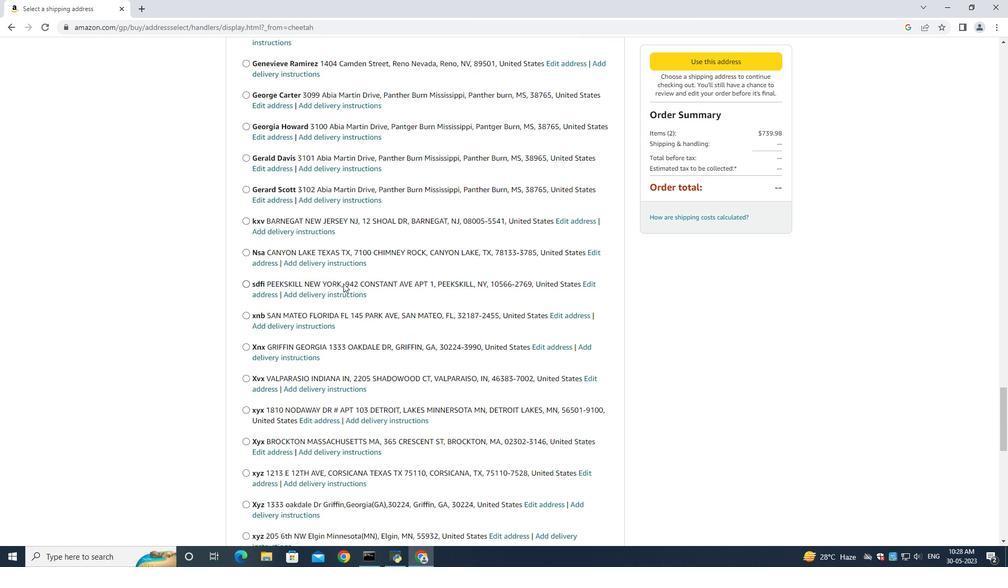 
Action: Mouse scrolled (345, 283) with delta (0, 0)
Screenshot: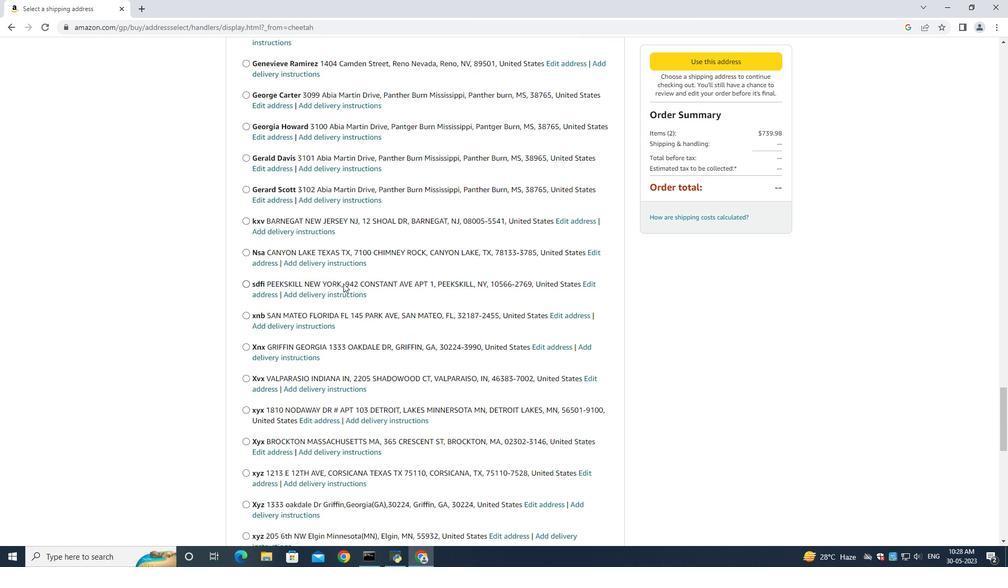 
Action: Mouse scrolled (345, 283) with delta (0, 0)
Screenshot: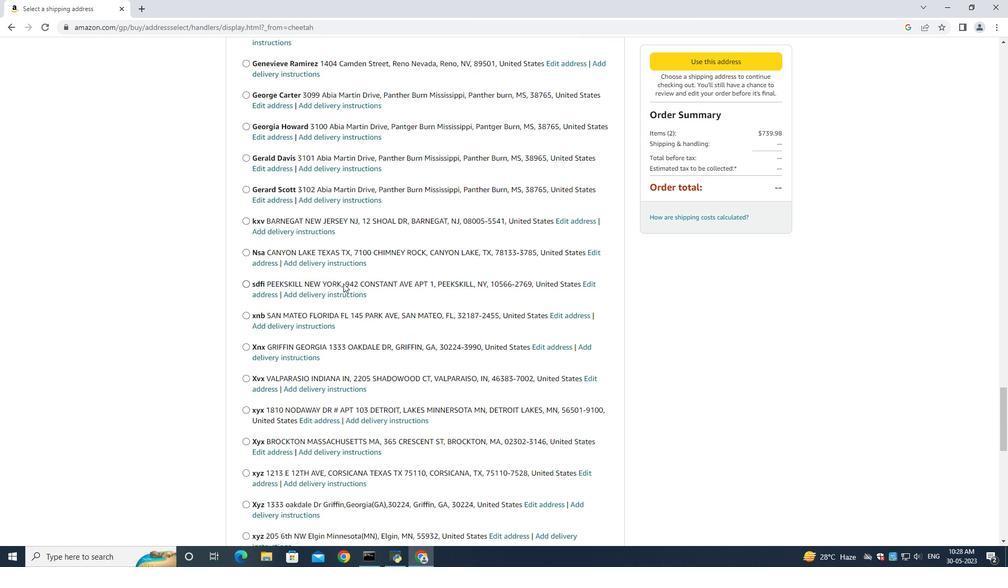 
Action: Mouse scrolled (345, 283) with delta (0, 0)
Screenshot: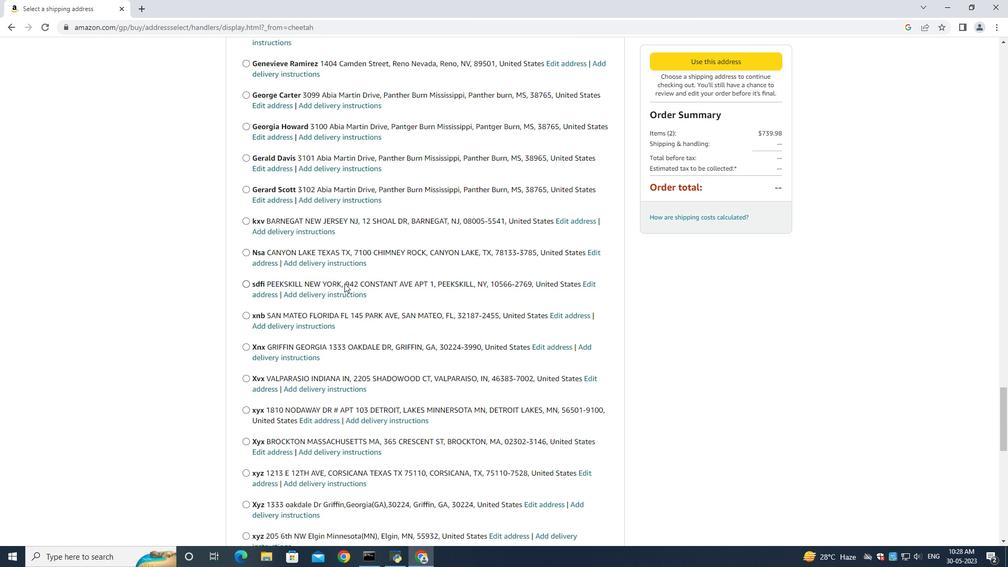 
Action: Mouse scrolled (345, 283) with delta (0, 0)
Screenshot: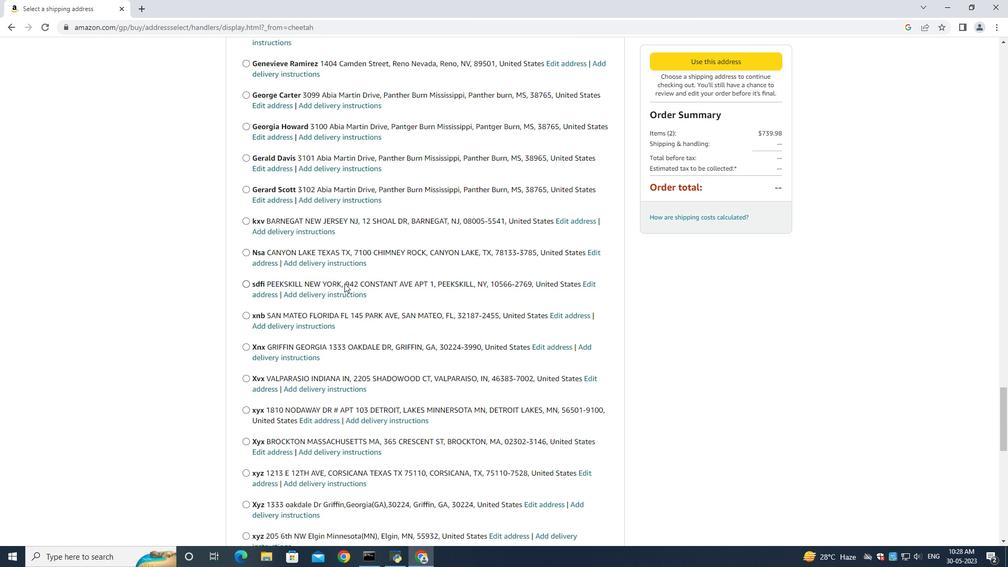 
Action: Mouse scrolled (345, 283) with delta (0, 0)
Screenshot: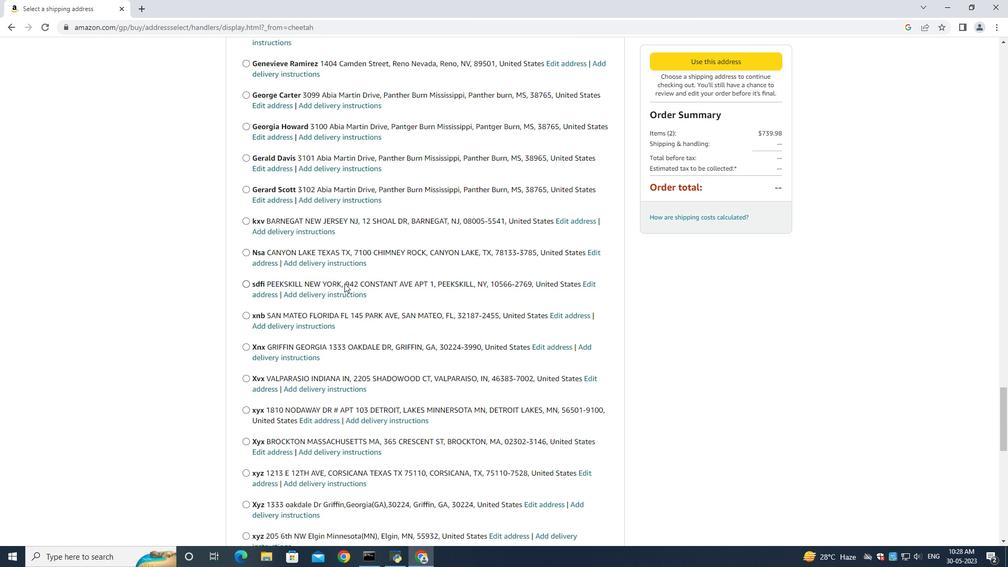 
Action: Mouse moved to (347, 280)
Screenshot: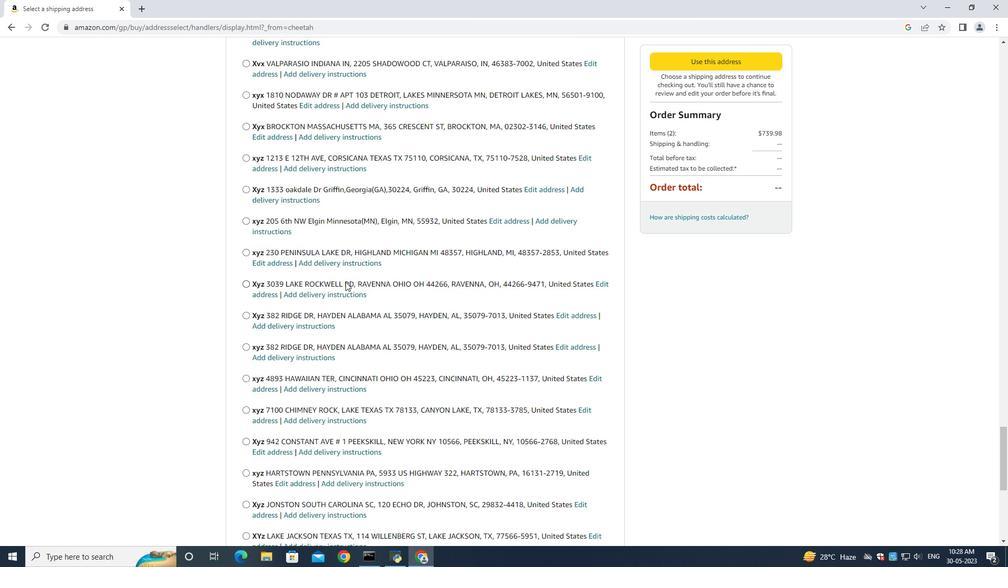 
Action: Mouse scrolled (347, 279) with delta (0, 0)
Screenshot: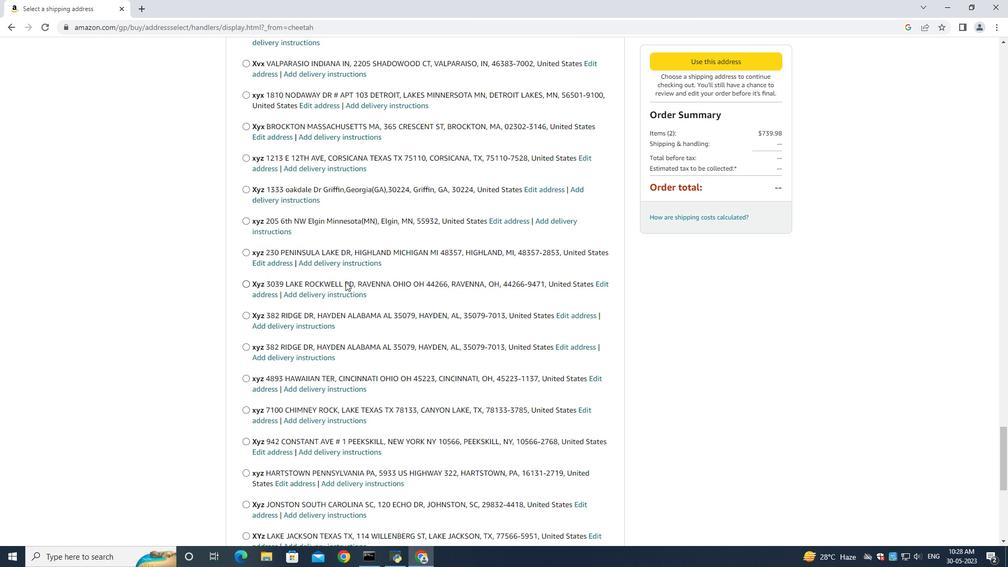 
Action: Mouse scrolled (347, 279) with delta (0, 0)
Screenshot: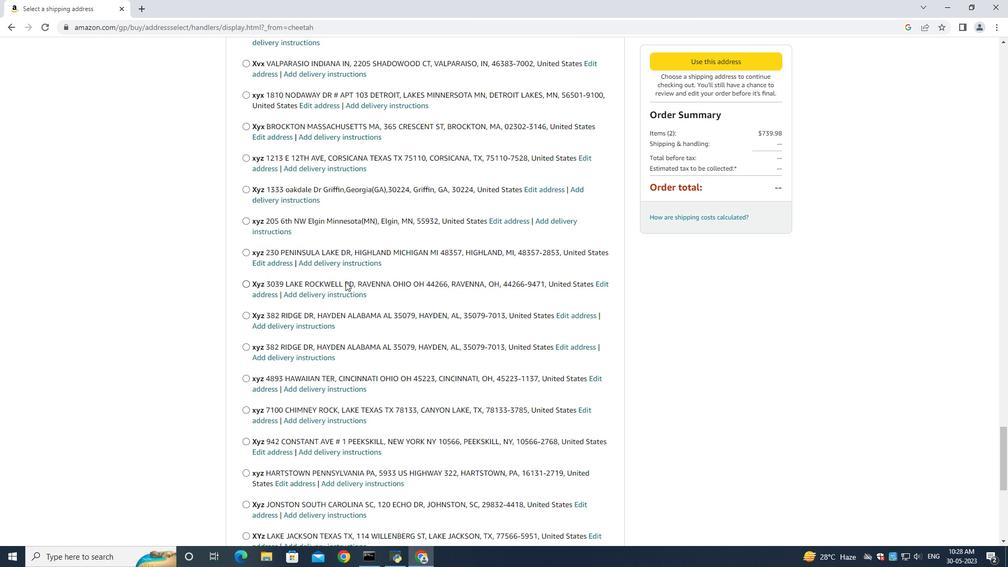 
Action: Mouse moved to (347, 280)
Screenshot: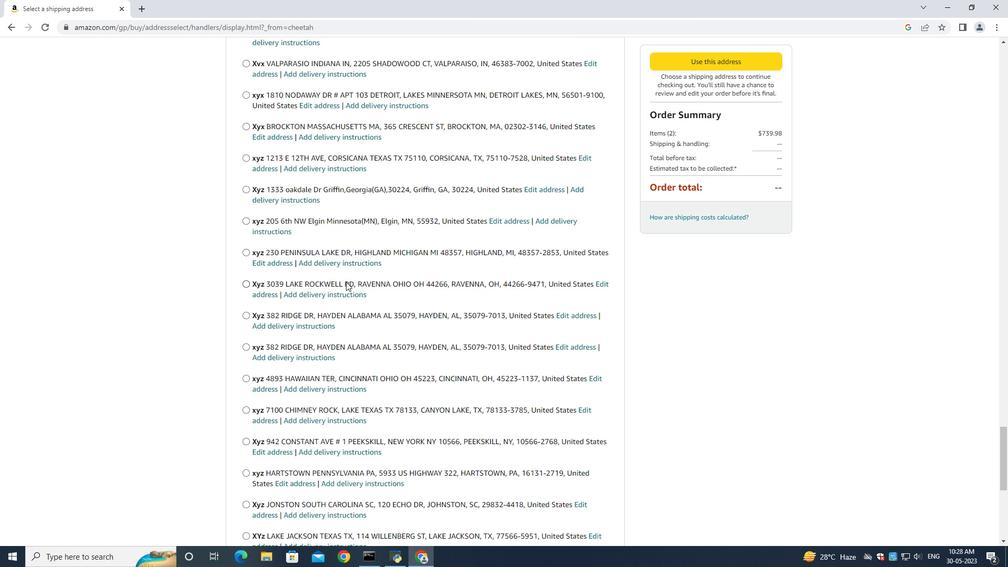 
Action: Mouse scrolled (347, 280) with delta (0, 0)
Screenshot: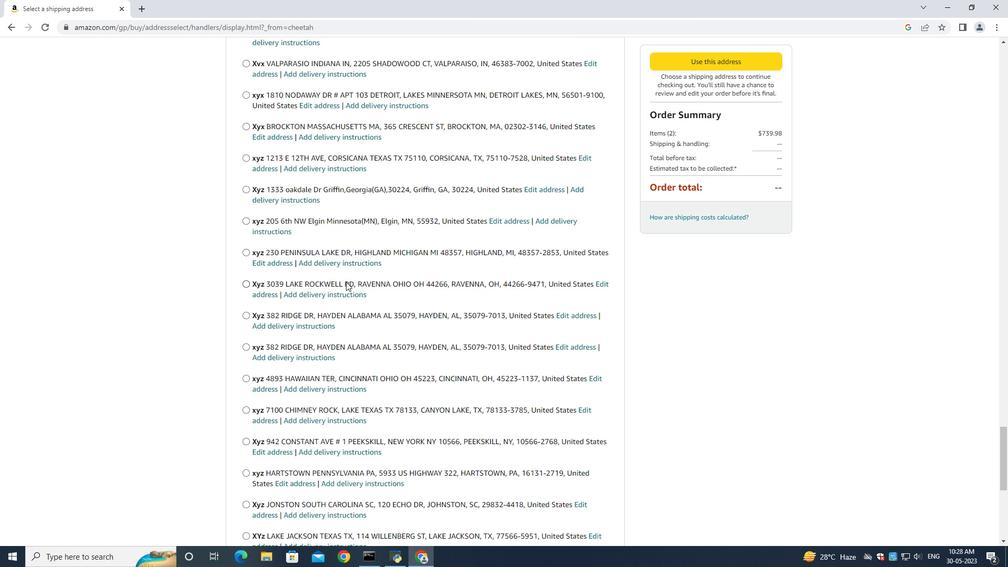 
Action: Mouse moved to (347, 281)
Screenshot: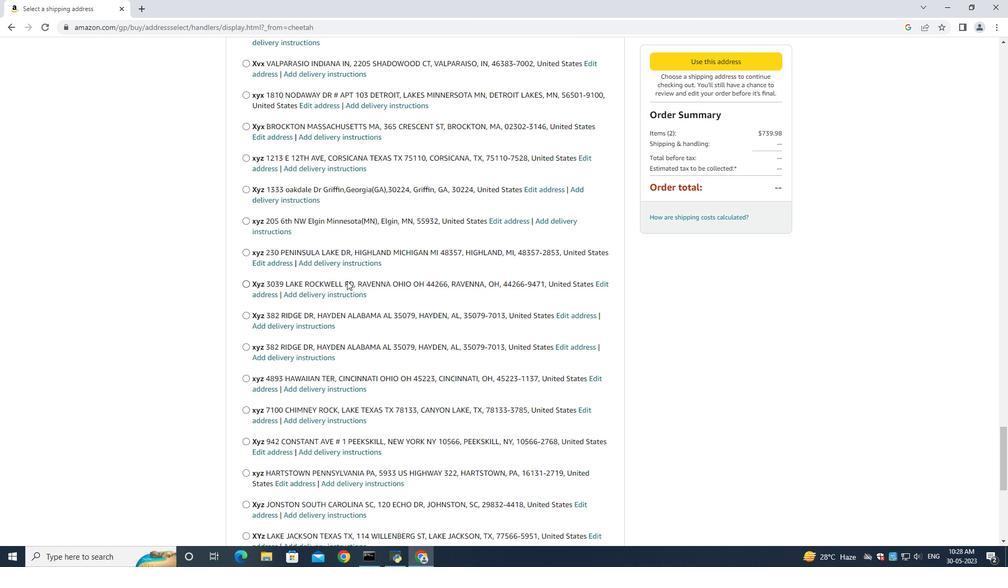
Action: Mouse scrolled (347, 280) with delta (0, 0)
Screenshot: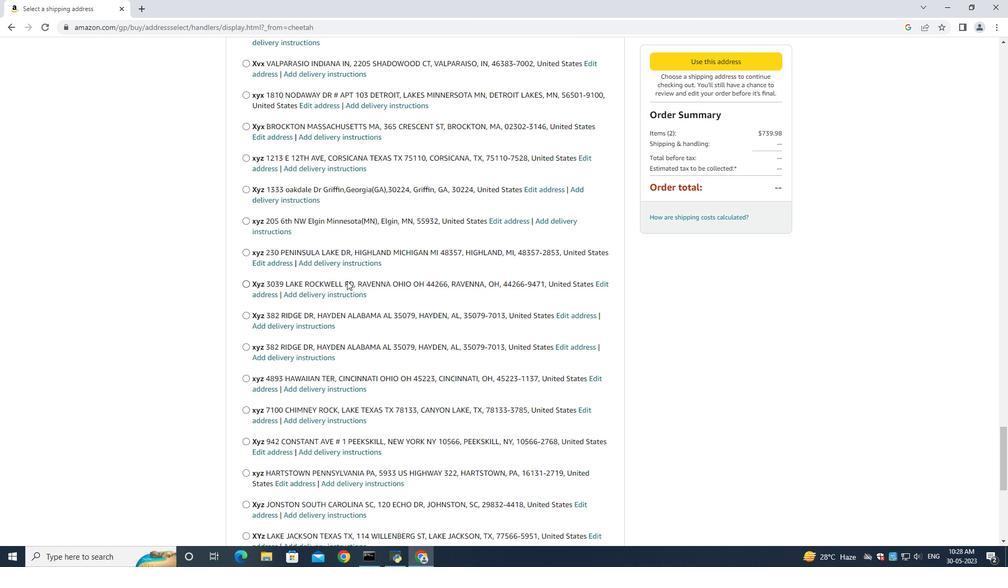 
Action: Mouse scrolled (347, 280) with delta (0, 0)
Screenshot: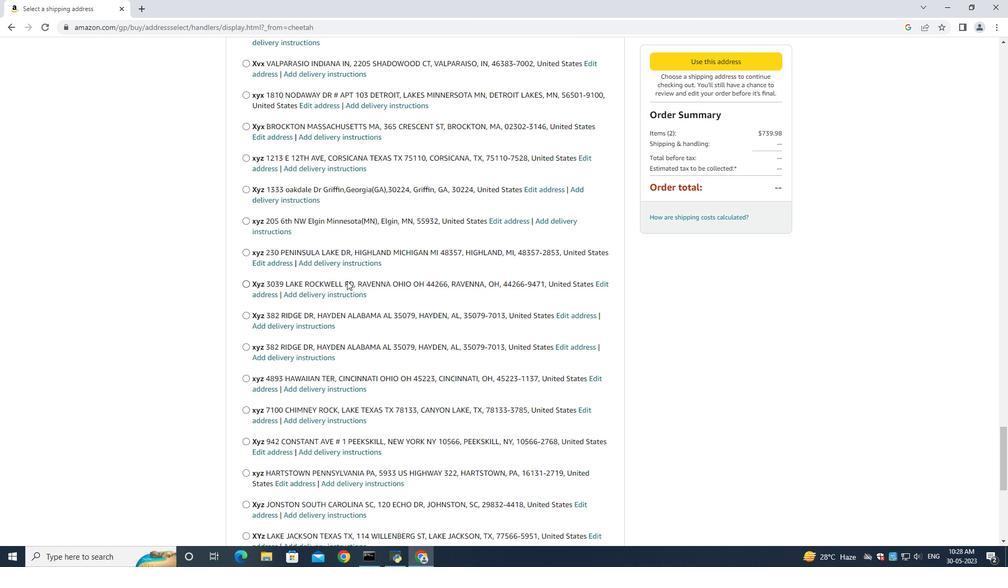 
Action: Mouse scrolled (347, 280) with delta (0, 0)
Screenshot: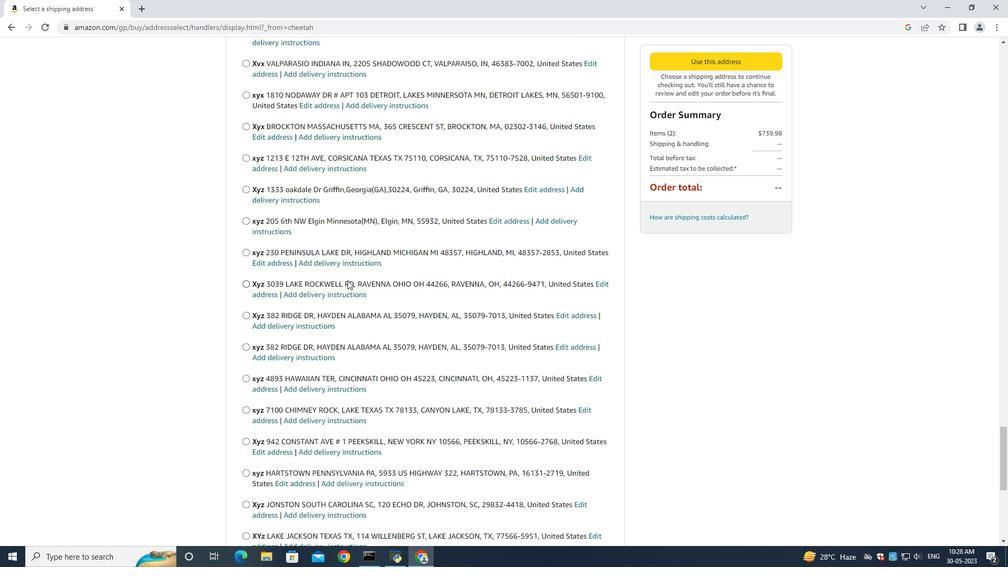 
Action: Mouse scrolled (347, 280) with delta (0, 0)
Screenshot: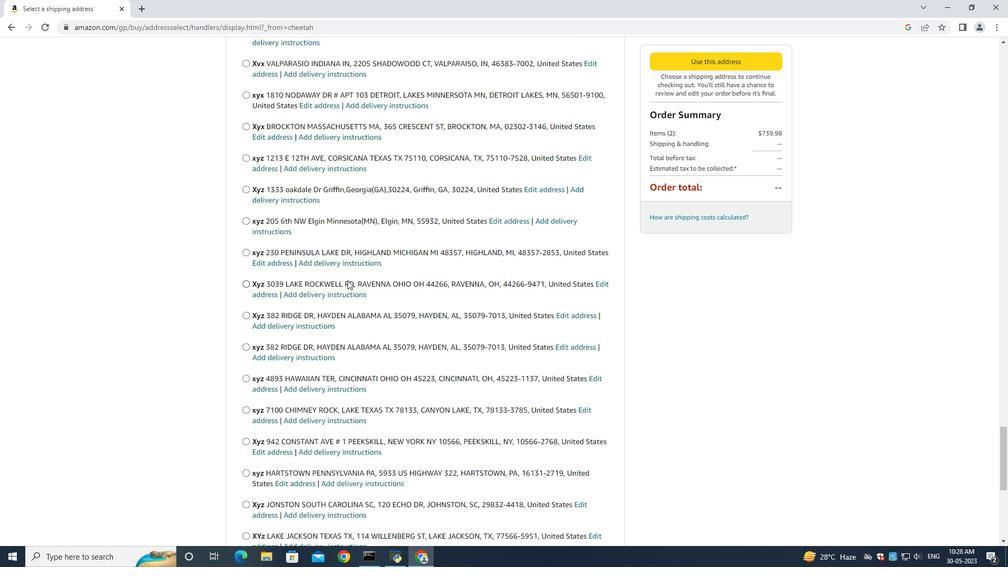 
Action: Mouse moved to (350, 277)
Screenshot: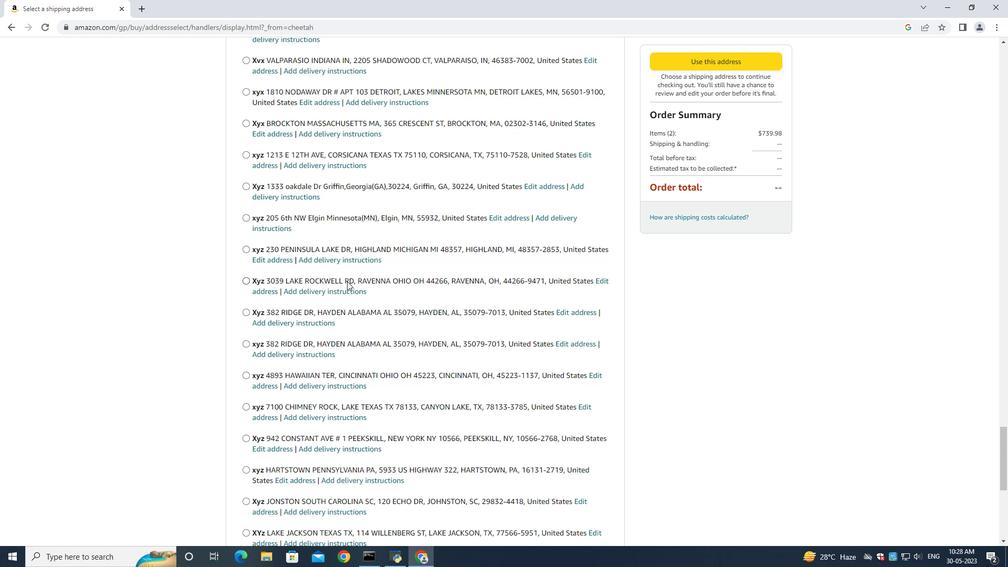 
Action: Mouse scrolled (350, 276) with delta (0, 0)
Screenshot: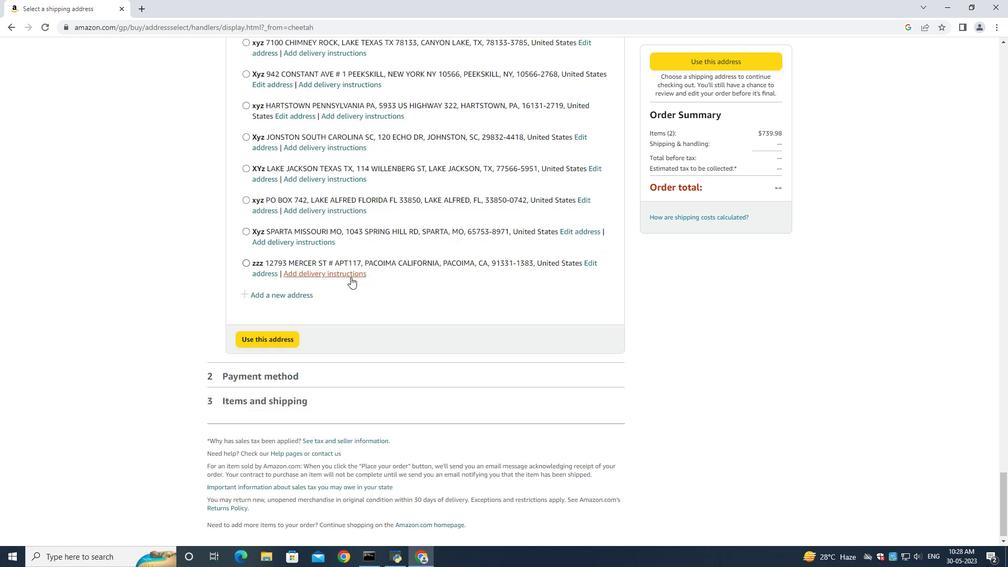 
Action: Mouse scrolled (350, 276) with delta (0, 0)
Screenshot: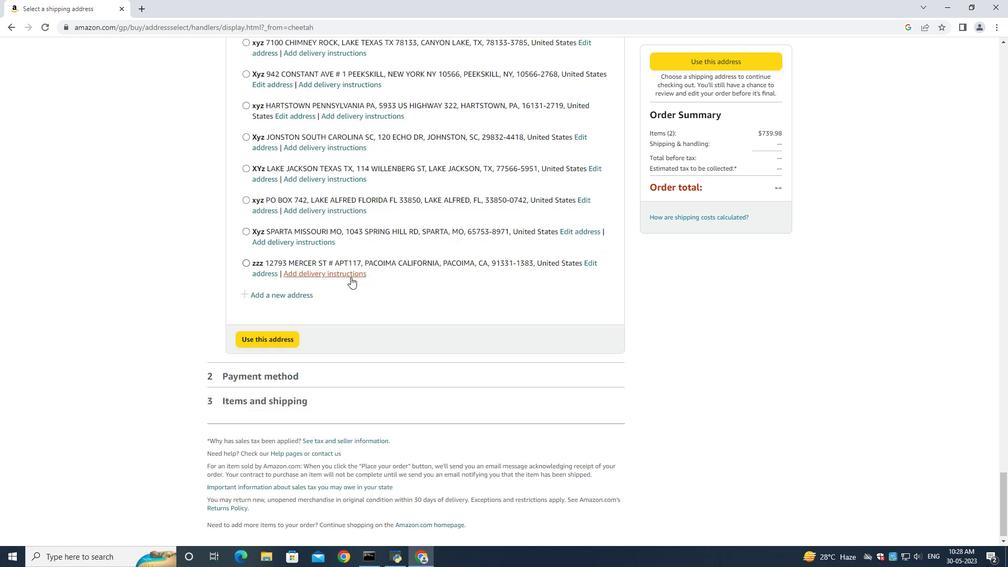 
Action: Mouse scrolled (350, 276) with delta (0, 0)
Screenshot: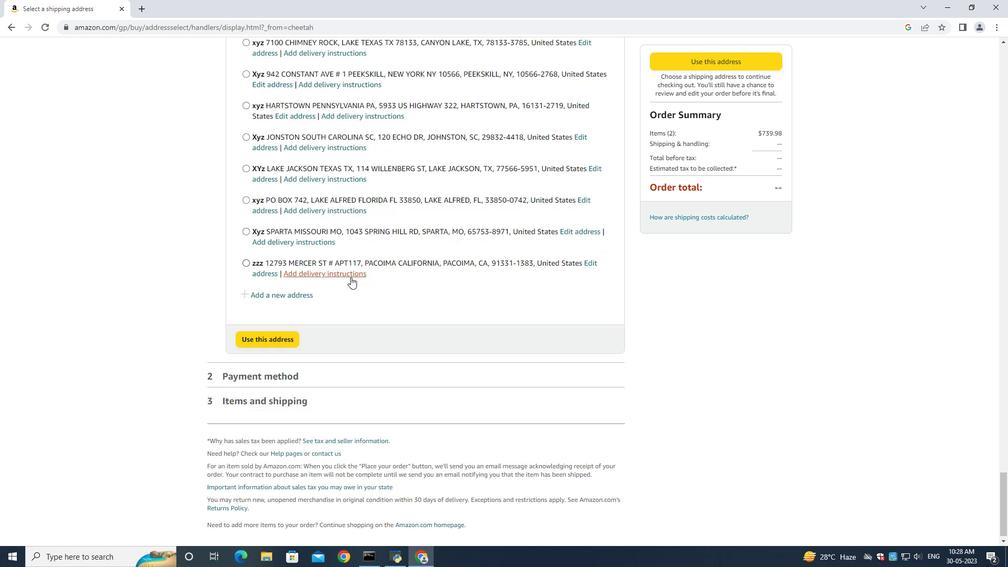 
Action: Mouse scrolled (350, 276) with delta (0, 0)
Screenshot: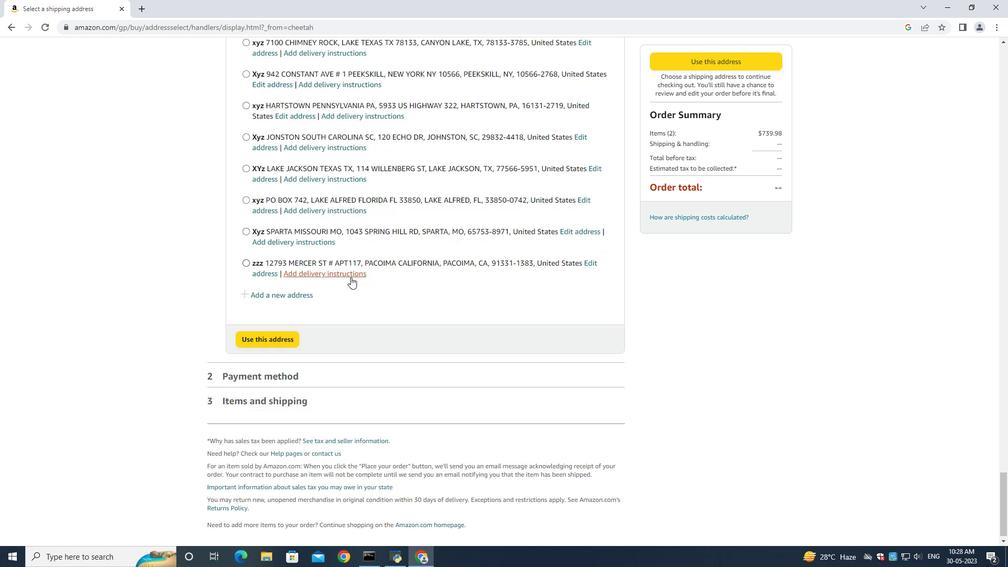 
Action: Mouse scrolled (350, 276) with delta (0, 0)
Screenshot: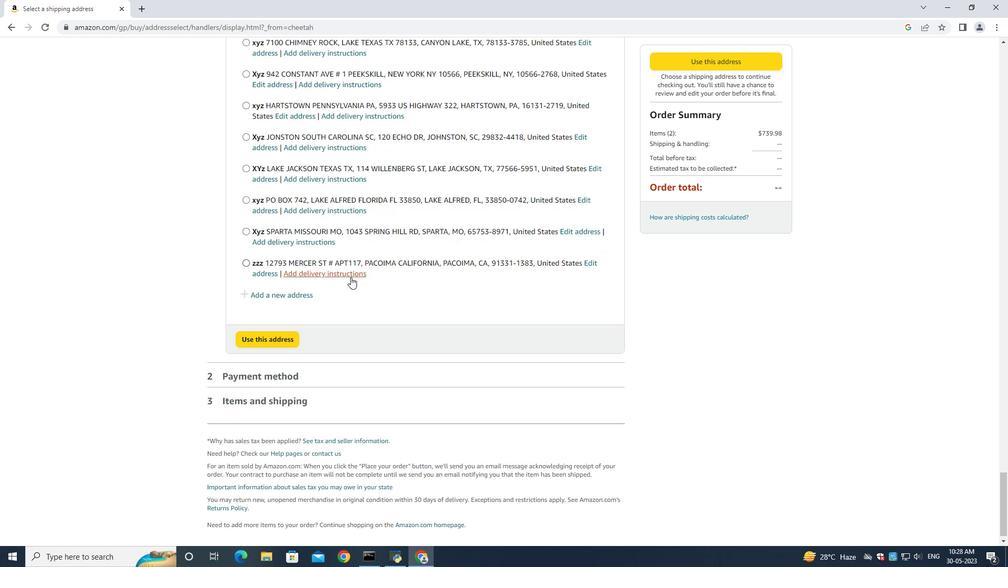 
Action: Mouse scrolled (350, 276) with delta (0, 0)
Screenshot: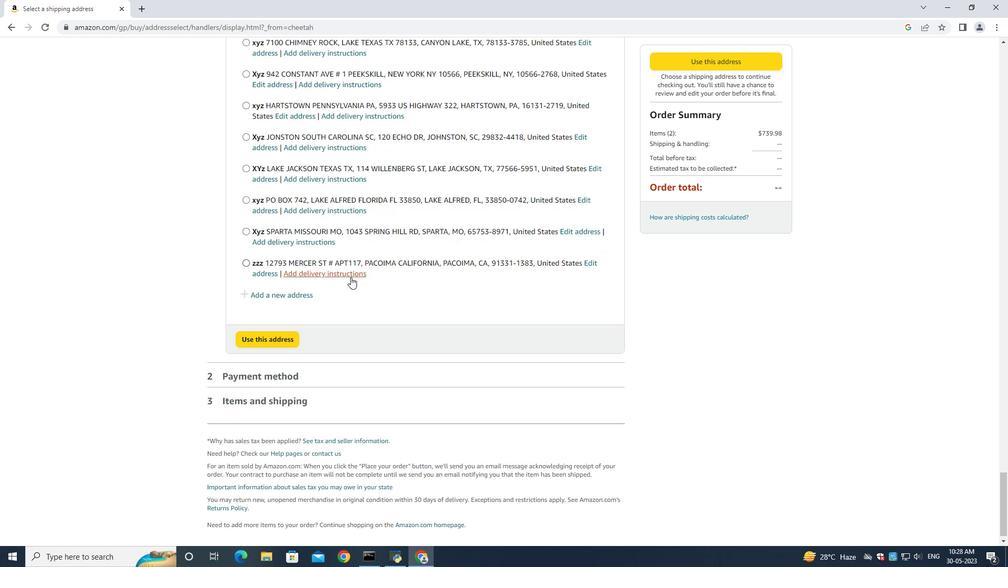 
Action: Mouse scrolled (350, 276) with delta (0, 0)
Screenshot: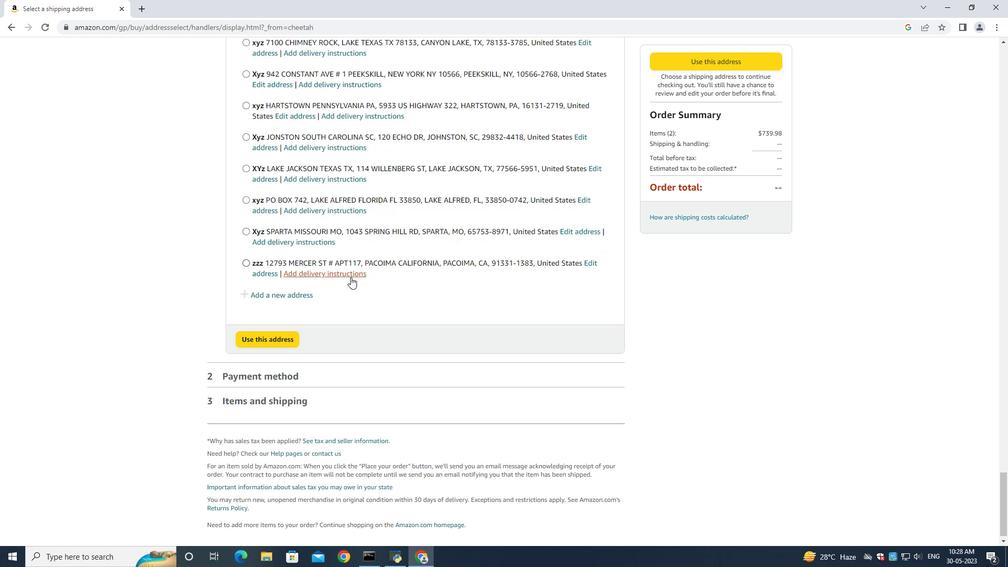 
Action: Mouse moved to (271, 285)
Screenshot: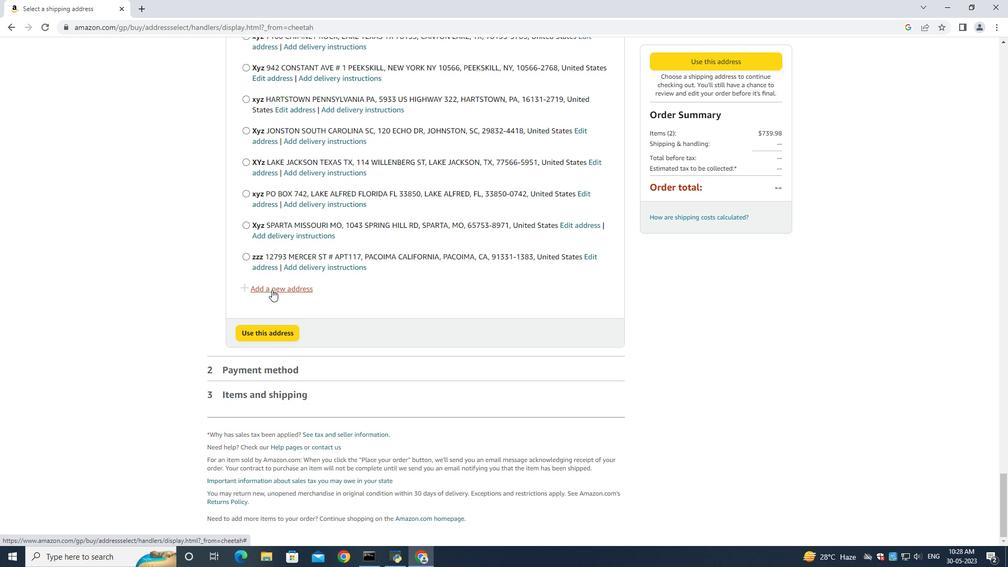 
Action: Mouse pressed left at (271, 285)
Screenshot: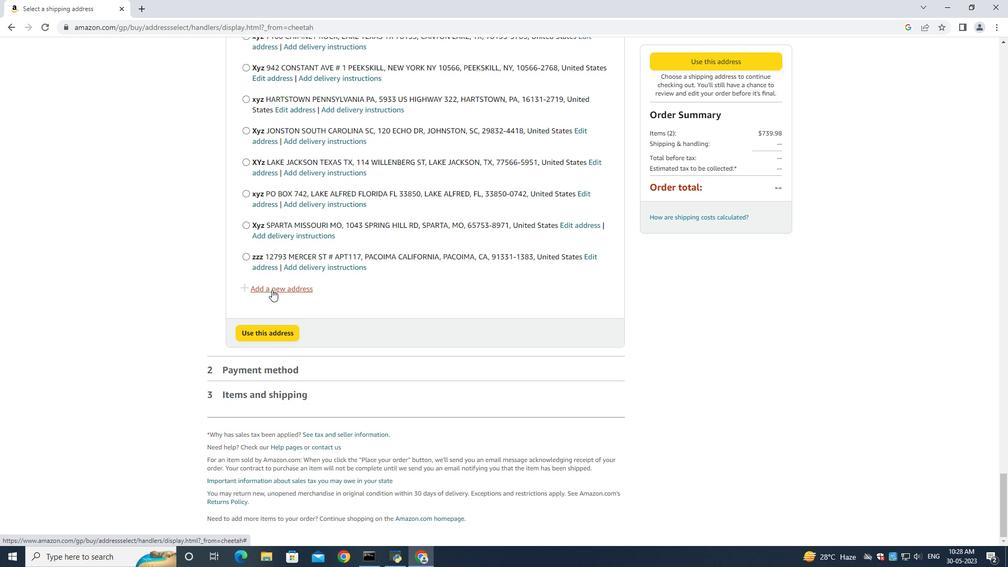 
Action: Mouse moved to (350, 255)
Screenshot: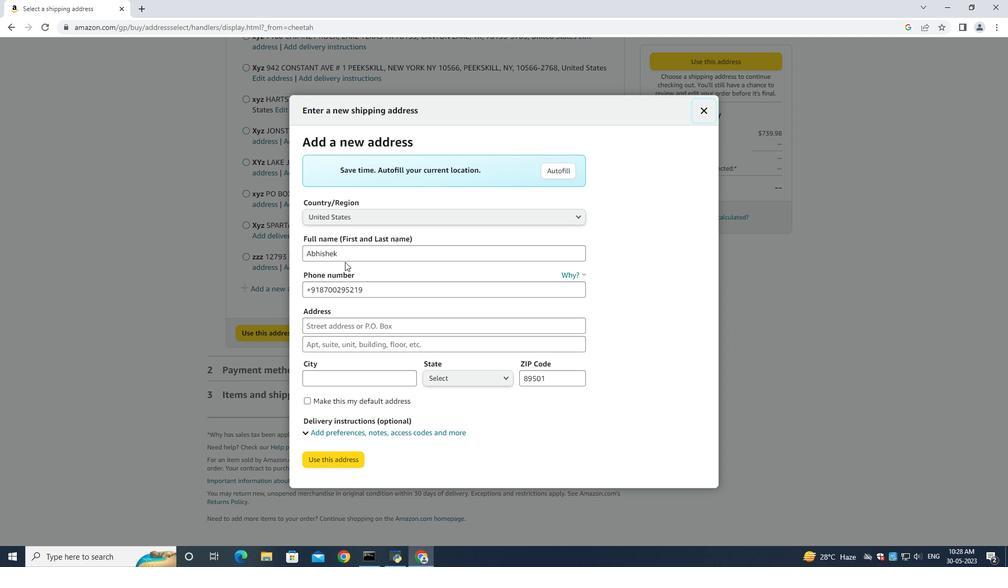 
Action: Mouse pressed left at (350, 255)
Screenshot: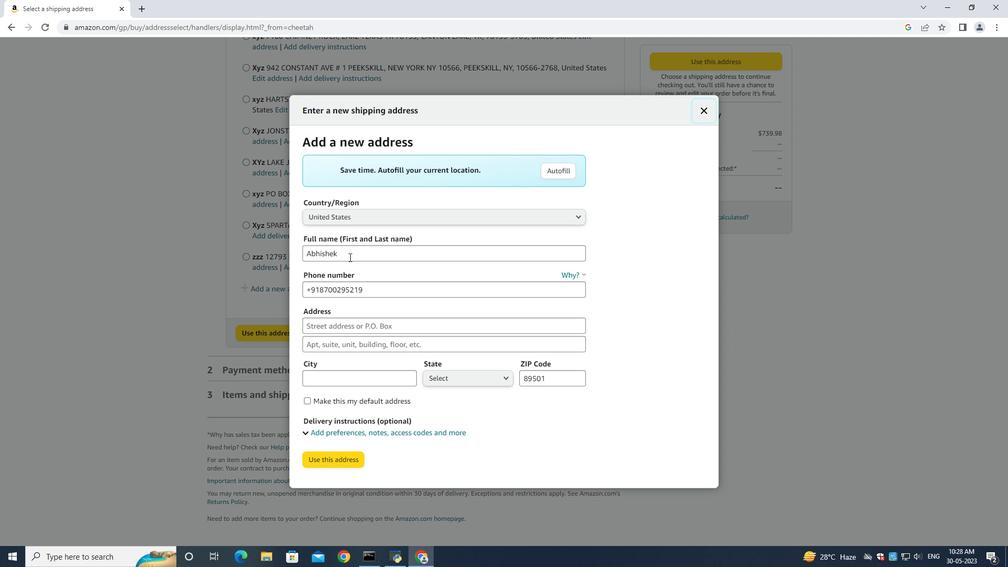 
Action: Mouse moved to (350, 255)
Screenshot: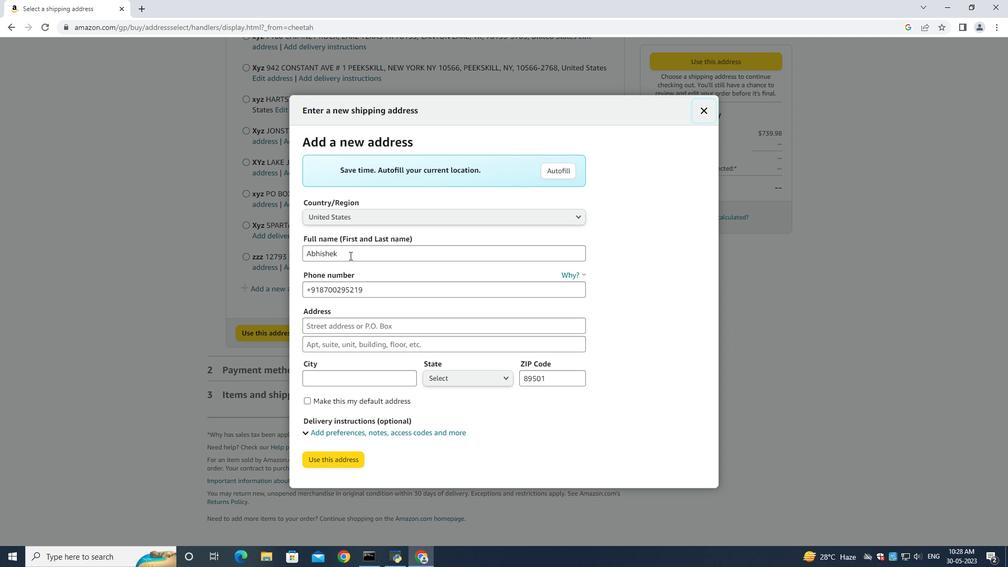 
Action: Key pressed ctrl+A<Key.backspace><Key.shift><Key.shift><Key.shift><Key.shift><Key.shift><Key.shift><Key.shift><Key.shift><Key.shift><Key.shift><Key.shift><Key.shift><Key.shift><Key.shift><Key.shift><Key.shift><Key.shift><Key.shift><Key.shift><Key.shift><Key.shift><Key.shift><Key.shift><Key.shift><Key.shift><Key.shift><Key.shift><Key.shift><Key.shift><Key.shift><Key.shift><Key.shift><Key.shift><Key.shift><Key.shift><Key.shift><Key.shift>Gilbet<Key.backspace>rto<Key.space><Key.shift>Hall<Key.tab><Key.tab><Key.backspace>6314971043<Key.tab>3104<Key.space><Key.shift>Abis<Key.space><Key.backspace><Key.backspace>a<Key.space><Key.shift>Martin<Key.space><Key.space><Key.shift><Key.shift><Key.shift><Key.shift><Key.shift><Key.shift>Drive<Key.space><Key.tab><Key.shift><Key.shift><Key.shift><Key.shift><Key.shift><Key.shift><Key.shift><Key.shift><Key.shift><Key.shift><Key.shift><Key.shift><Key.shift><Key.shift><Key.shift><Key.shift><Key.shift><Key.shift><Key.shift><Key.shift><Key.shift><Key.shift><Key.shift><Key.shift><Key.shift><Key.shift><Key.shift><Key.shift><Key.shift><Key.shift><Key.shift><Key.shift><Key.shift><Key.shift><Key.shift><Key.shift><Key.shift><Key.shift><Key.shift><Key.shift><Key.shift><Key.shift><Key.shift><Key.shift><Key.shift><Key.shift><Key.shift><Key.shift><Key.shift><Key.shift><Key.shift><Key.shift><Key.shift><Key.shift>Panther<Key.space>burn<Key.space><Key.shift><Key.shift><Key.shift><Key.shift><Key.shift><Key.shift>Mississi<Key.backspace><Key.backspace><Key.backspace><Key.backspace>issippi<Key.tab><Key.shift><Key.shift><Key.shift><Key.shift><Key.shift><Key.shift>Panther<Key.space><Key.shift>Burn<Key.space><Key.tab><Key.up>m<Key.down><Key.down><Key.down><Key.down><Key.down><Key.down><Key.enter><Key.tab><Key.backspace>38765
Screenshot: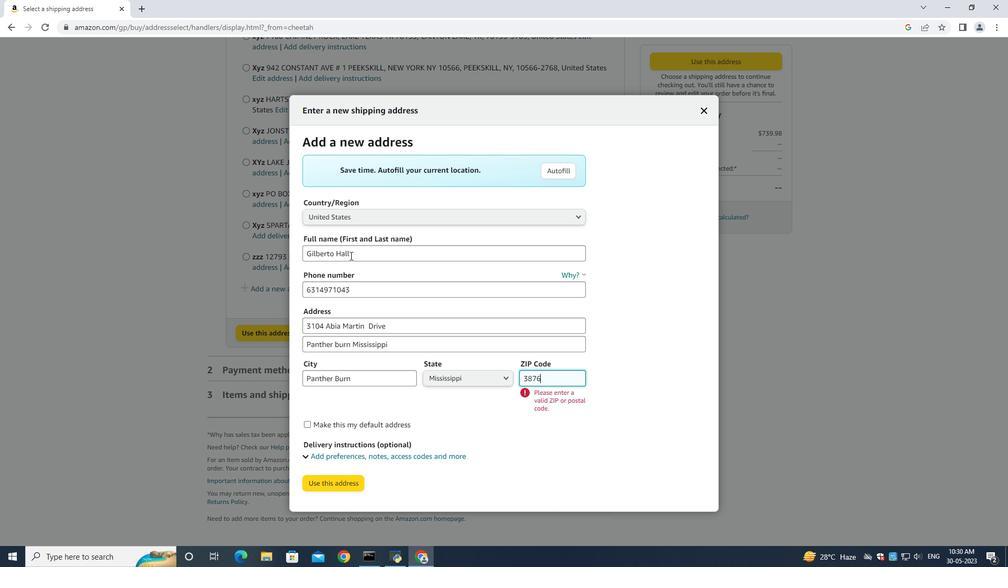 
Action: Mouse moved to (324, 463)
Screenshot: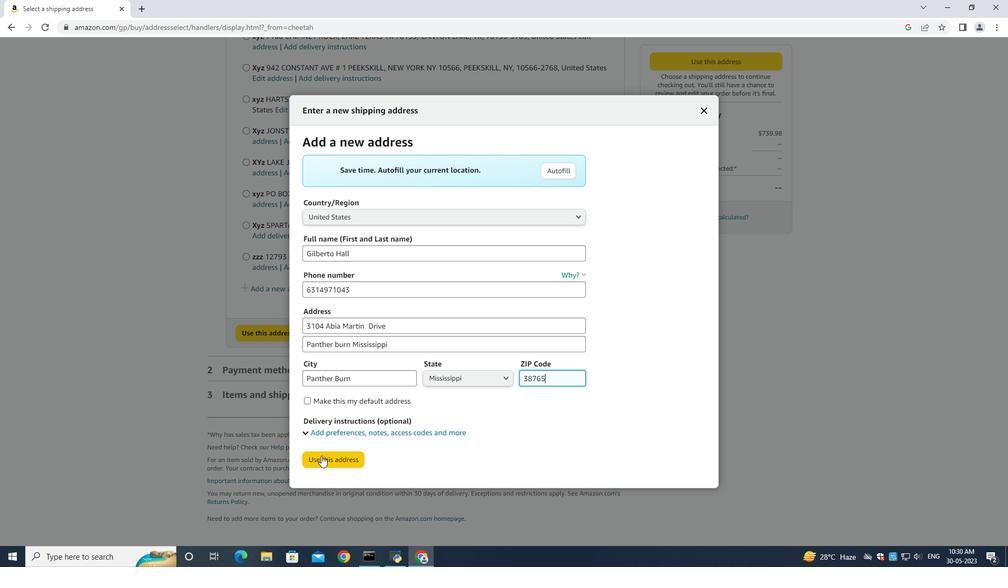 
Action: Mouse pressed left at (324, 463)
Screenshot: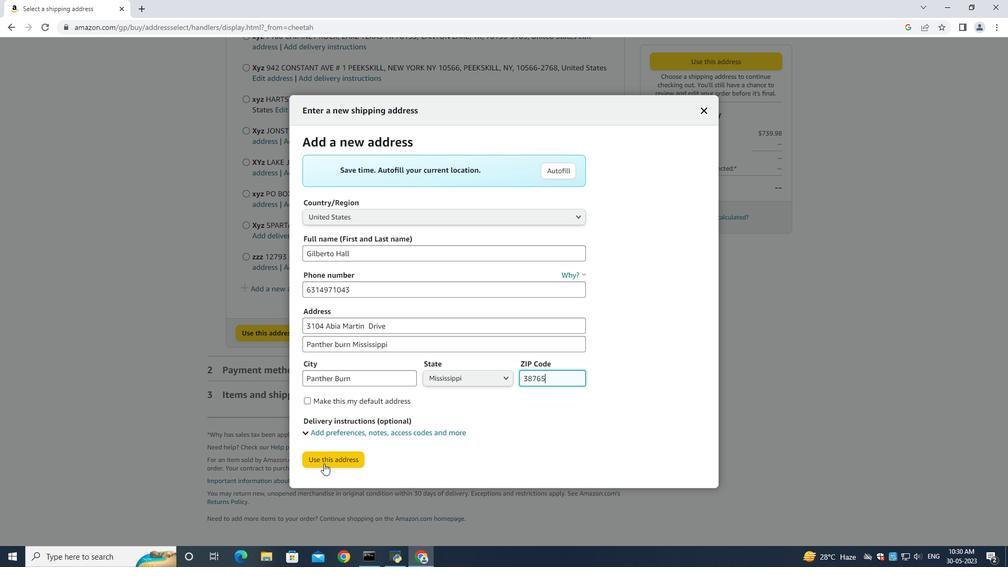 
Action: Mouse moved to (321, 536)
Screenshot: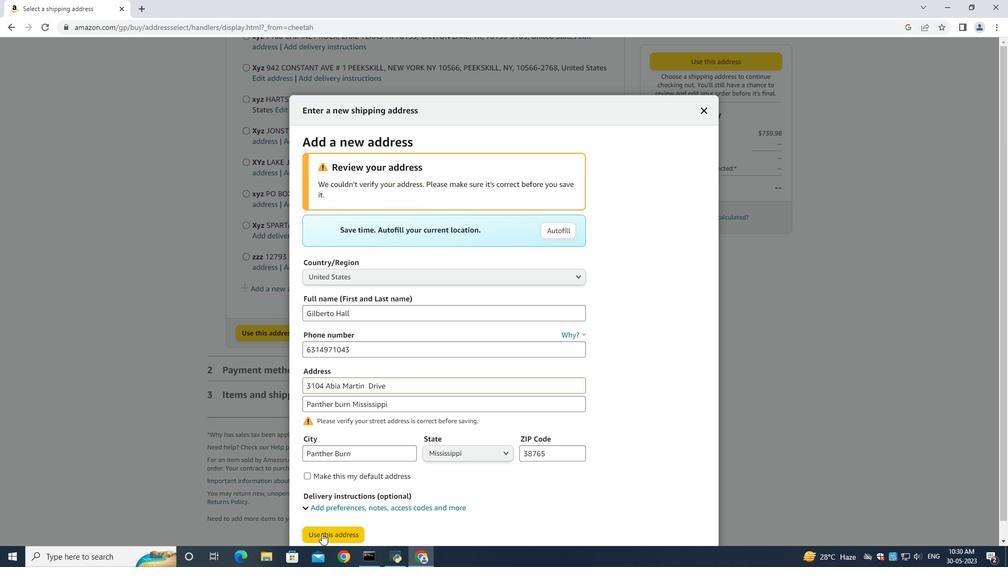 
Action: Mouse pressed left at (321, 536)
Screenshot: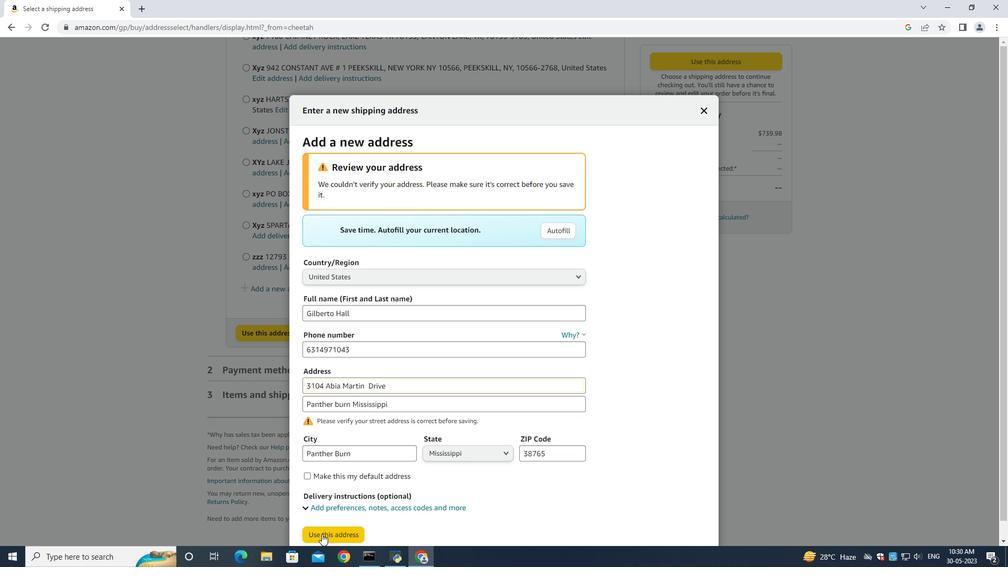 
Action: Mouse moved to (437, 274)
Screenshot: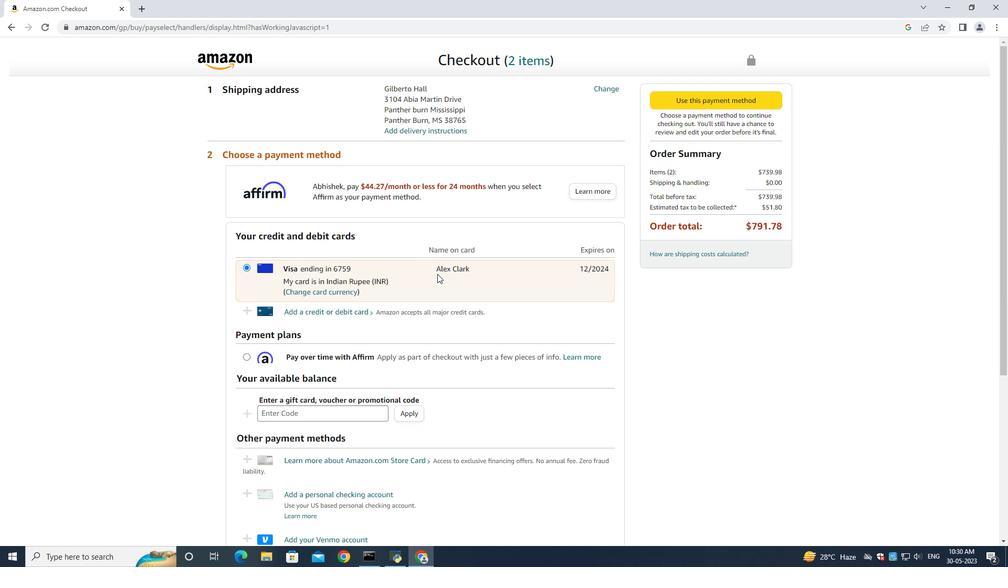 
